 Task: Find connections with filter location Bābra with filter topic #realestateinvesting with filter profile language Spanish with filter current company IFORTIS WORLDWIDE™ with filter school Indian Institute of Management, Shillong with filter industry Tobacco Manufacturing with filter service category Program Management with filter keywords title Credit Counselor
Action: Mouse moved to (599, 72)
Screenshot: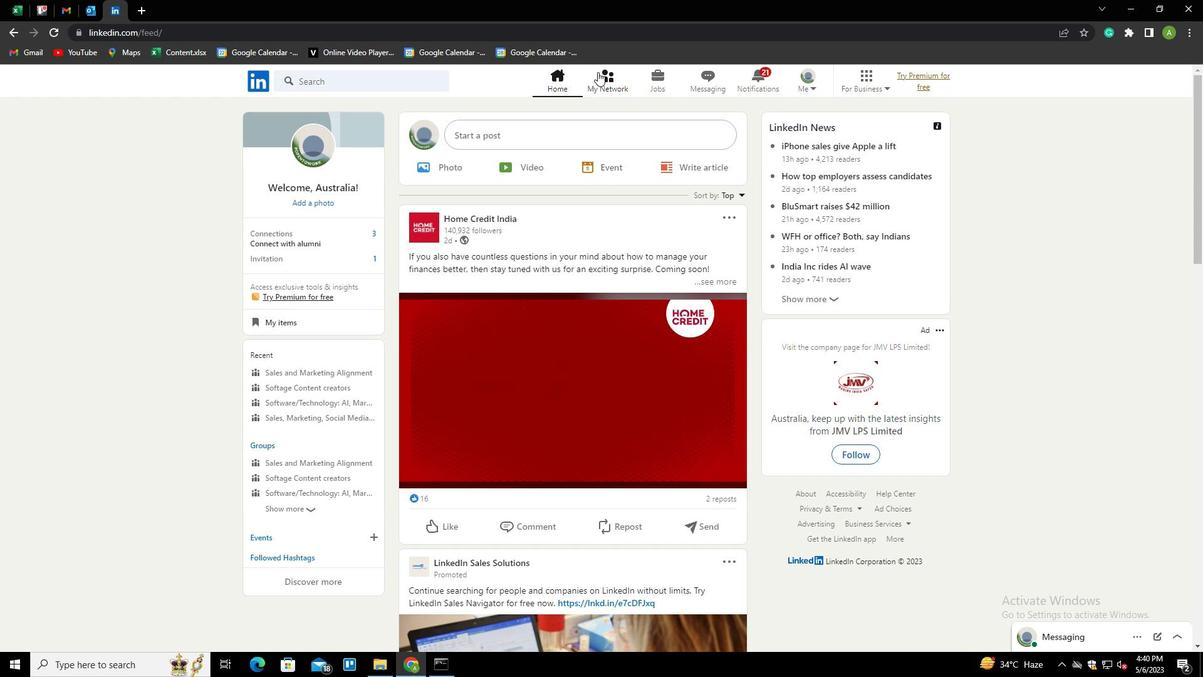 
Action: Mouse pressed left at (599, 72)
Screenshot: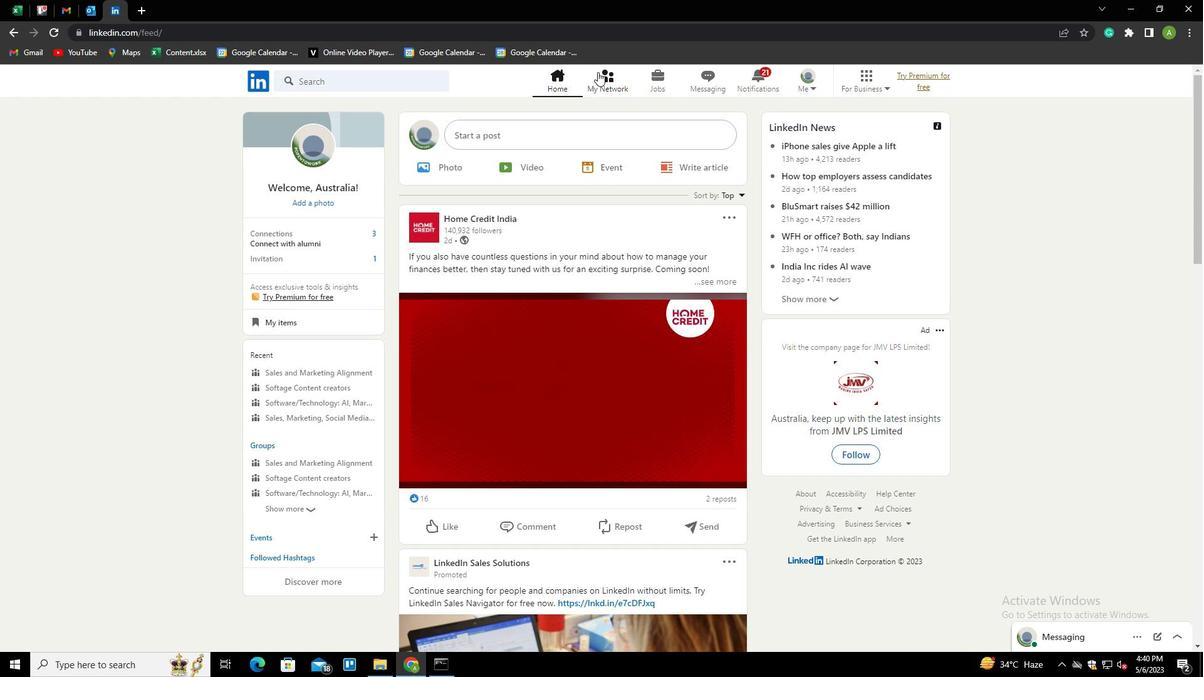 
Action: Mouse moved to (312, 154)
Screenshot: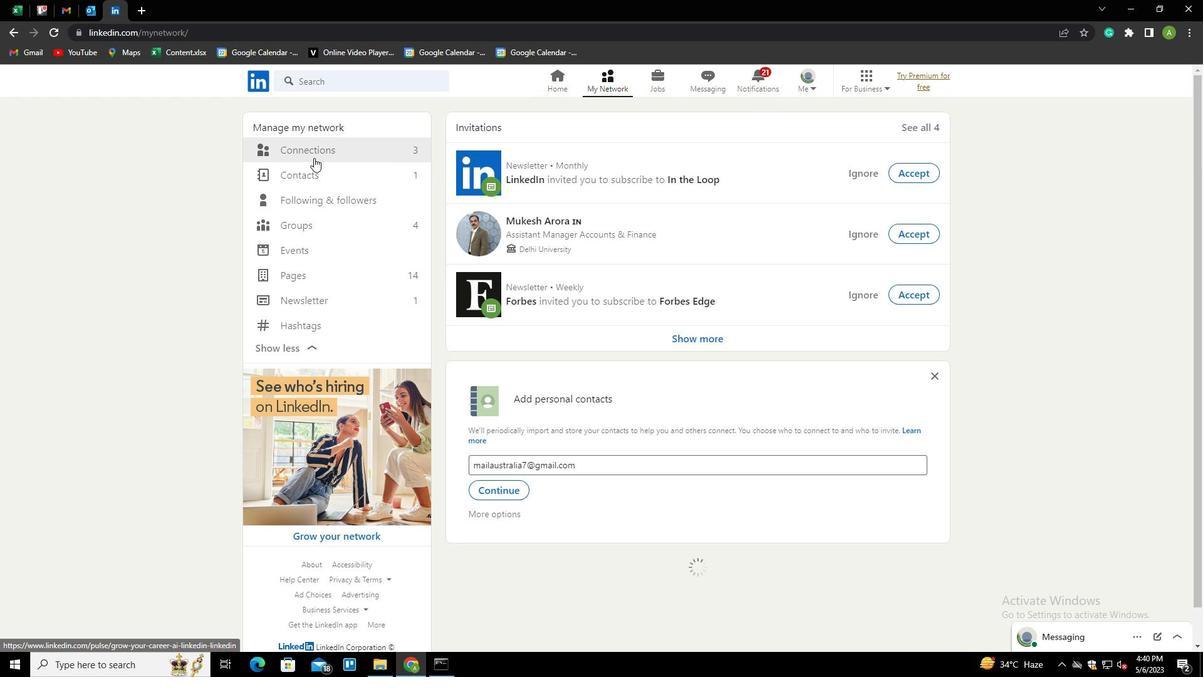 
Action: Mouse pressed left at (312, 154)
Screenshot: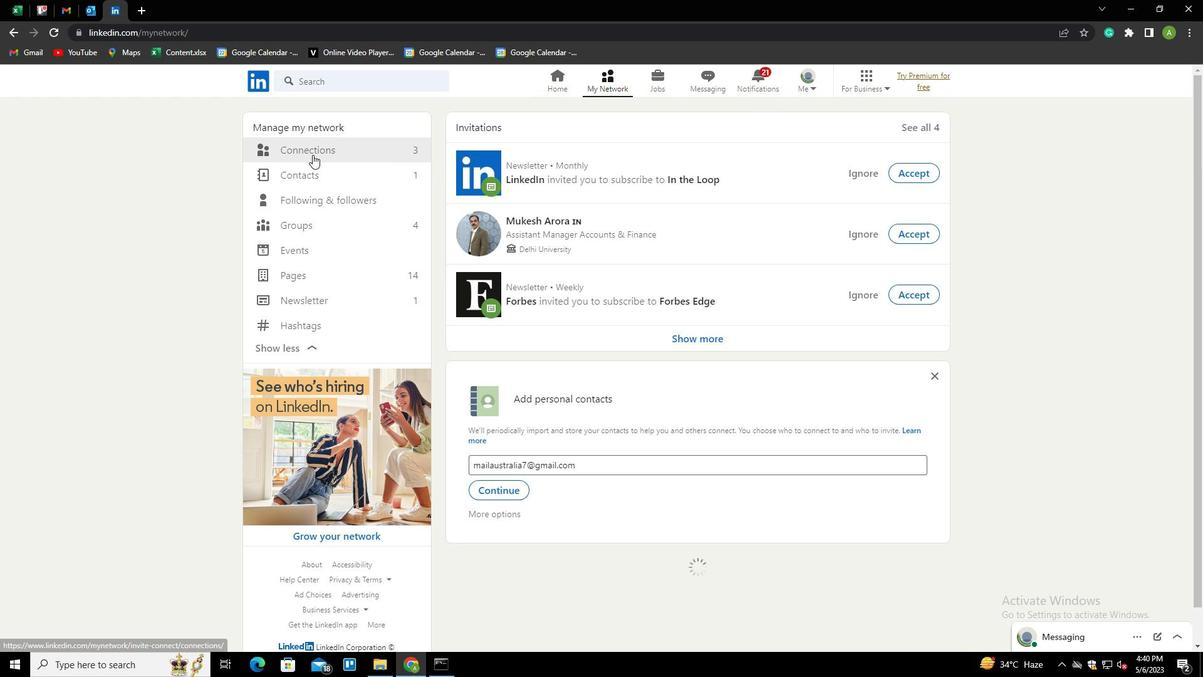 
Action: Mouse moved to (672, 150)
Screenshot: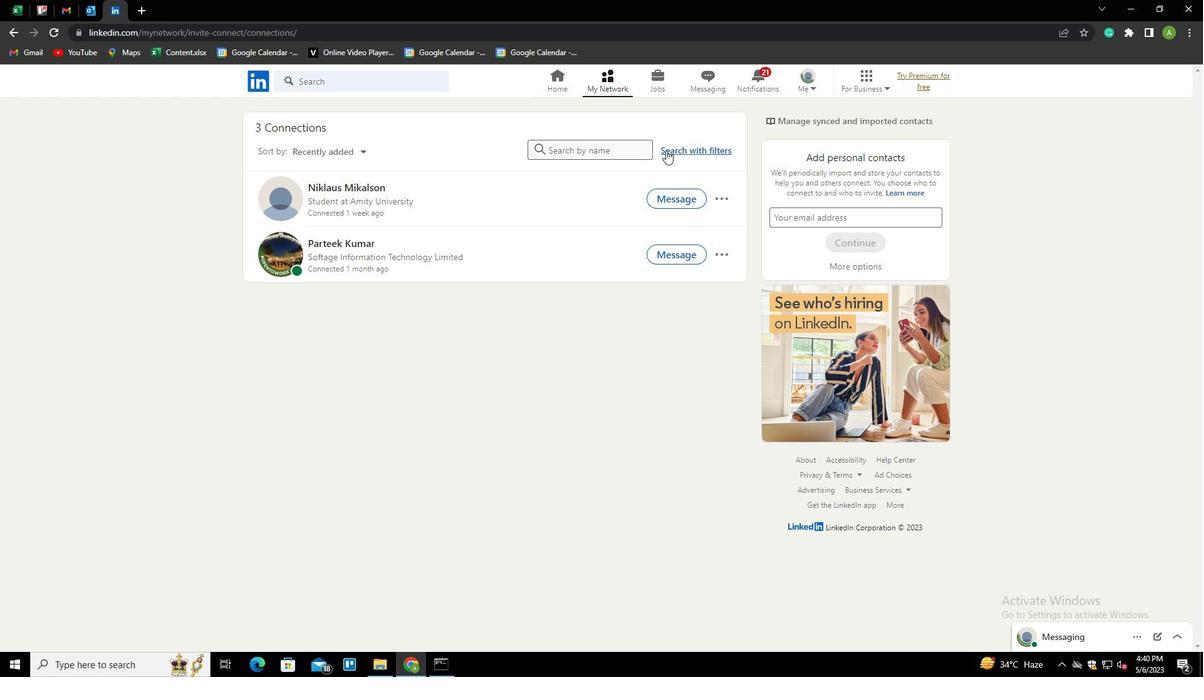 
Action: Mouse pressed left at (672, 150)
Screenshot: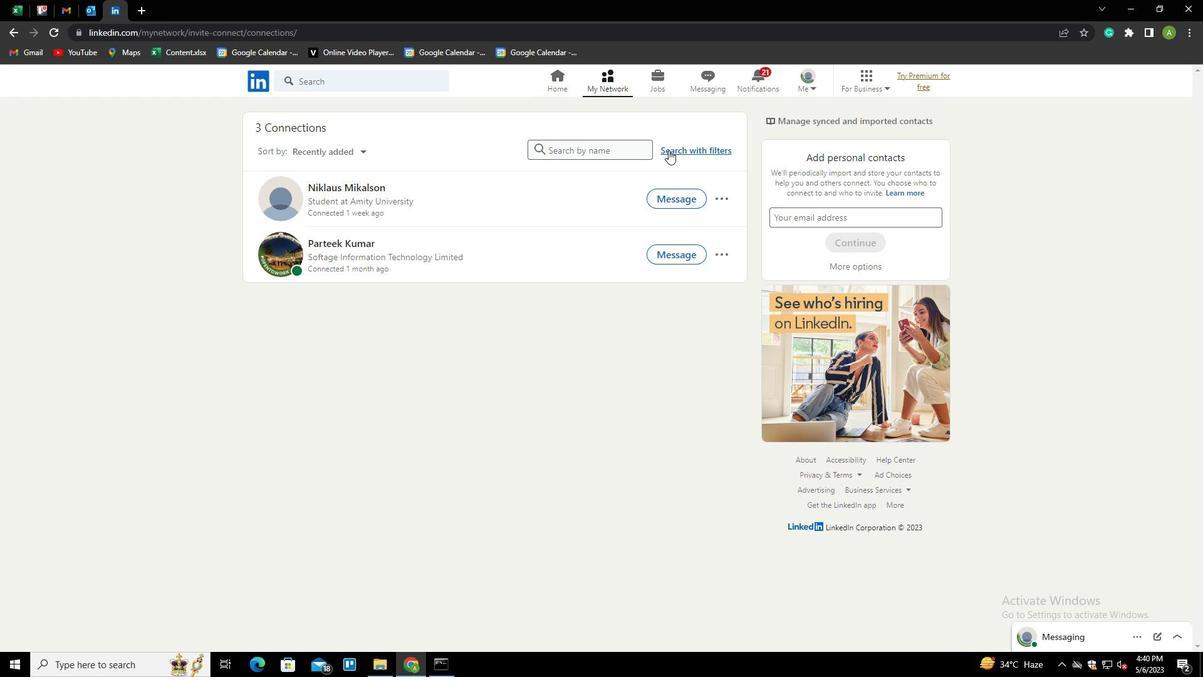 
Action: Mouse moved to (640, 115)
Screenshot: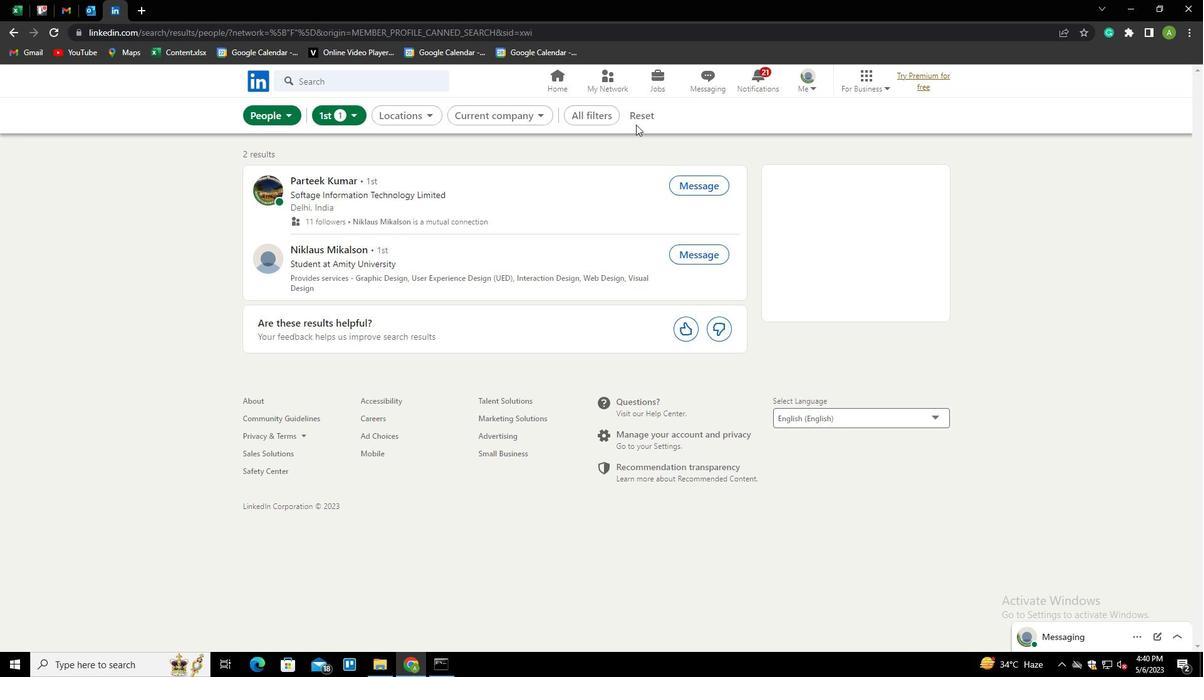 
Action: Mouse pressed left at (640, 115)
Screenshot: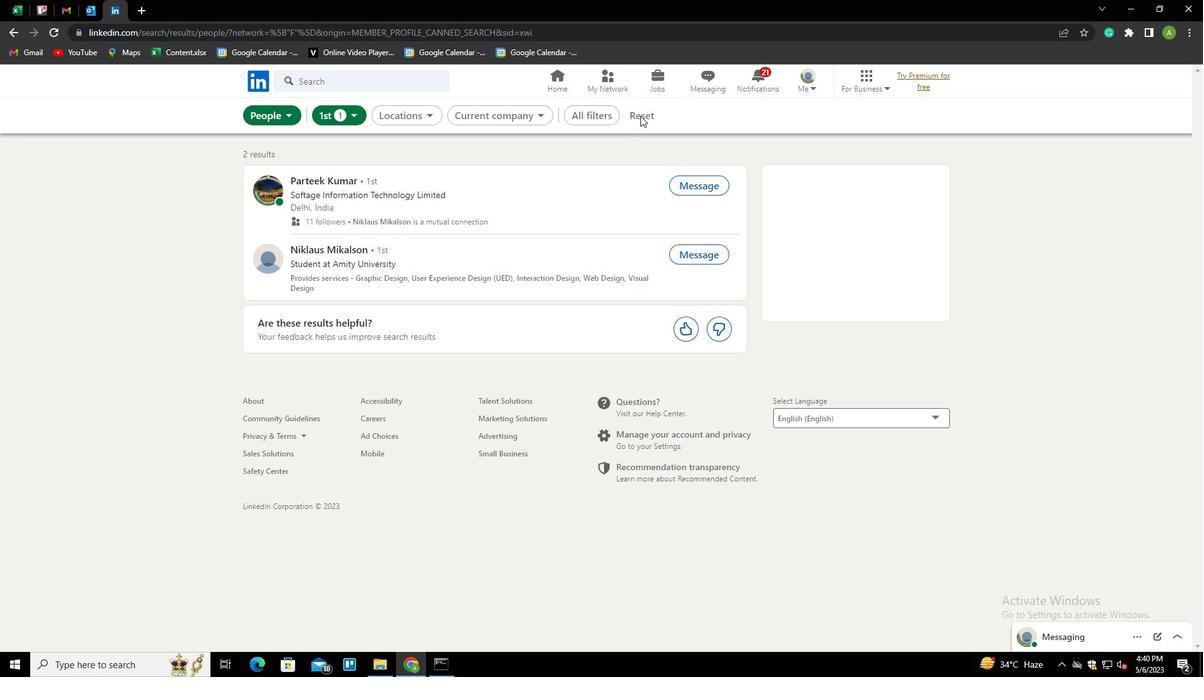 
Action: Mouse moved to (622, 114)
Screenshot: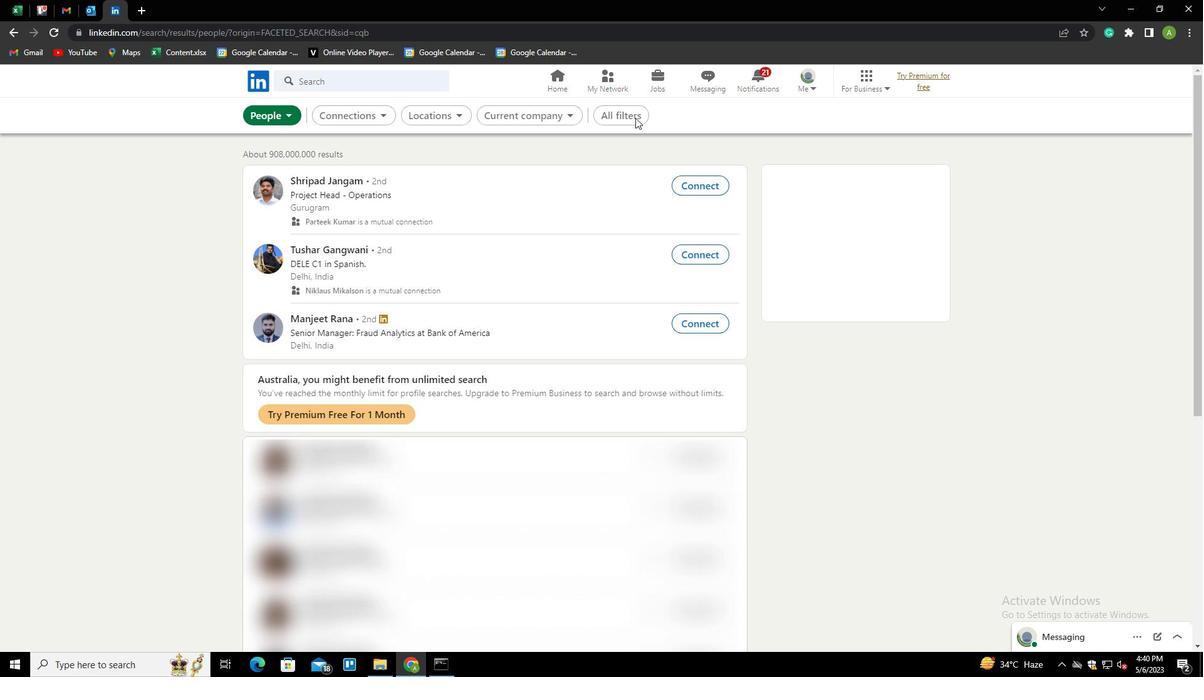 
Action: Mouse pressed left at (622, 114)
Screenshot: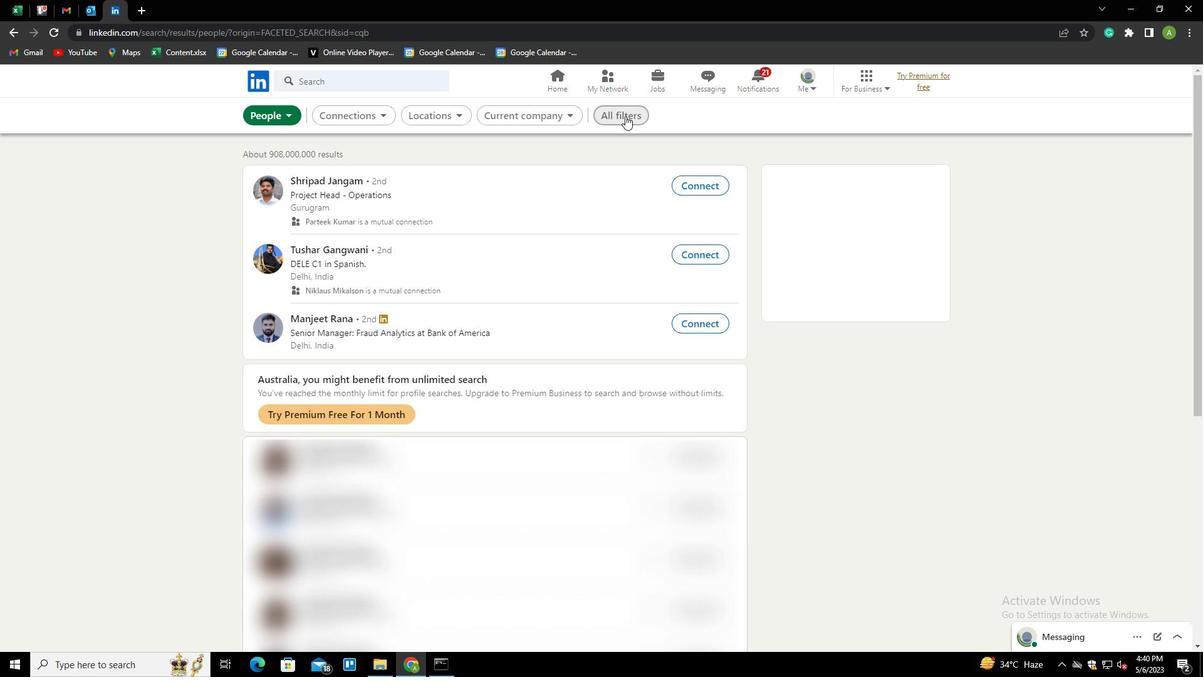 
Action: Mouse moved to (961, 315)
Screenshot: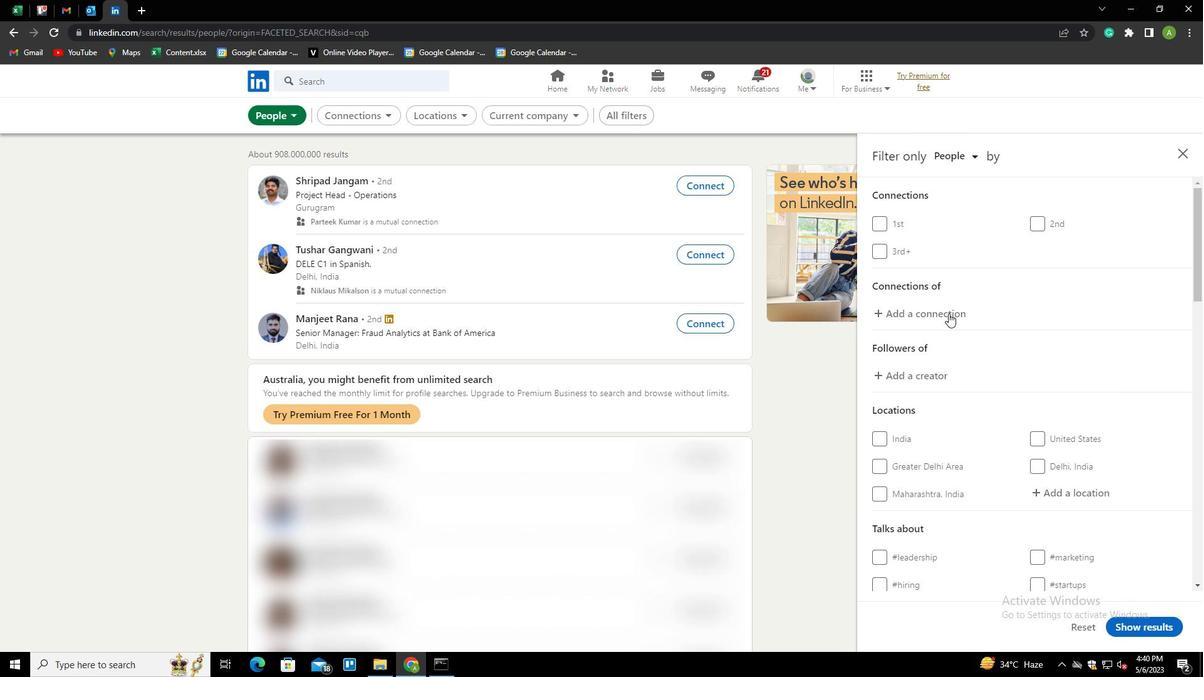 
Action: Mouse scrolled (961, 315) with delta (0, 0)
Screenshot: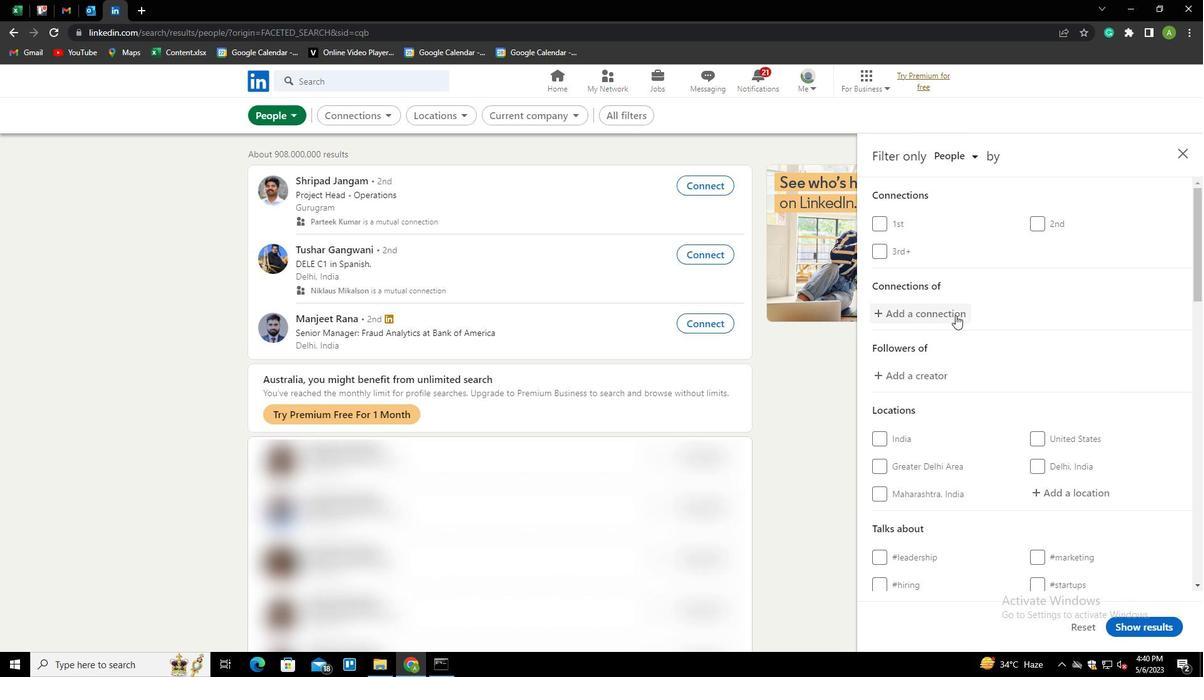 
Action: Mouse scrolled (961, 315) with delta (0, 0)
Screenshot: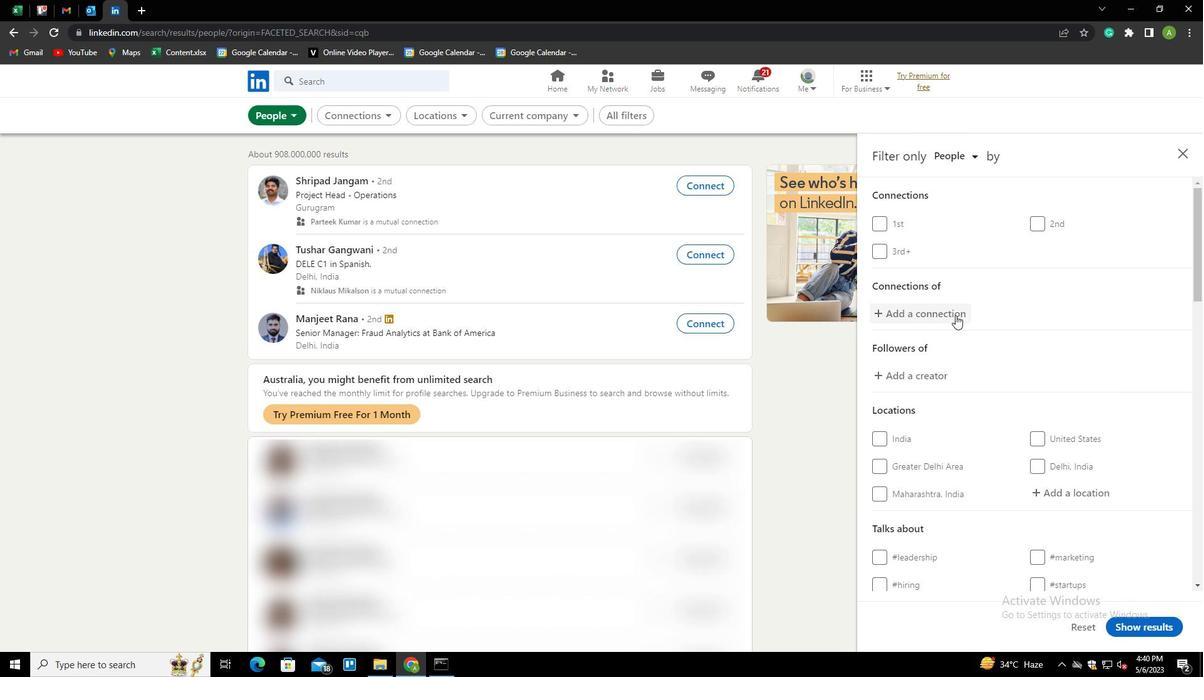 
Action: Mouse moved to (1065, 371)
Screenshot: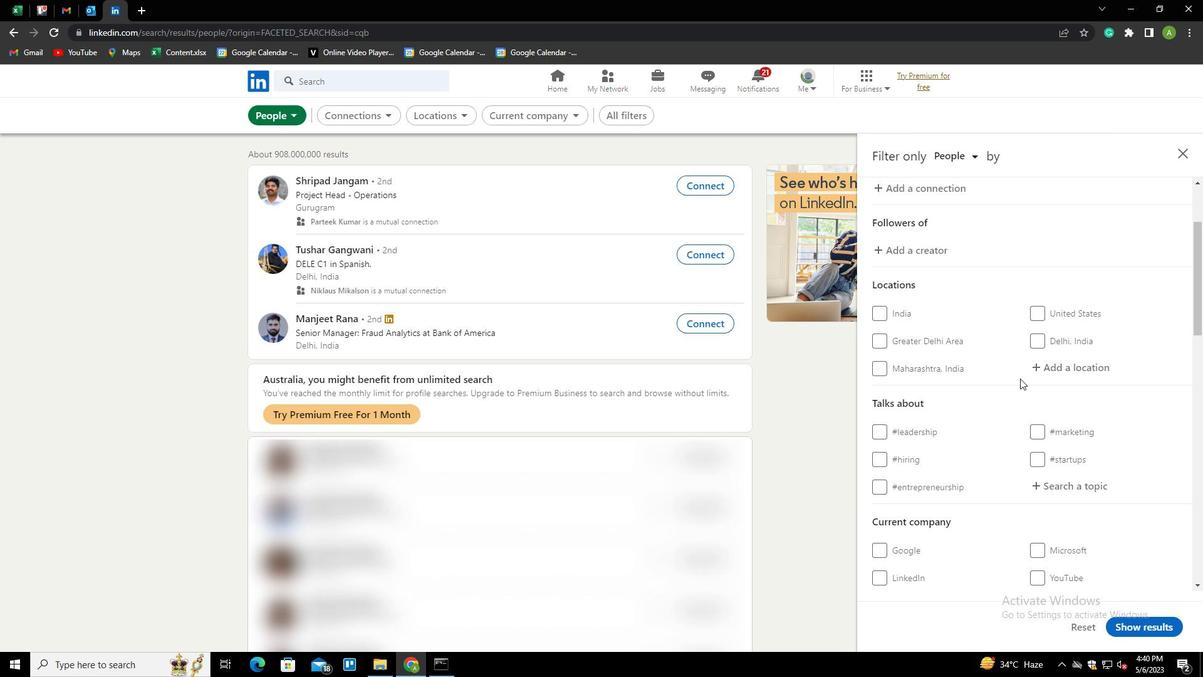 
Action: Mouse pressed left at (1065, 371)
Screenshot: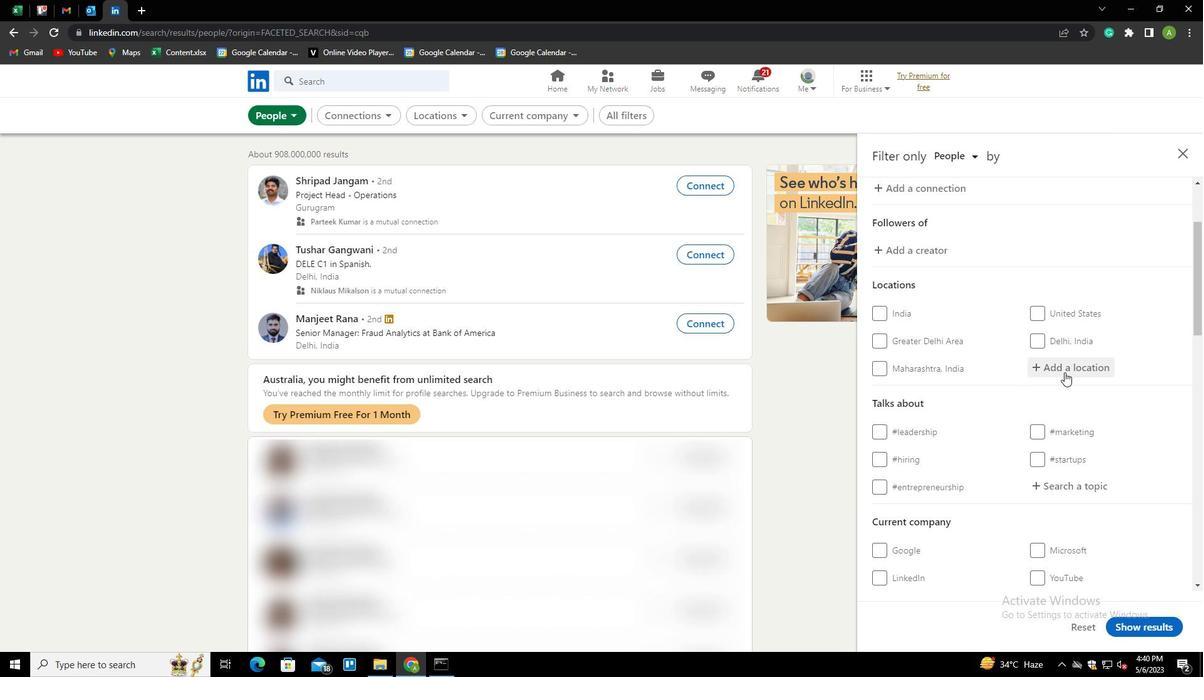 
Action: Mouse moved to (1119, 334)
Screenshot: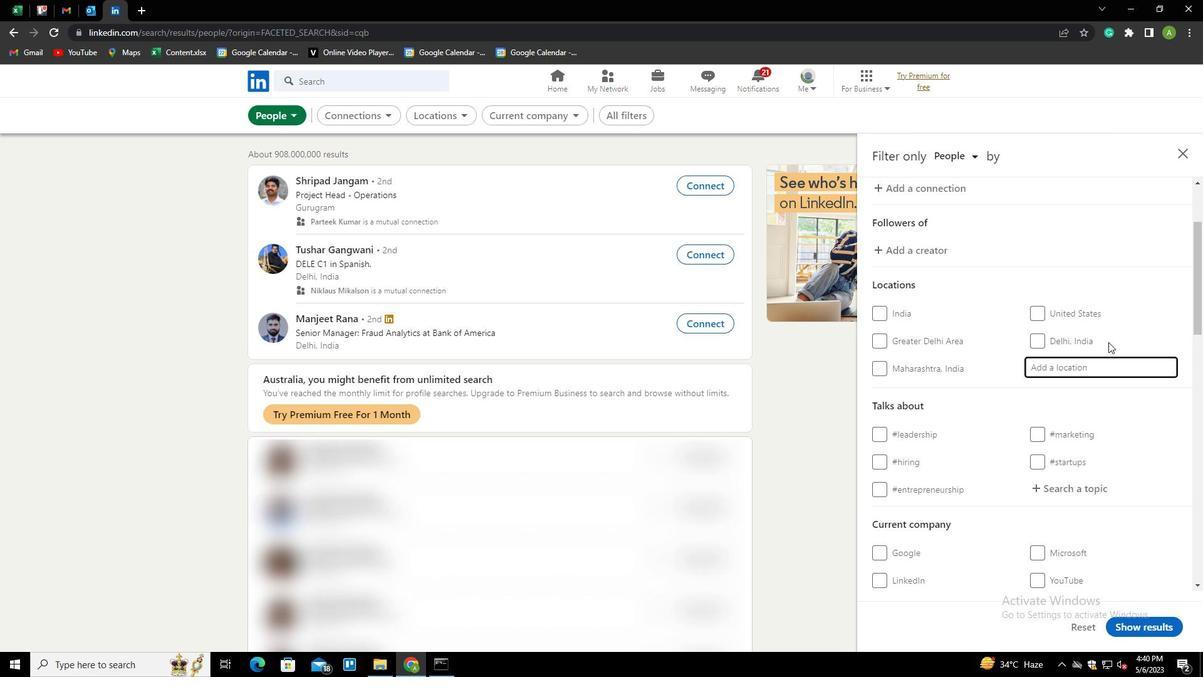 
Action: Key pressed <Key.shift>BABTA<Key.backspace><Key.backspace>RA<Key.down><Key.enter>
Screenshot: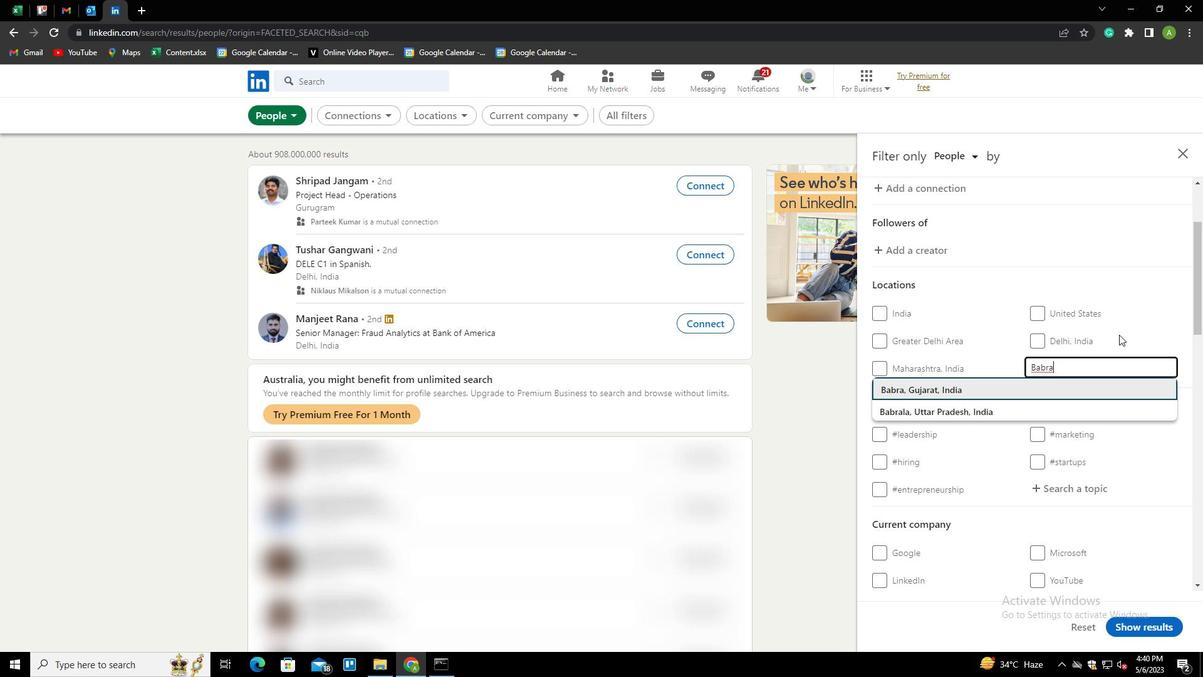 
Action: Mouse moved to (1119, 336)
Screenshot: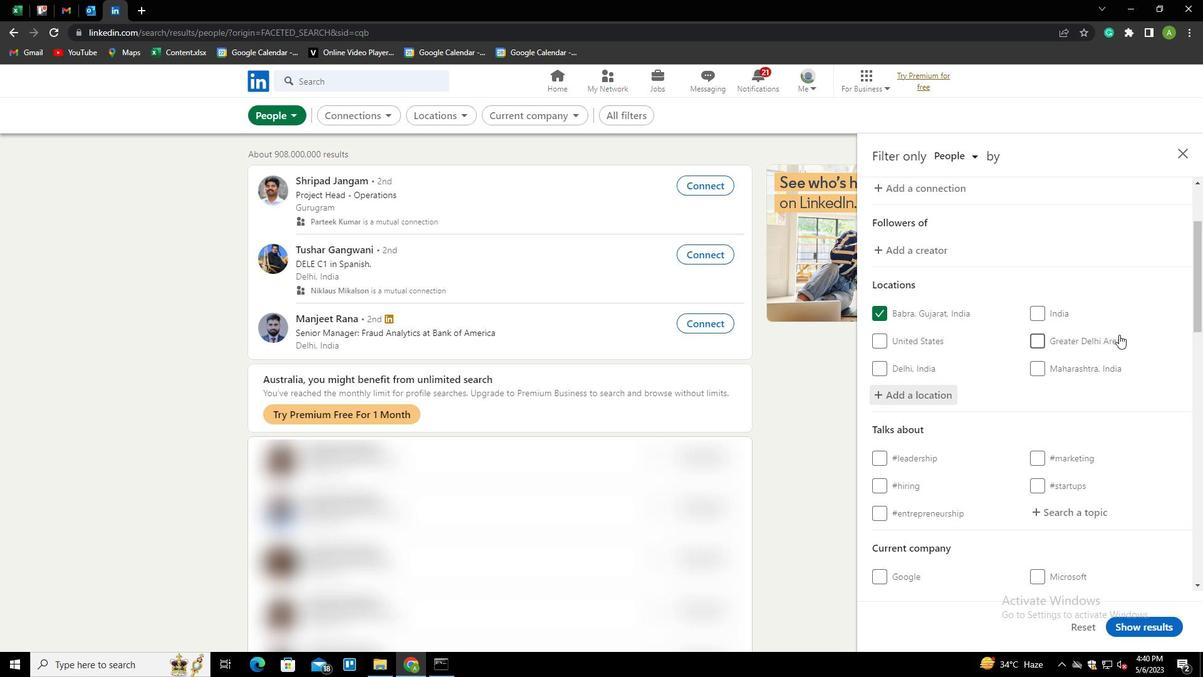 
Action: Mouse scrolled (1119, 336) with delta (0, 0)
Screenshot: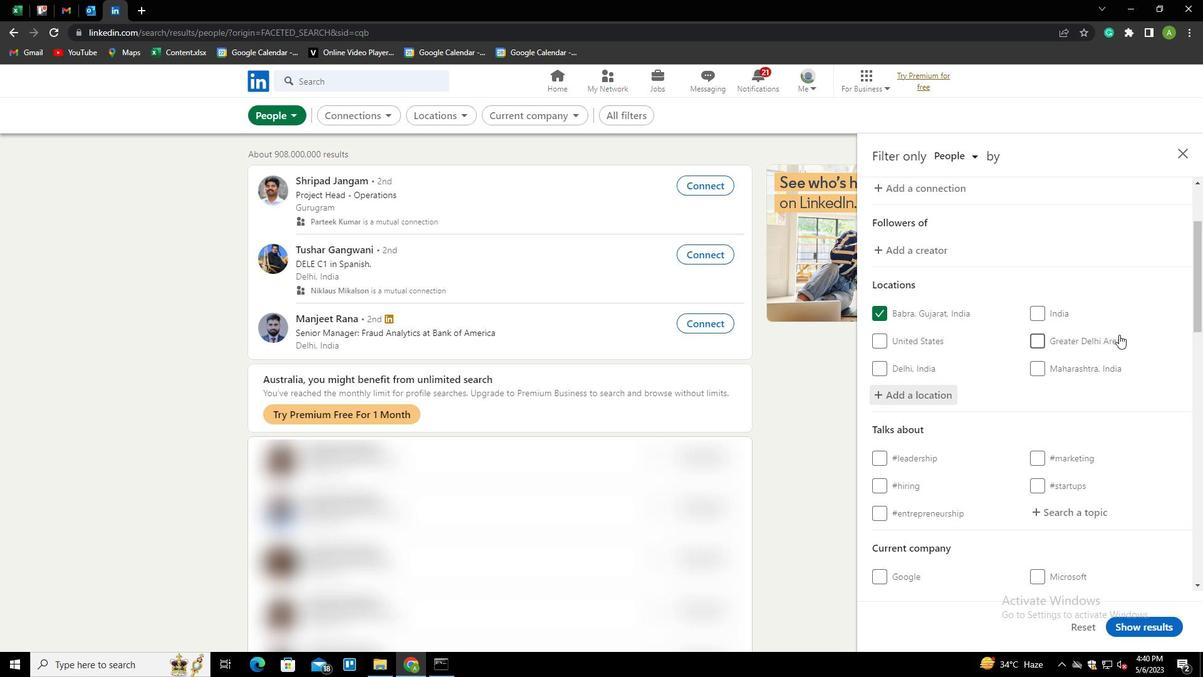 
Action: Mouse moved to (1119, 340)
Screenshot: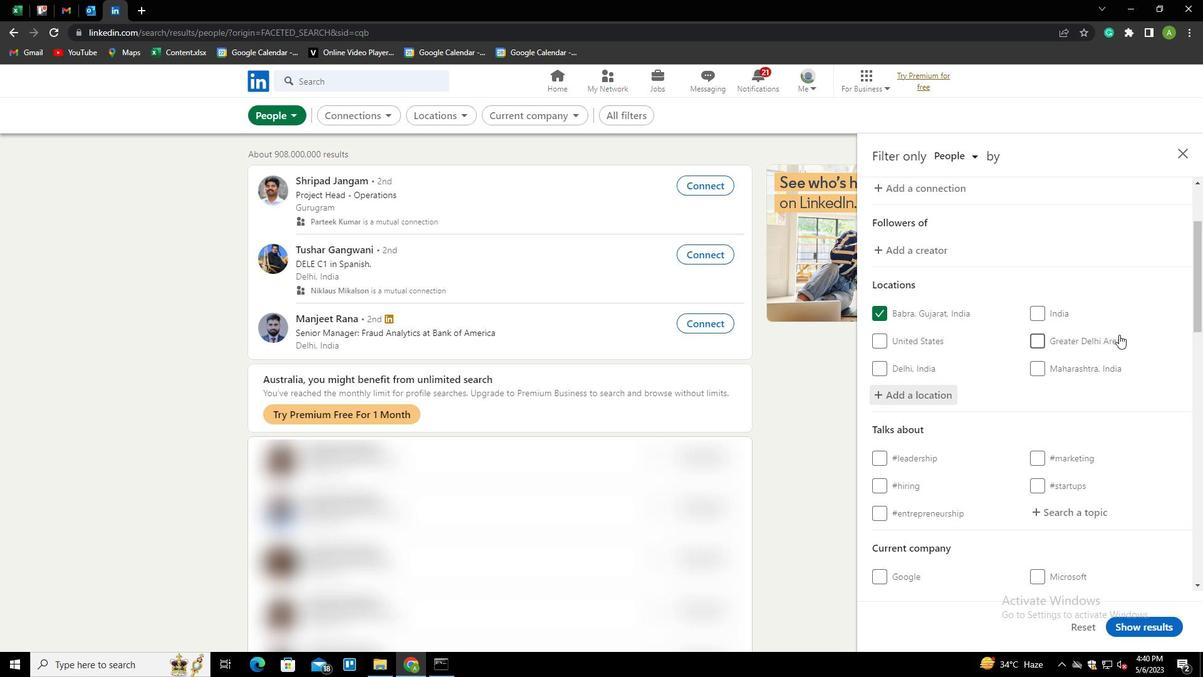 
Action: Mouse scrolled (1119, 339) with delta (0, 0)
Screenshot: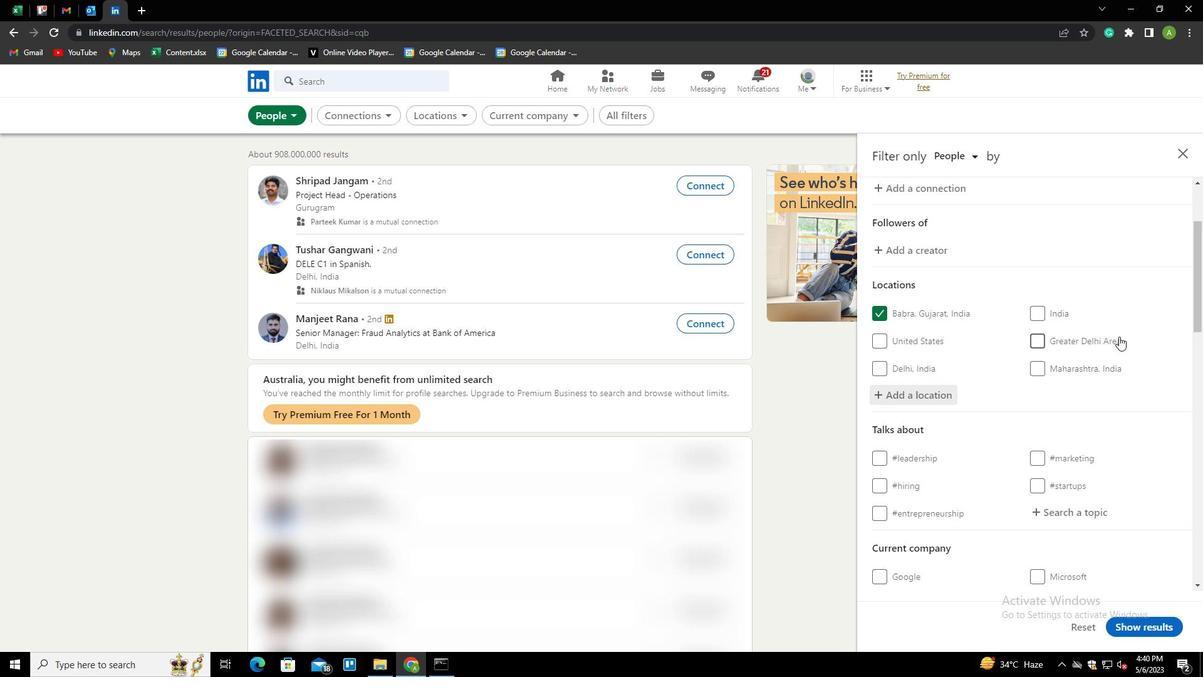 
Action: Mouse moved to (1088, 387)
Screenshot: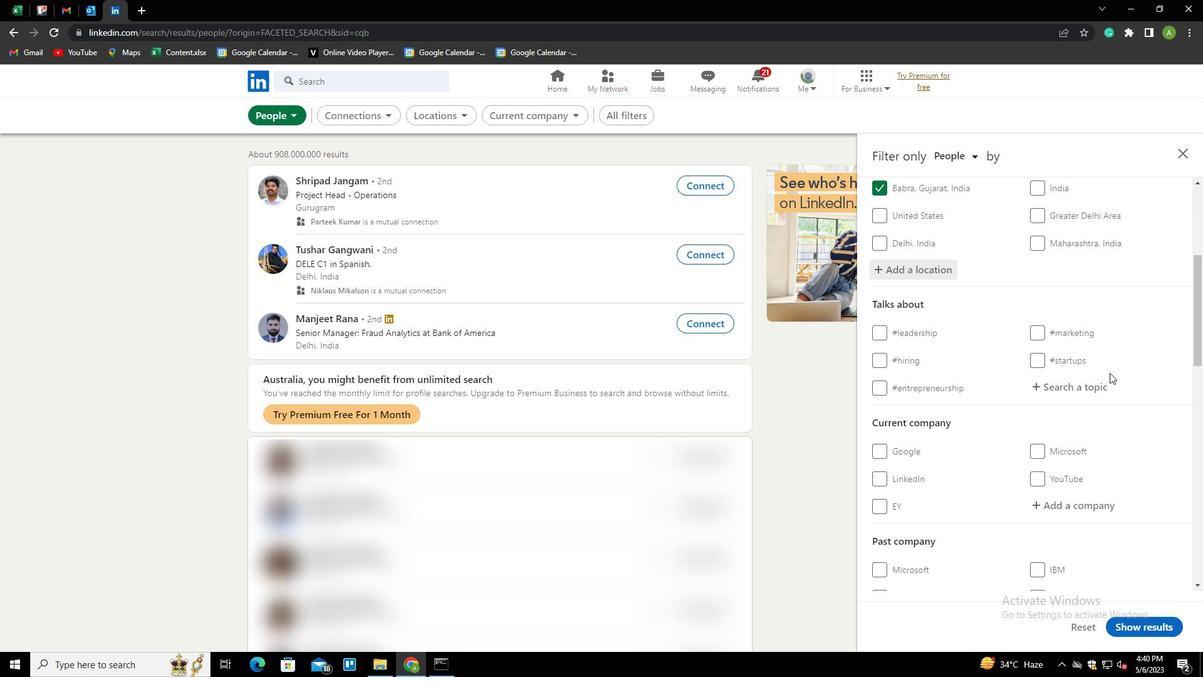 
Action: Mouse pressed left at (1088, 387)
Screenshot: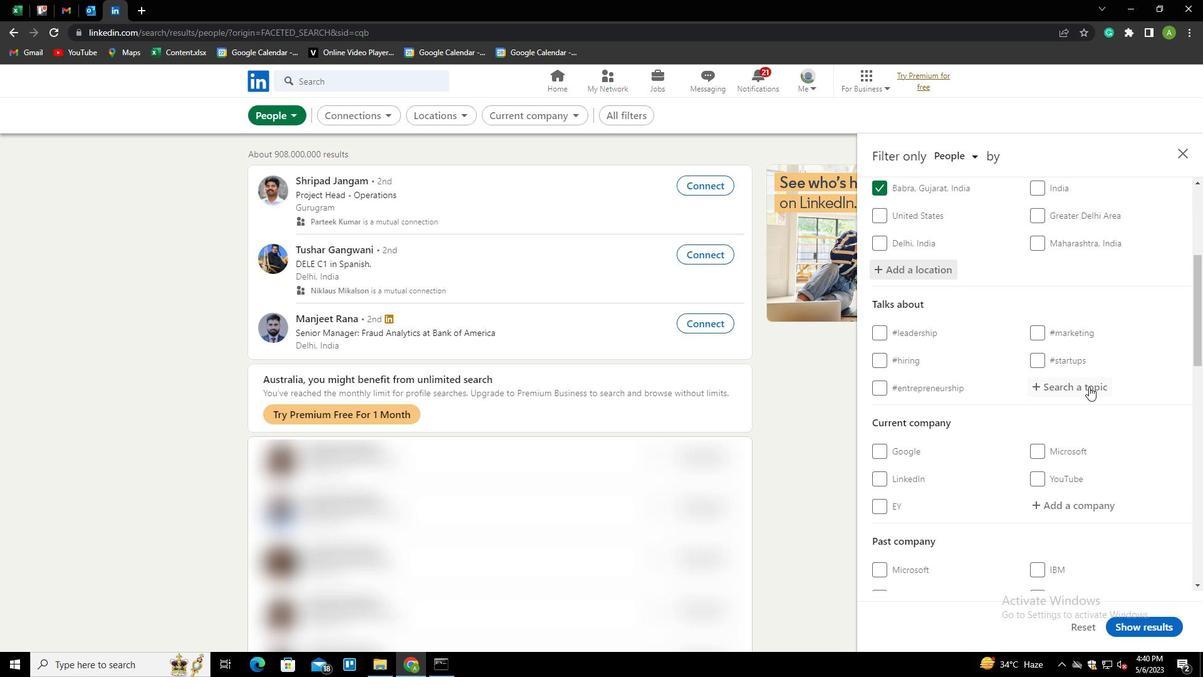 
Action: Mouse moved to (1099, 382)
Screenshot: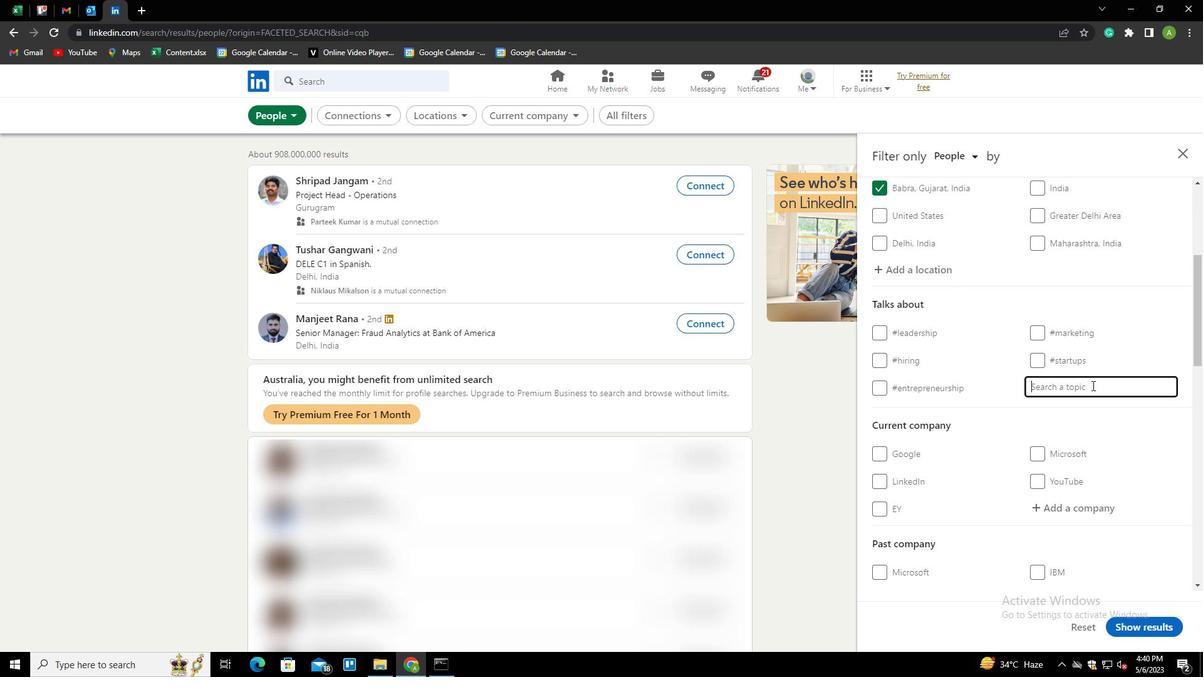 
Action: Key pressed REALESTATEINVENT<Key.backspace><Key.backspace>STING<Key.down><Key.enter>
Screenshot: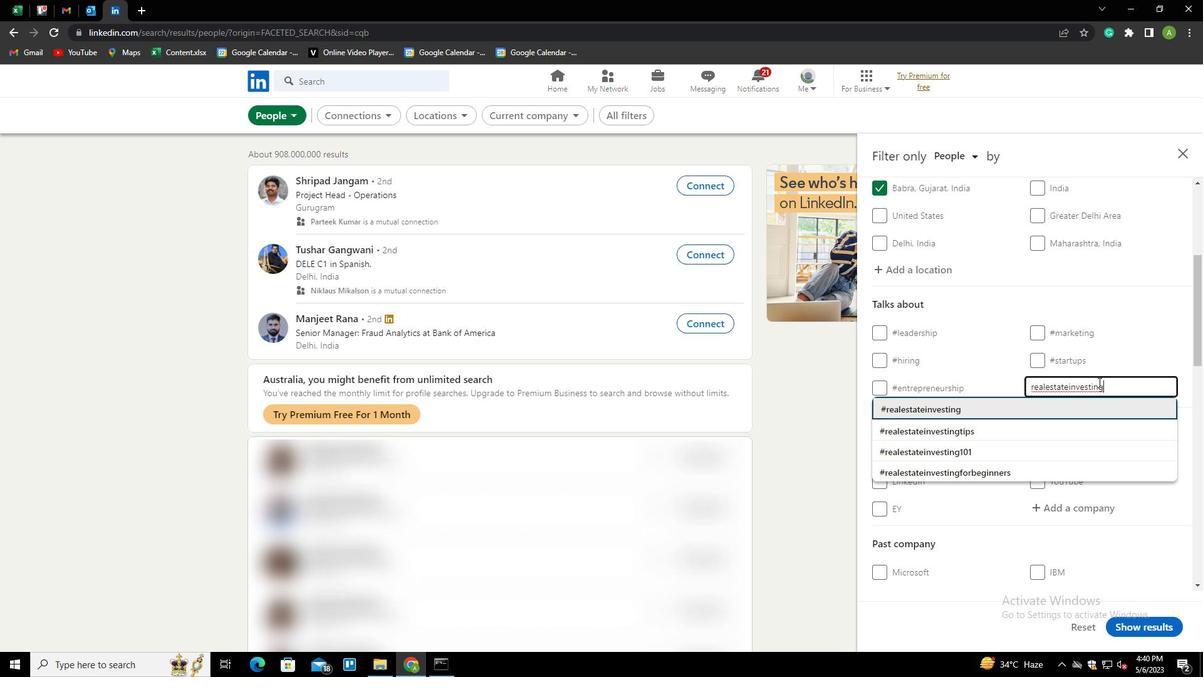 
Action: Mouse moved to (1092, 386)
Screenshot: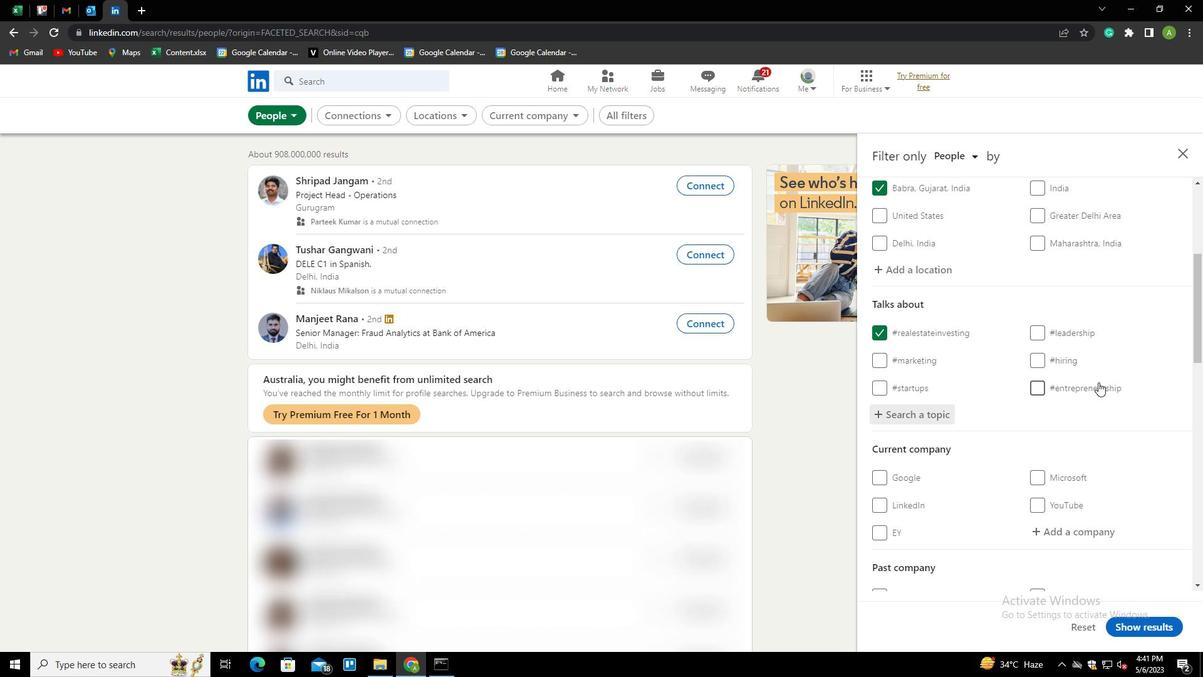 
Action: Mouse scrolled (1092, 386) with delta (0, 0)
Screenshot: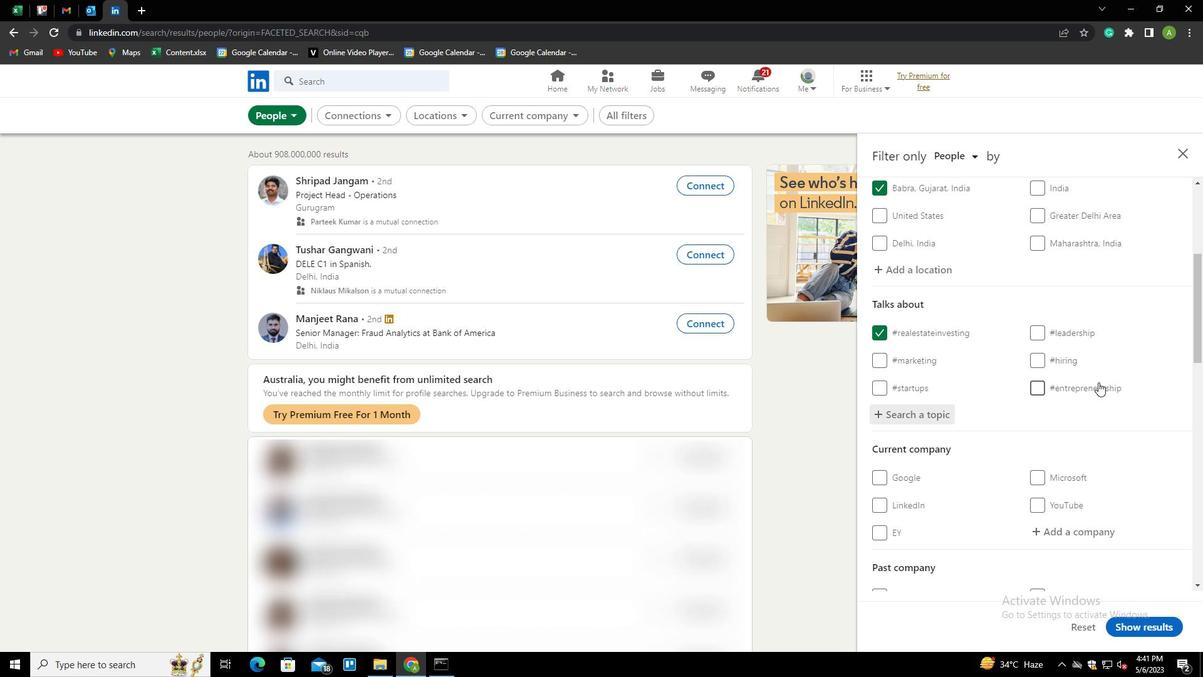 
Action: Mouse moved to (1085, 396)
Screenshot: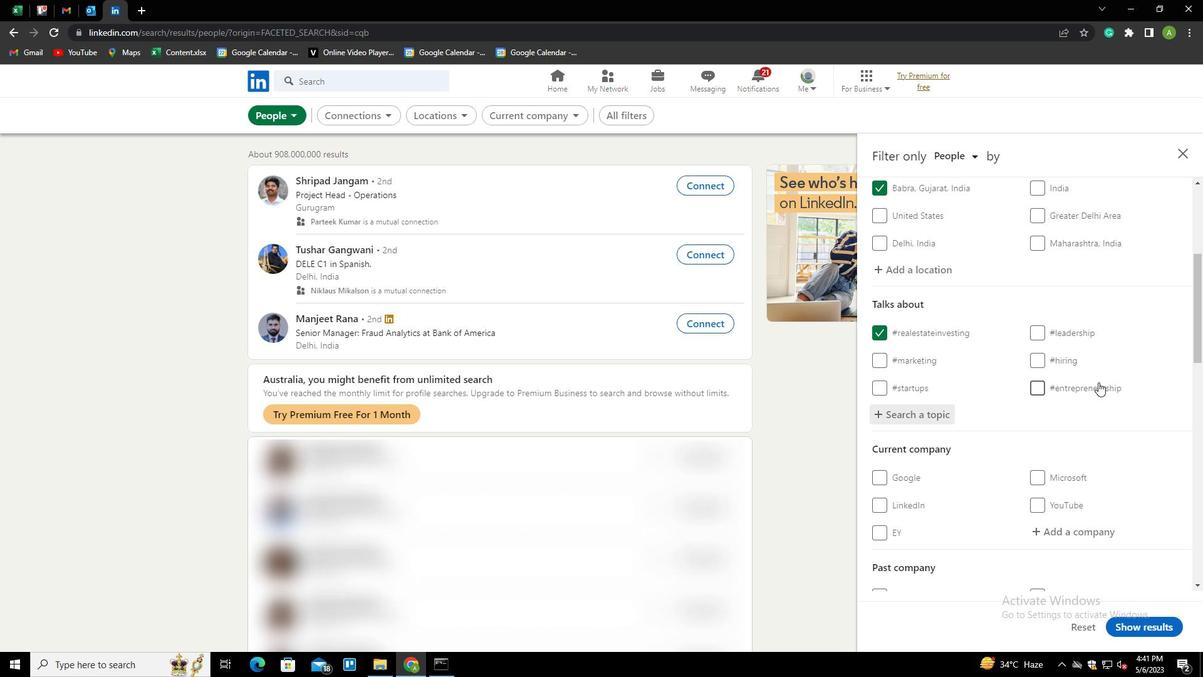 
Action: Mouse scrolled (1085, 396) with delta (0, 0)
Screenshot: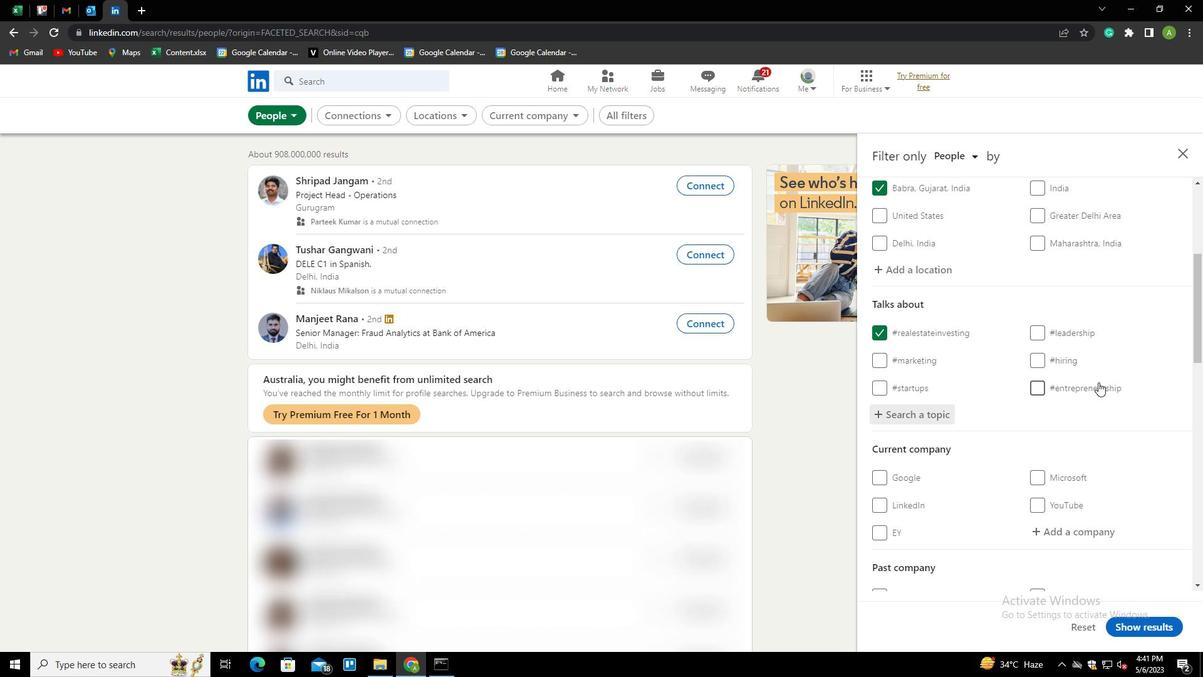 
Action: Mouse moved to (1086, 404)
Screenshot: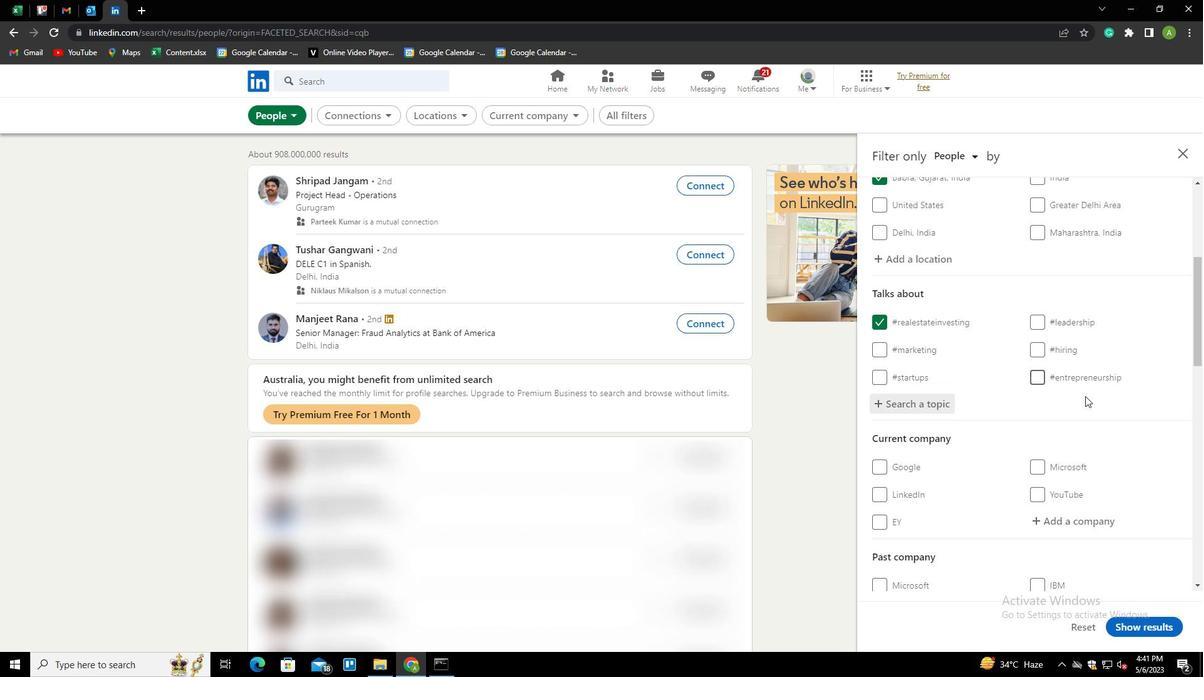
Action: Mouse scrolled (1086, 404) with delta (0, 0)
Screenshot: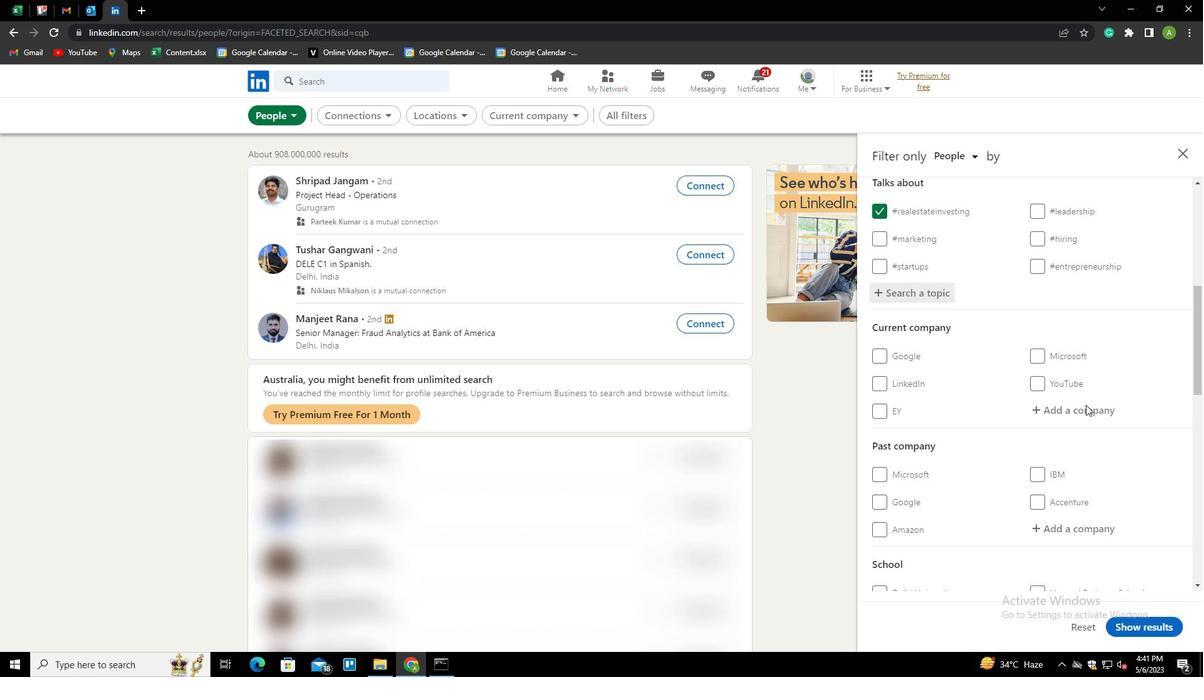 
Action: Mouse moved to (1073, 396)
Screenshot: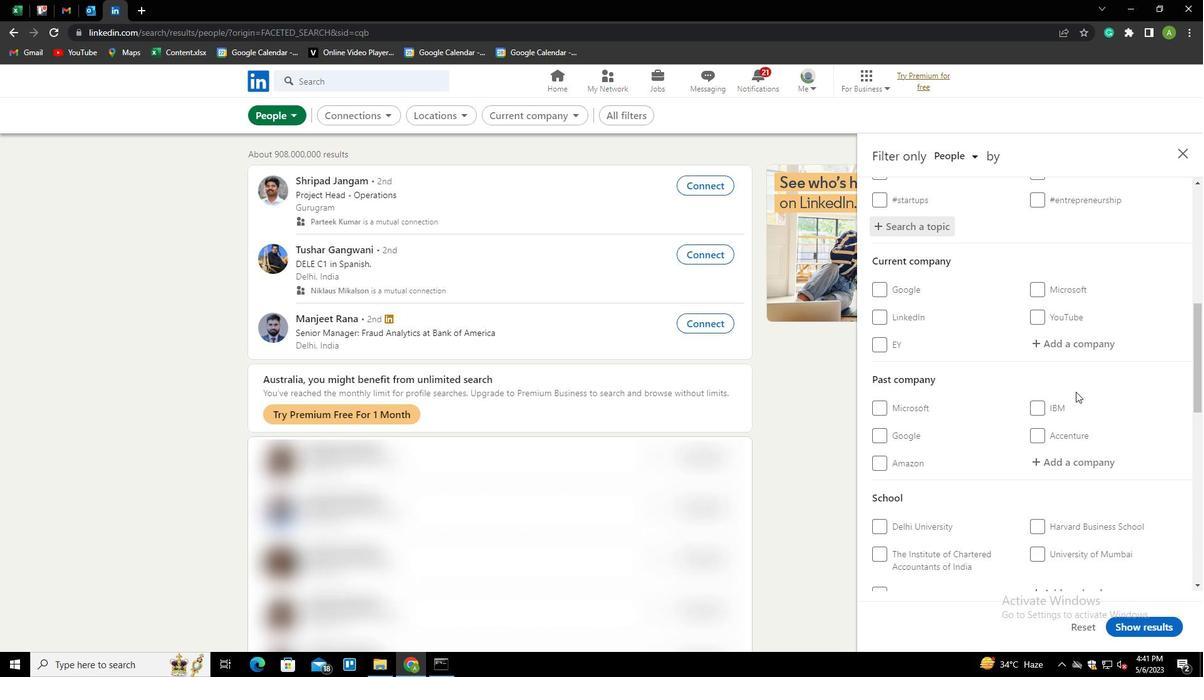 
Action: Mouse scrolled (1073, 396) with delta (0, 0)
Screenshot: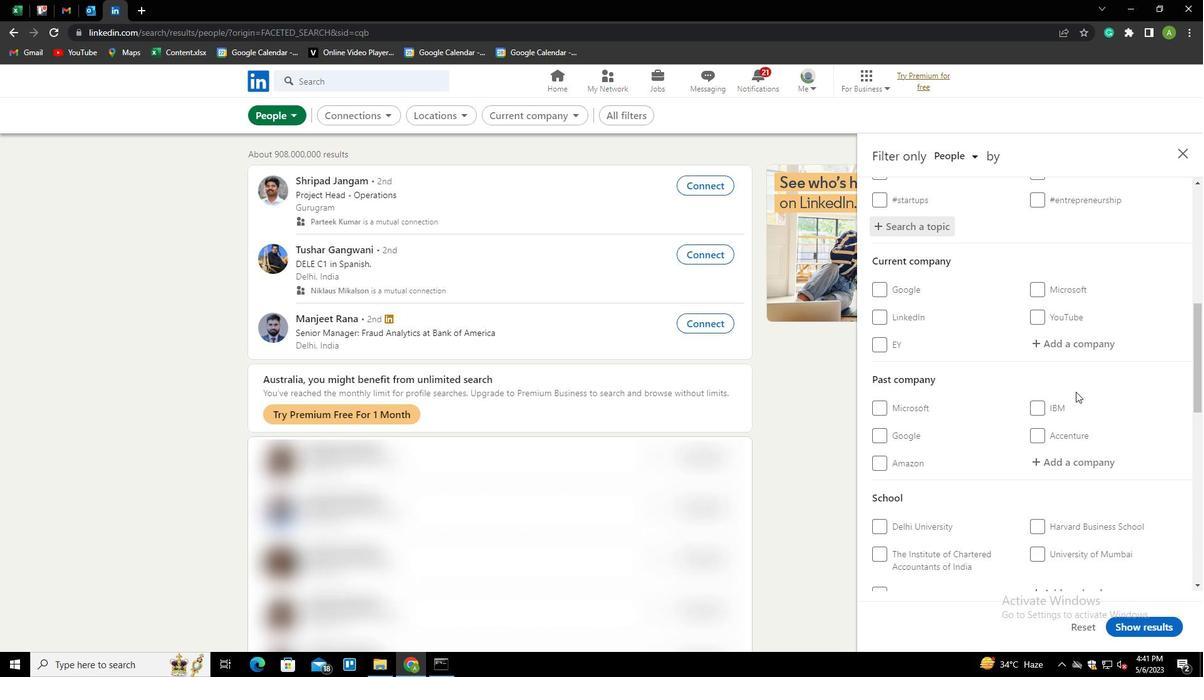 
Action: Mouse moved to (1072, 397)
Screenshot: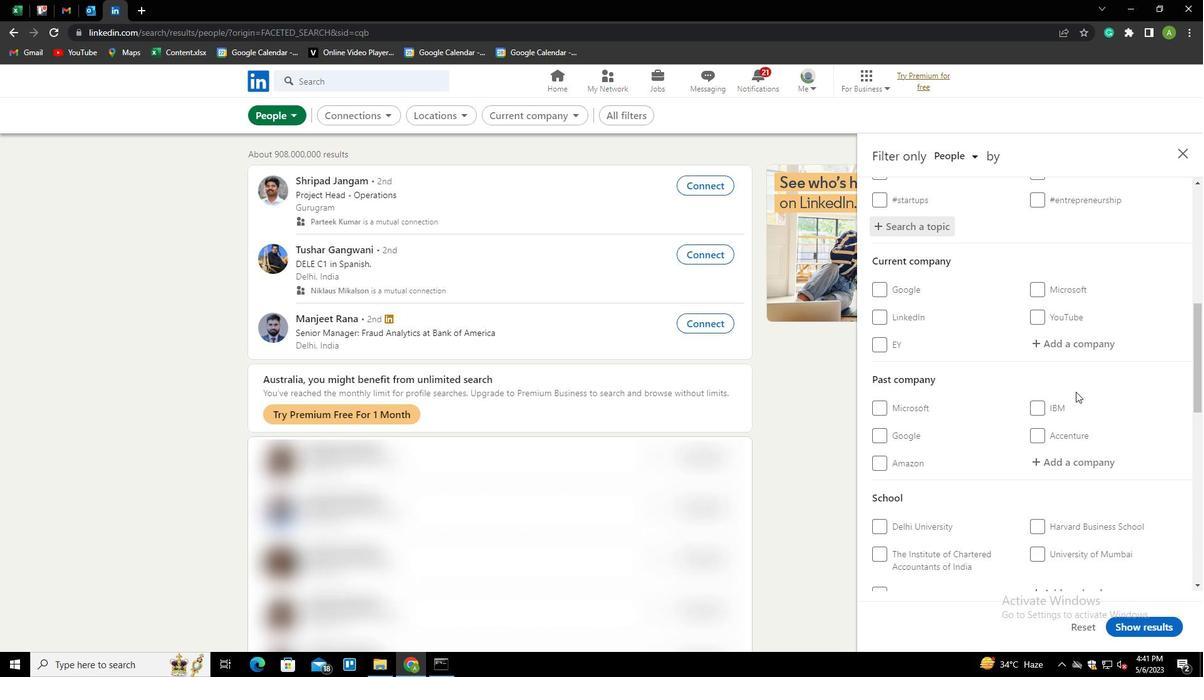 
Action: Mouse scrolled (1072, 396) with delta (0, 0)
Screenshot: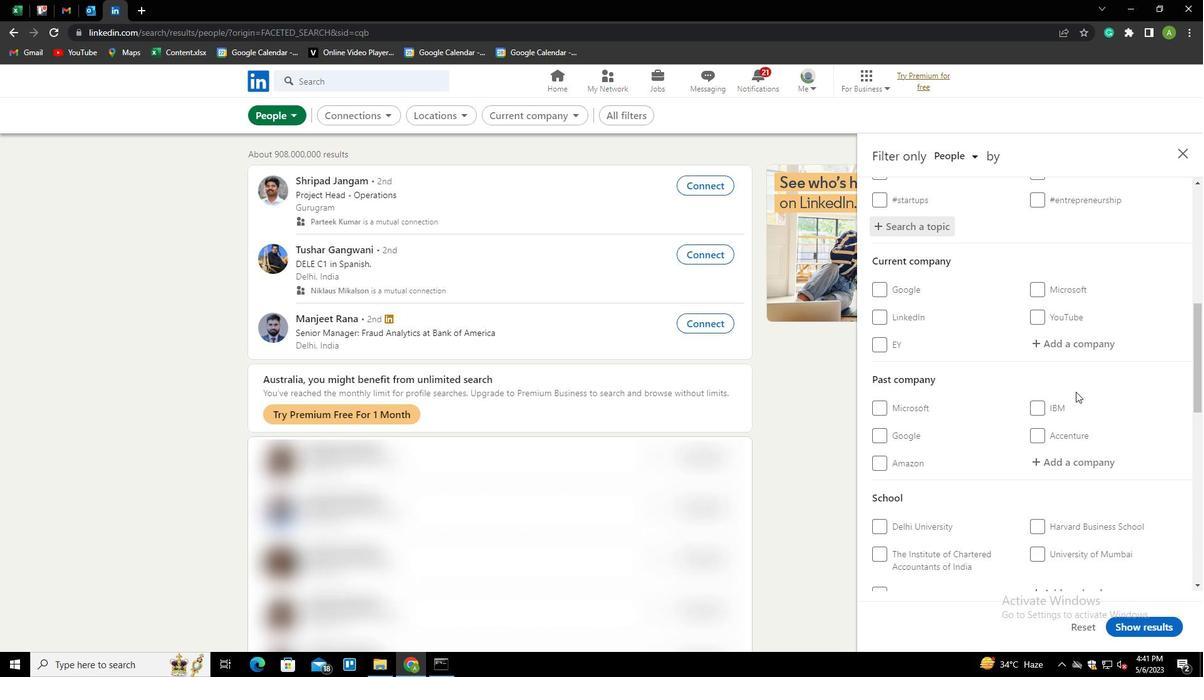 
Action: Mouse scrolled (1072, 396) with delta (0, 0)
Screenshot: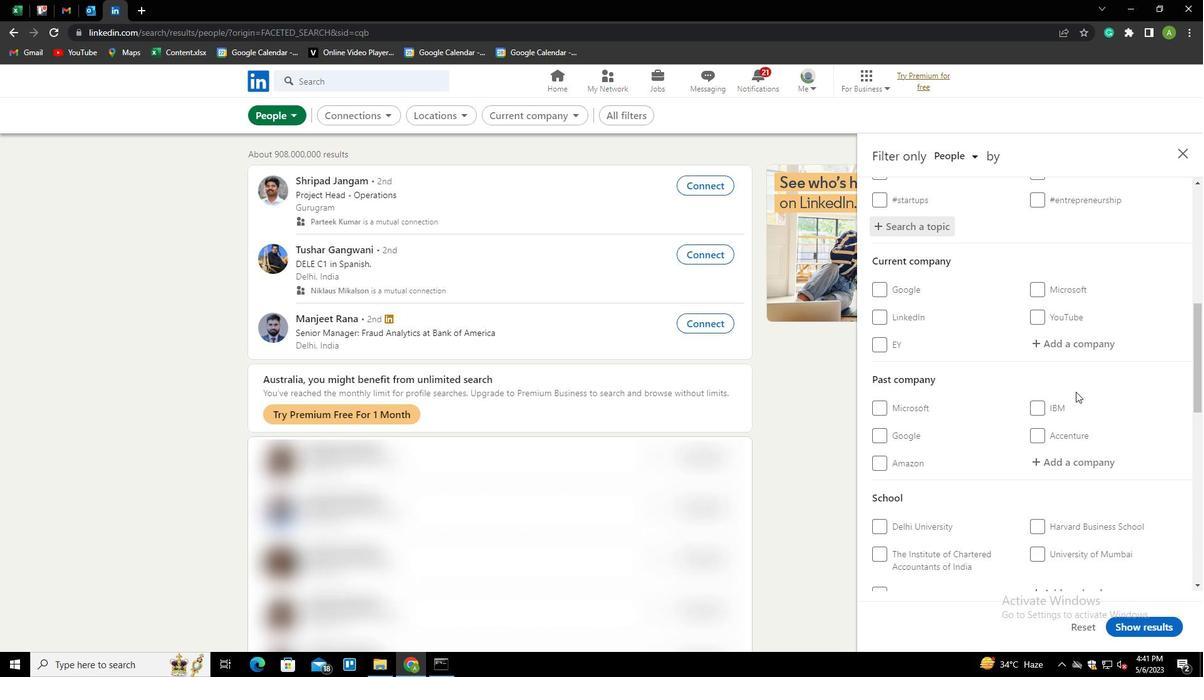 
Action: Mouse scrolled (1072, 396) with delta (0, 0)
Screenshot: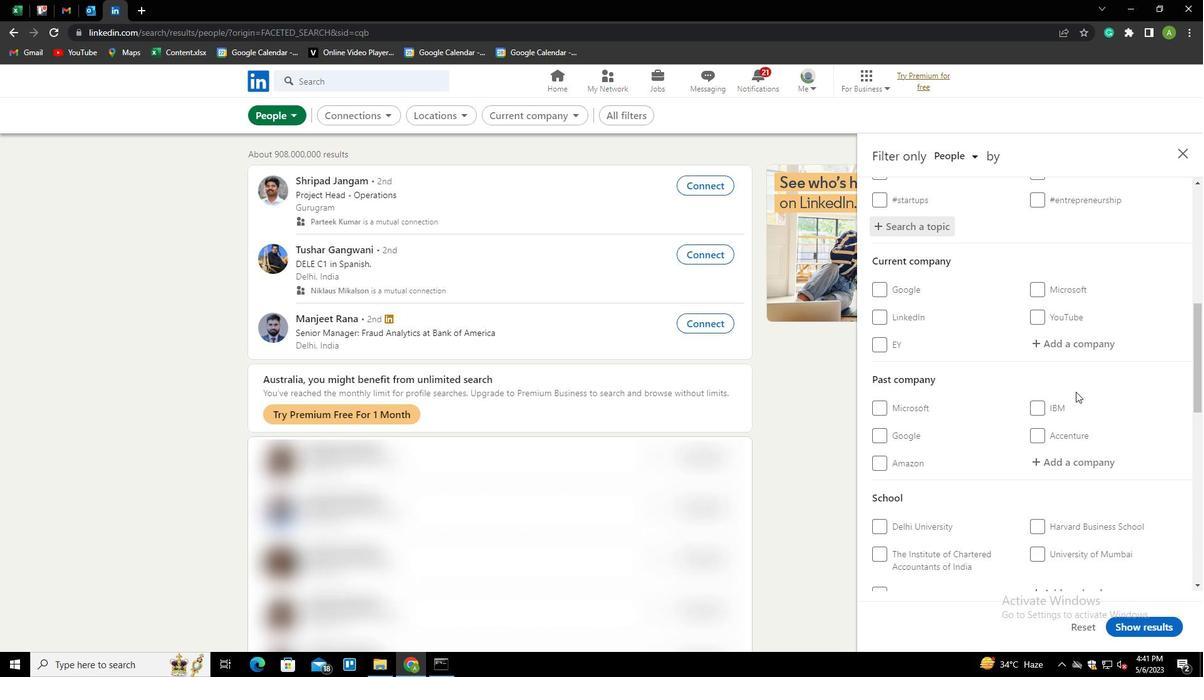
Action: Mouse scrolled (1072, 396) with delta (0, 0)
Screenshot: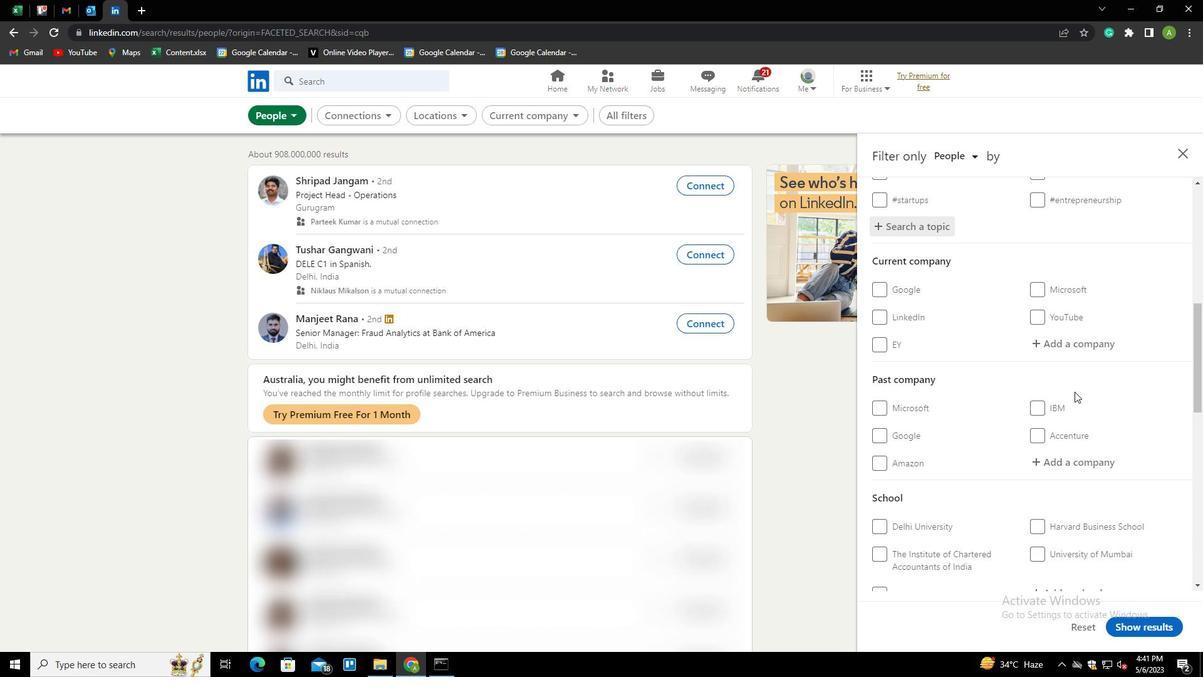 
Action: Mouse scrolled (1072, 396) with delta (0, 0)
Screenshot: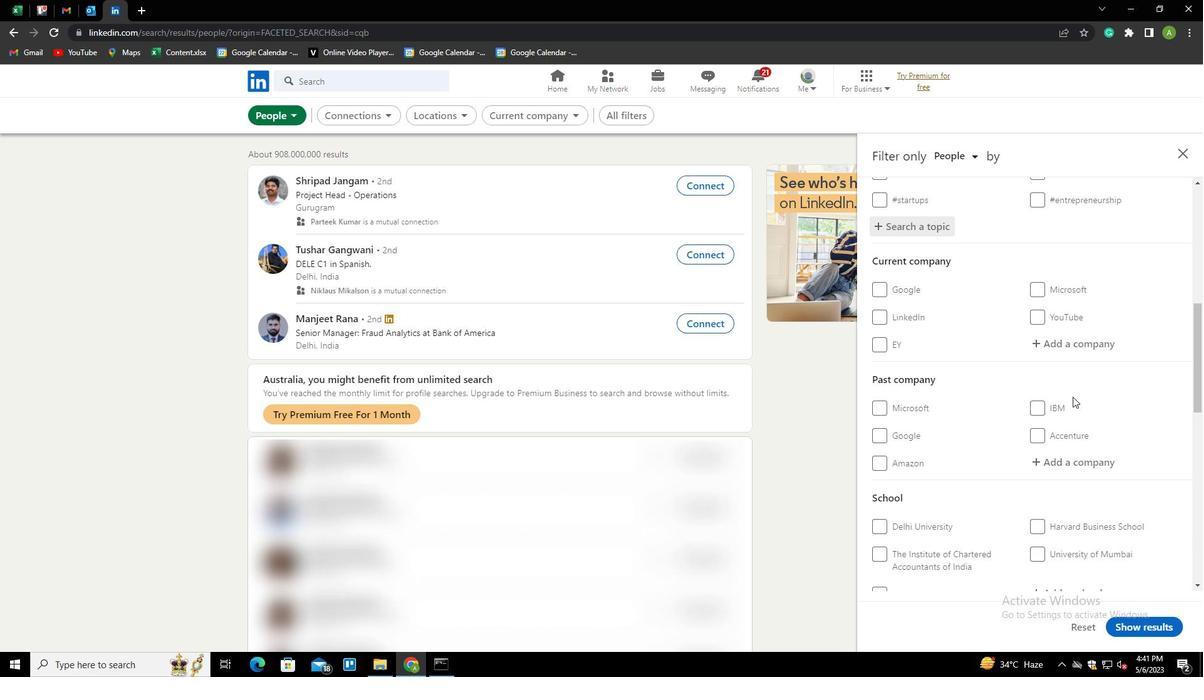 
Action: Mouse scrolled (1072, 396) with delta (0, 0)
Screenshot: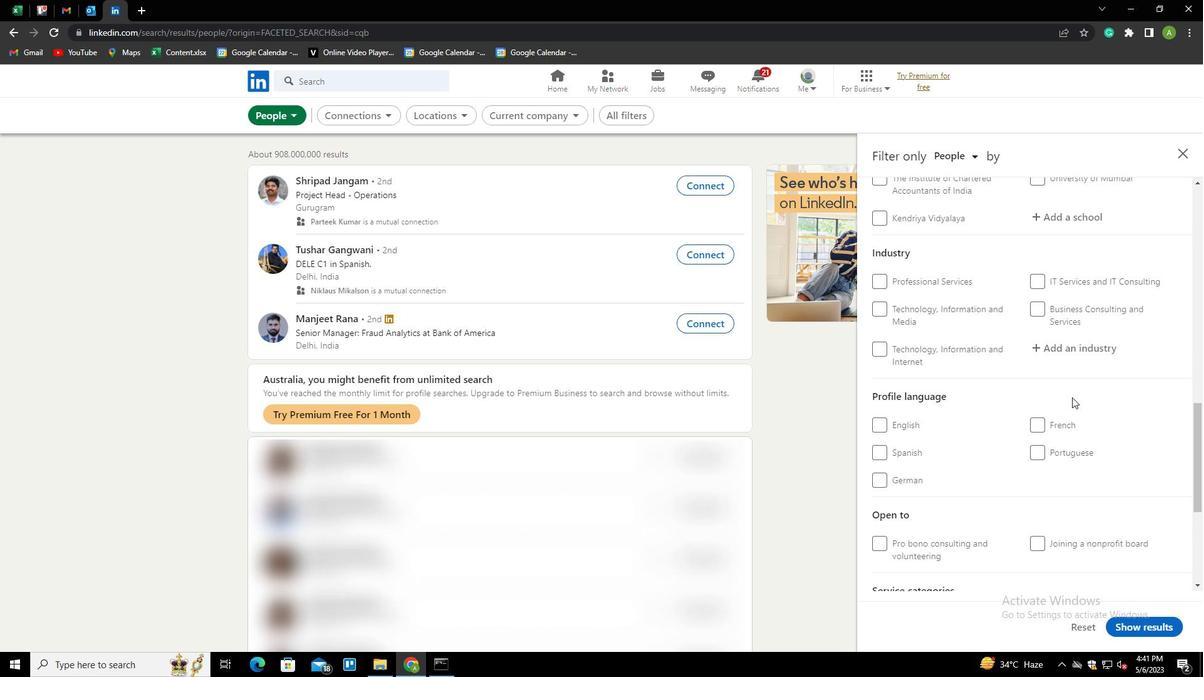 
Action: Mouse moved to (1051, 416)
Screenshot: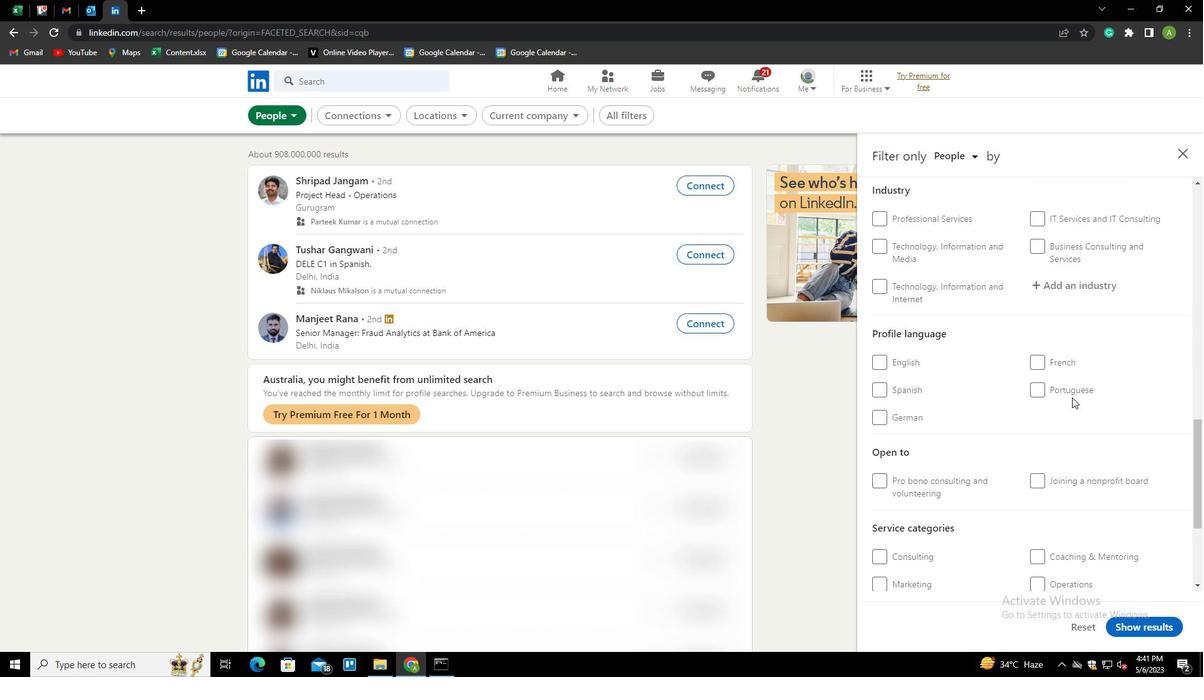 
Action: Mouse scrolled (1051, 416) with delta (0, 0)
Screenshot: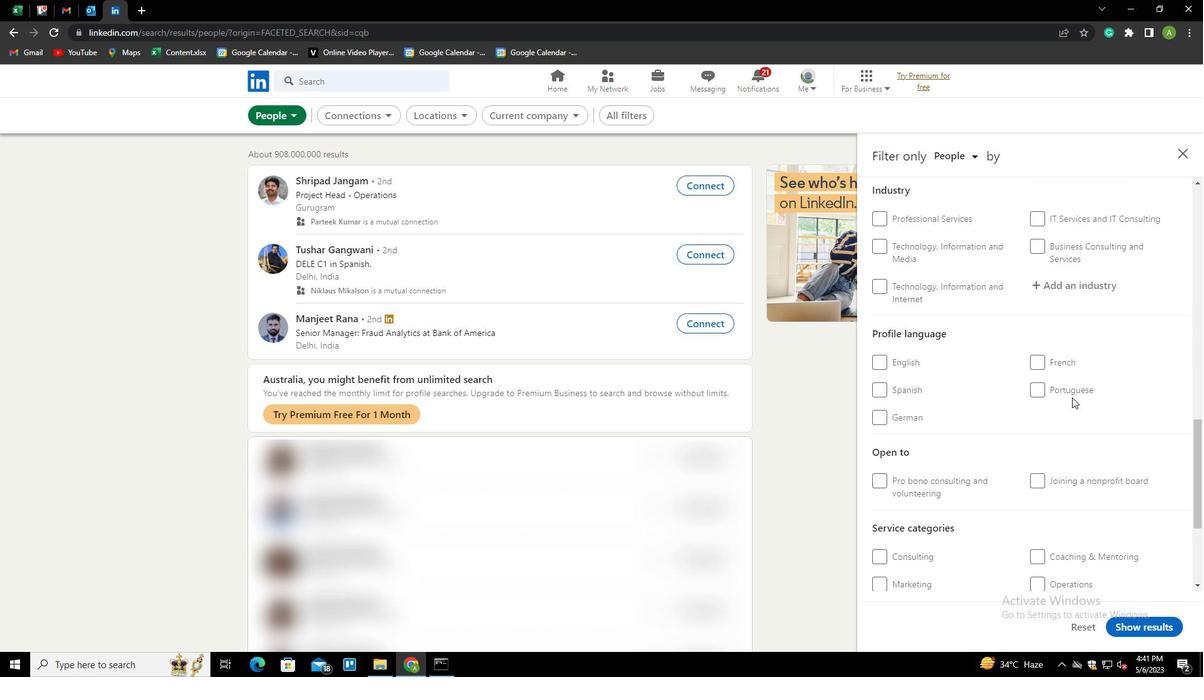 
Action: Mouse moved to (899, 329)
Screenshot: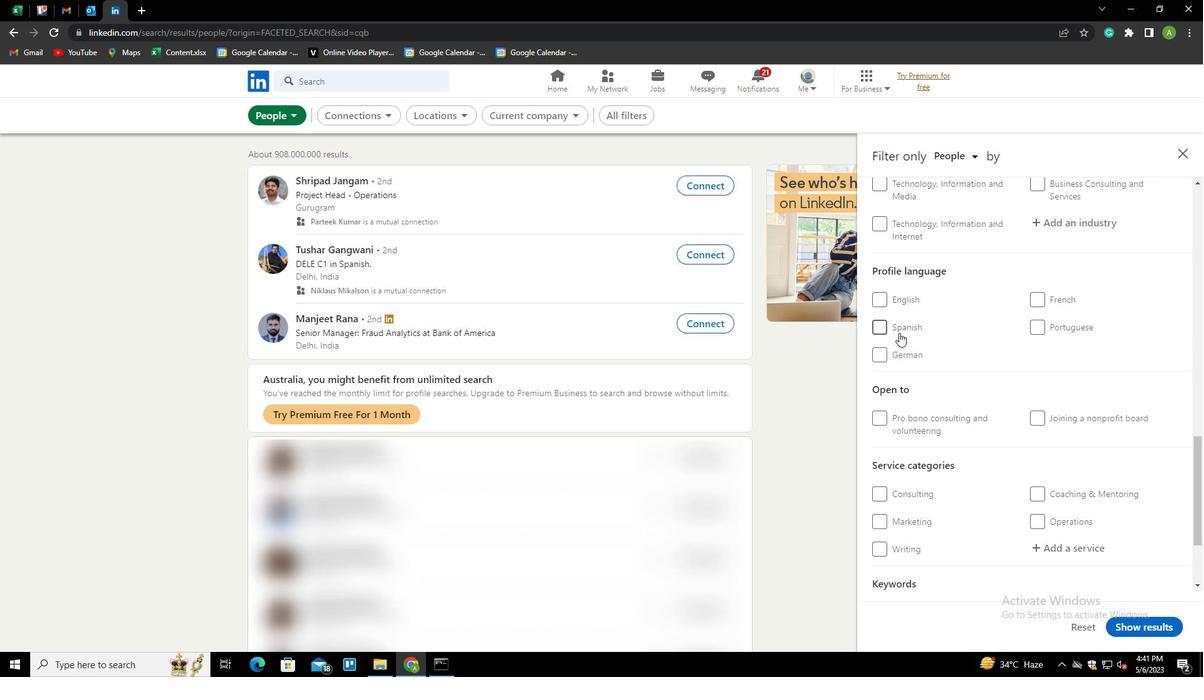 
Action: Mouse pressed left at (899, 329)
Screenshot: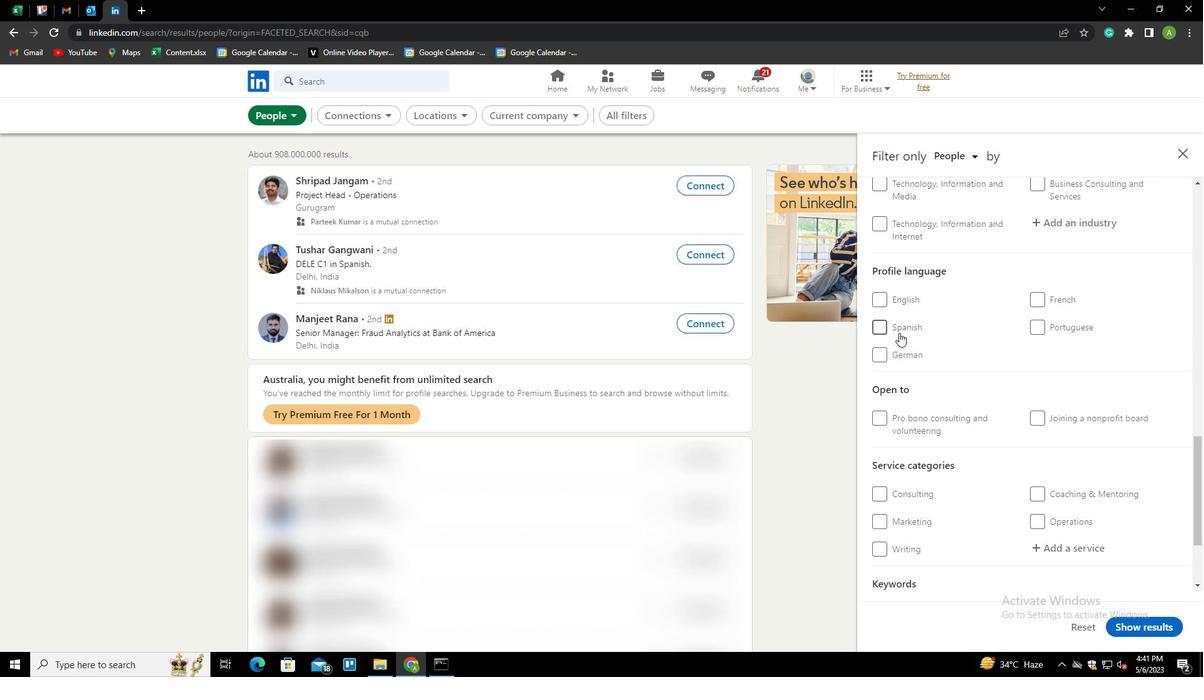 
Action: Mouse moved to (1056, 339)
Screenshot: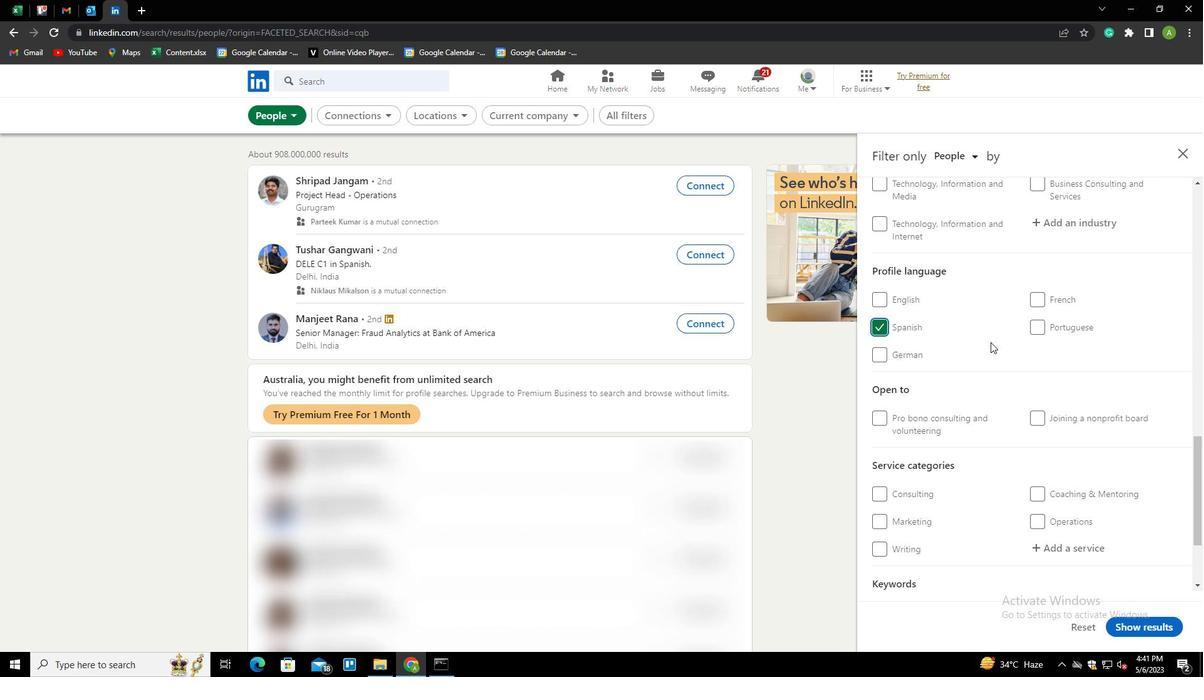 
Action: Mouse scrolled (1056, 340) with delta (0, 0)
Screenshot: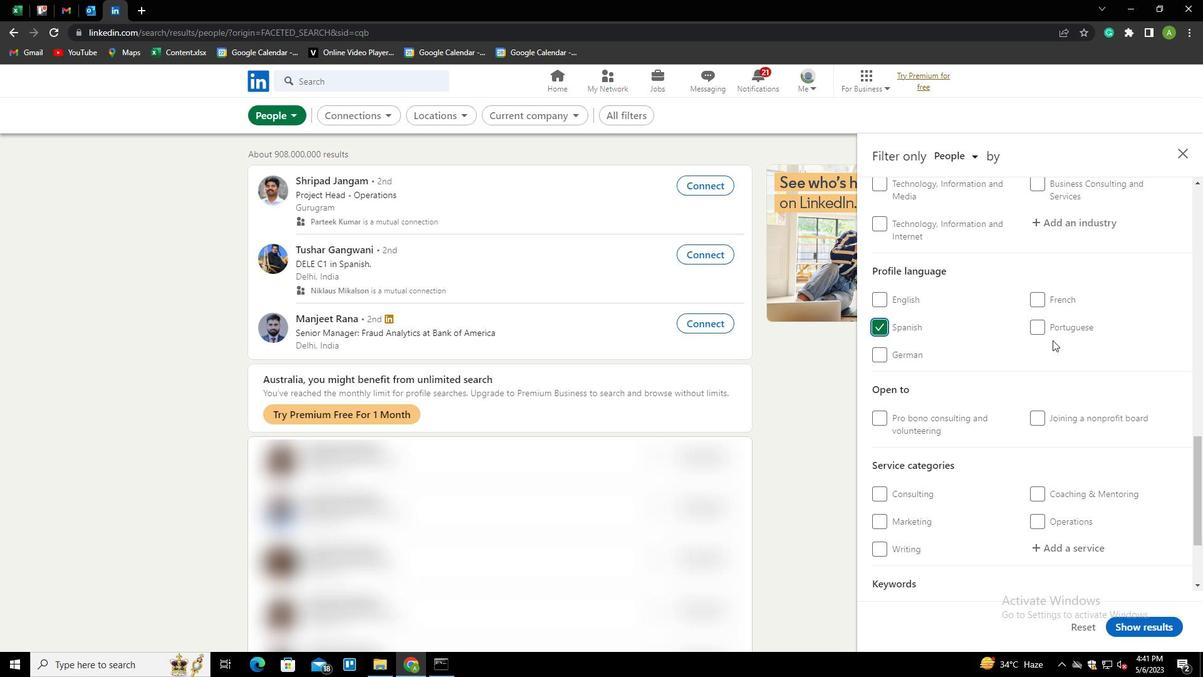
Action: Mouse scrolled (1056, 340) with delta (0, 0)
Screenshot: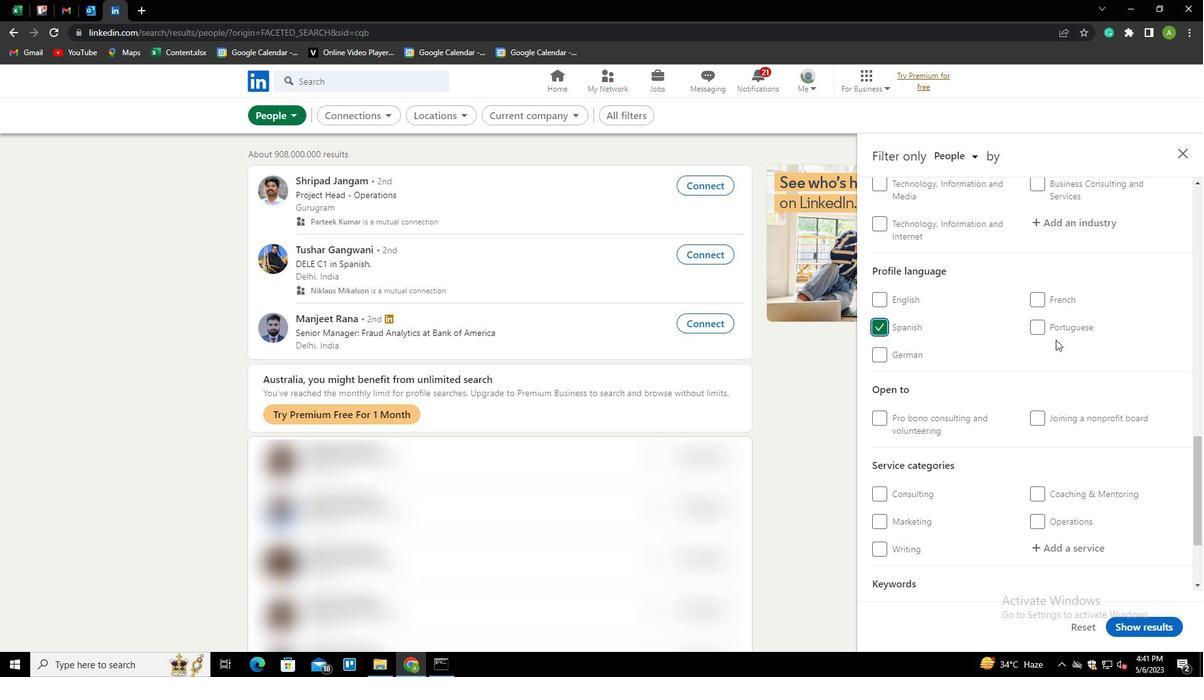
Action: Mouse scrolled (1056, 340) with delta (0, 0)
Screenshot: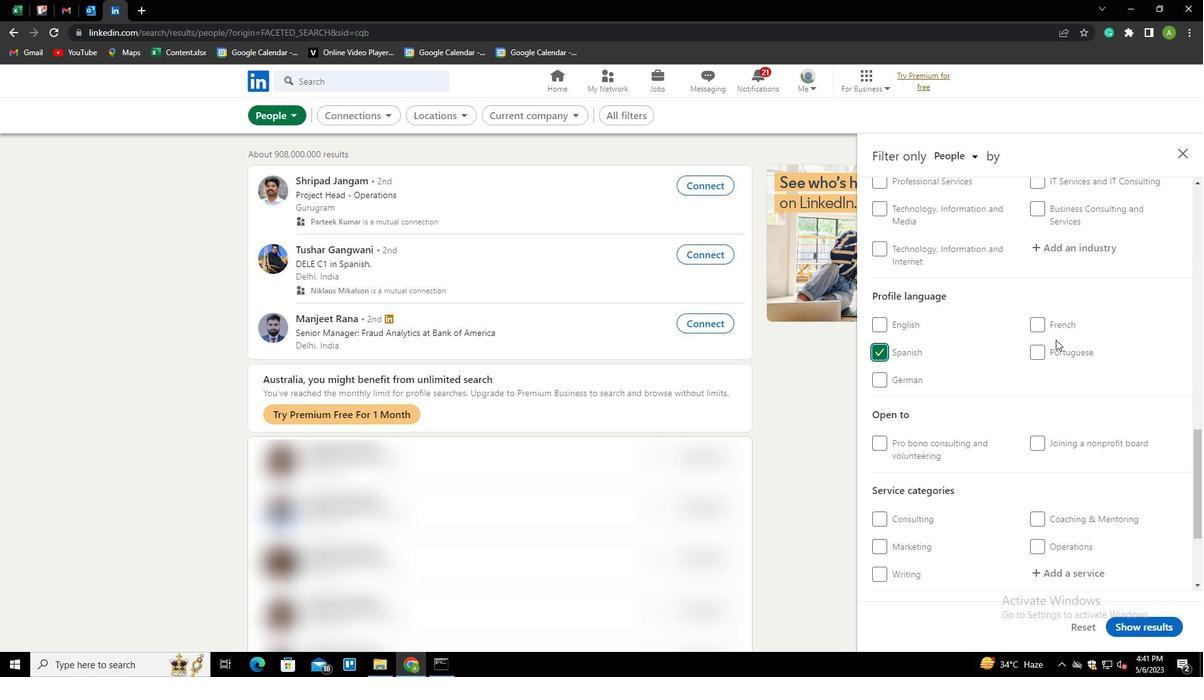 
Action: Mouse scrolled (1056, 340) with delta (0, 0)
Screenshot: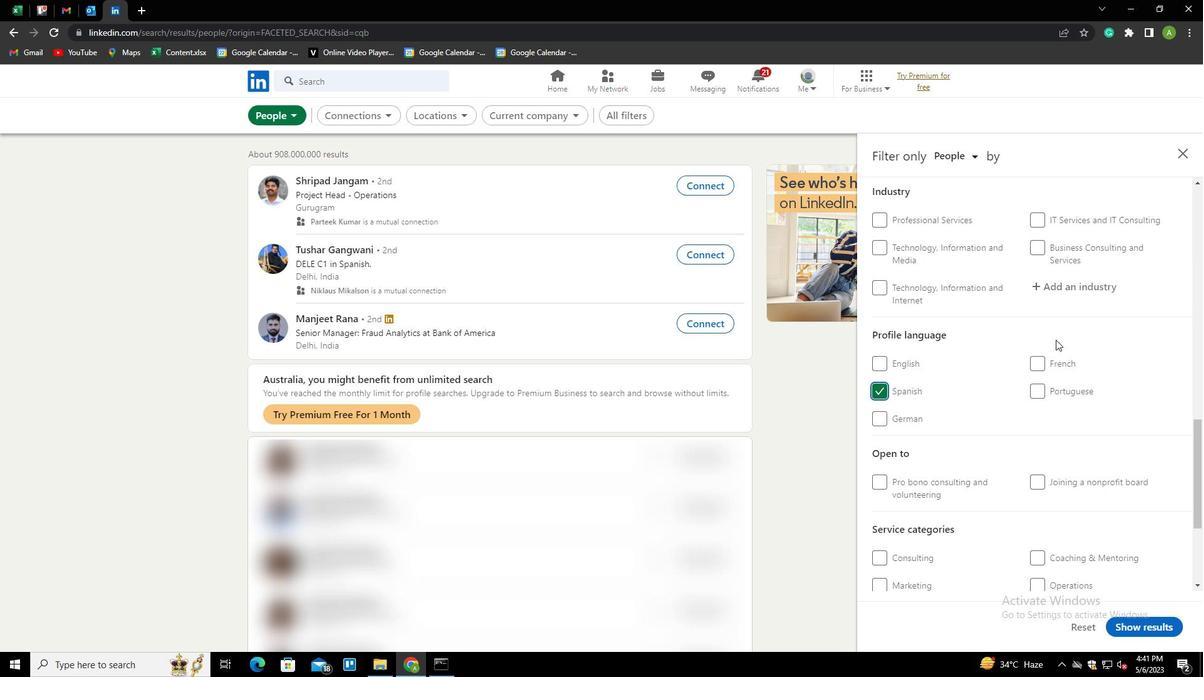 
Action: Mouse scrolled (1056, 340) with delta (0, 0)
Screenshot: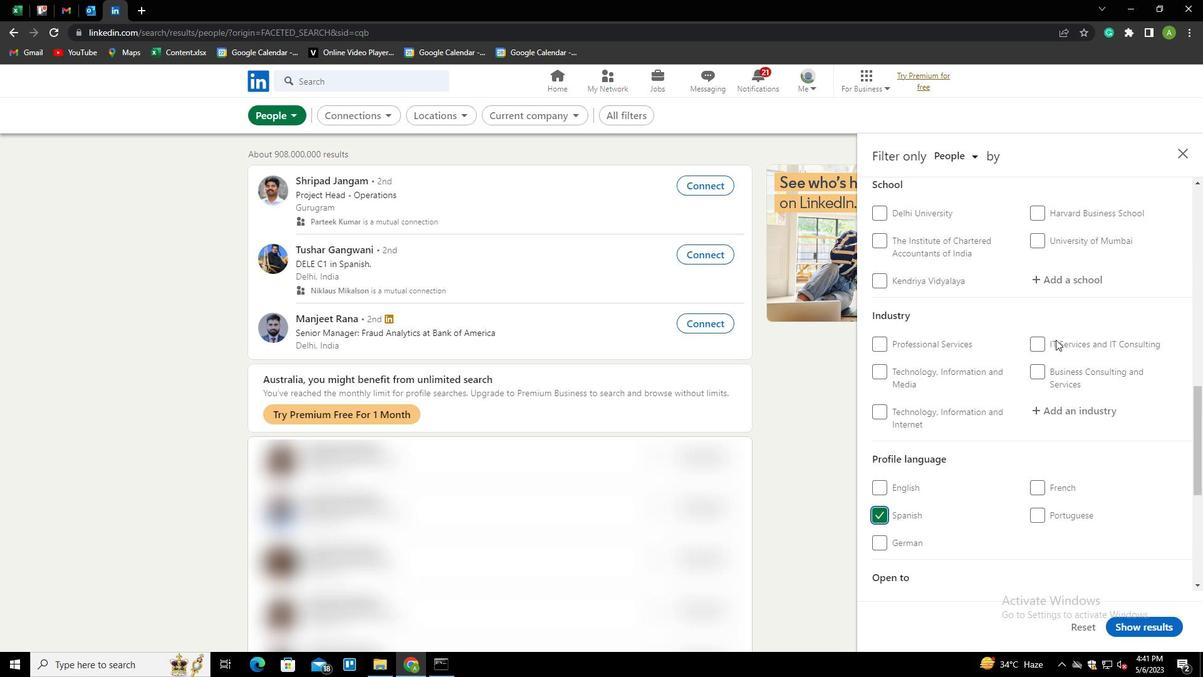 
Action: Mouse scrolled (1056, 340) with delta (0, 0)
Screenshot: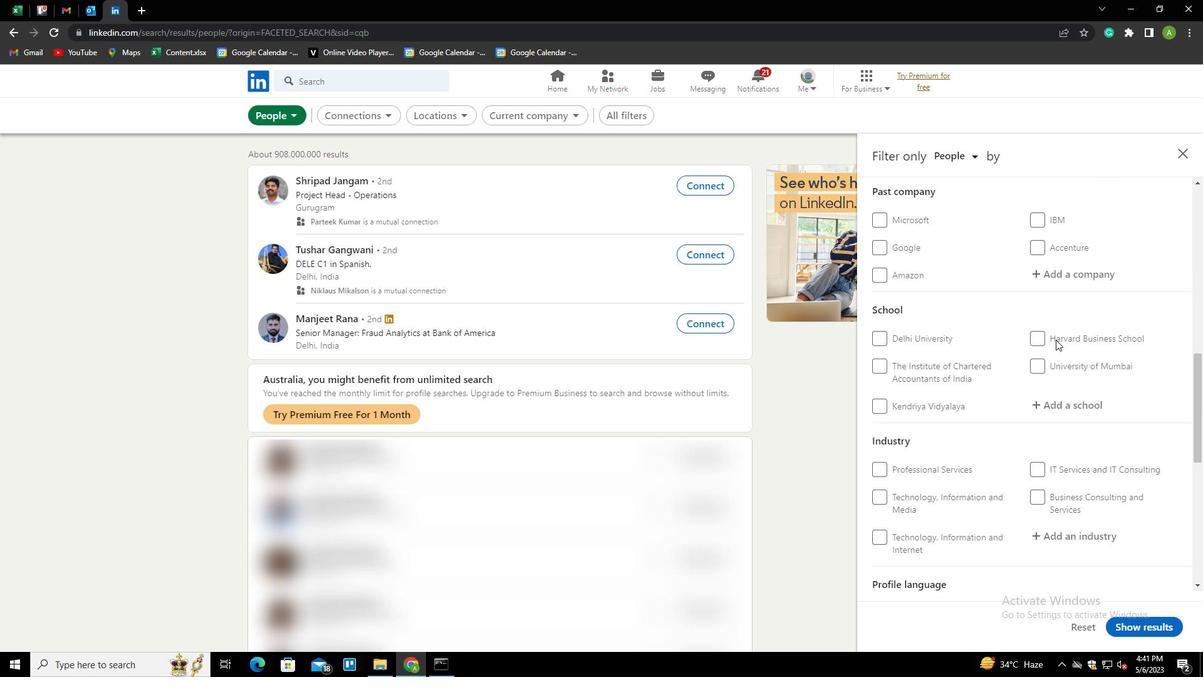 
Action: Mouse scrolled (1056, 340) with delta (0, 0)
Screenshot: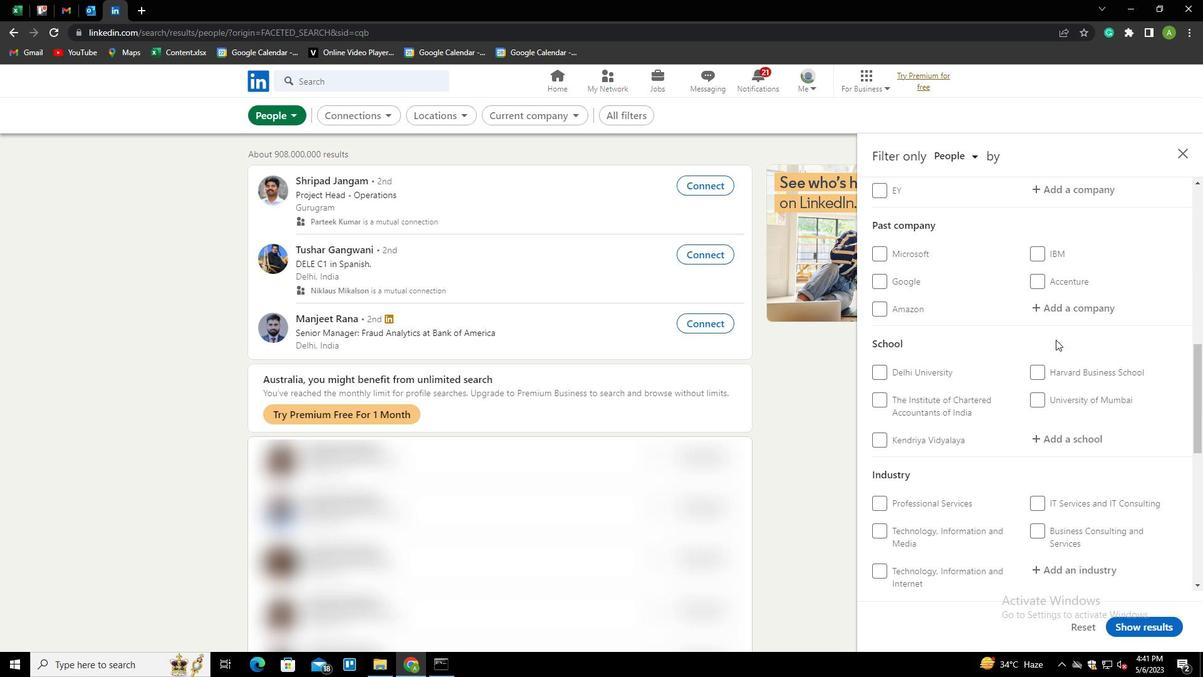 
Action: Mouse moved to (1061, 282)
Screenshot: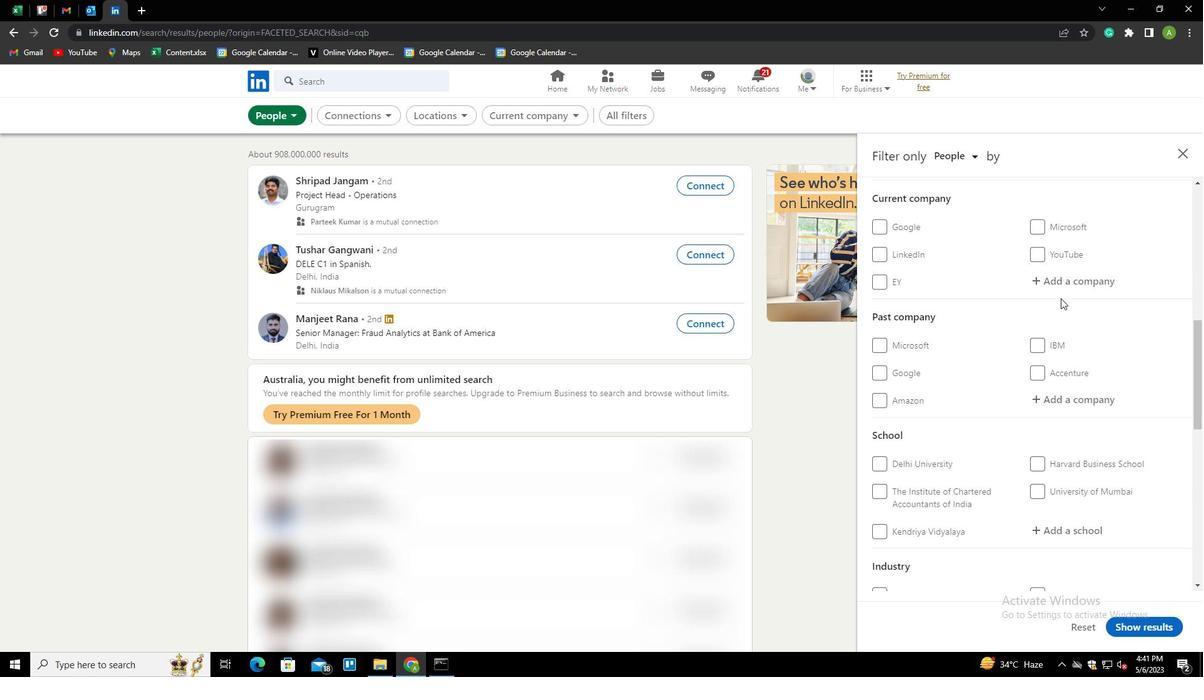 
Action: Mouse pressed left at (1061, 282)
Screenshot: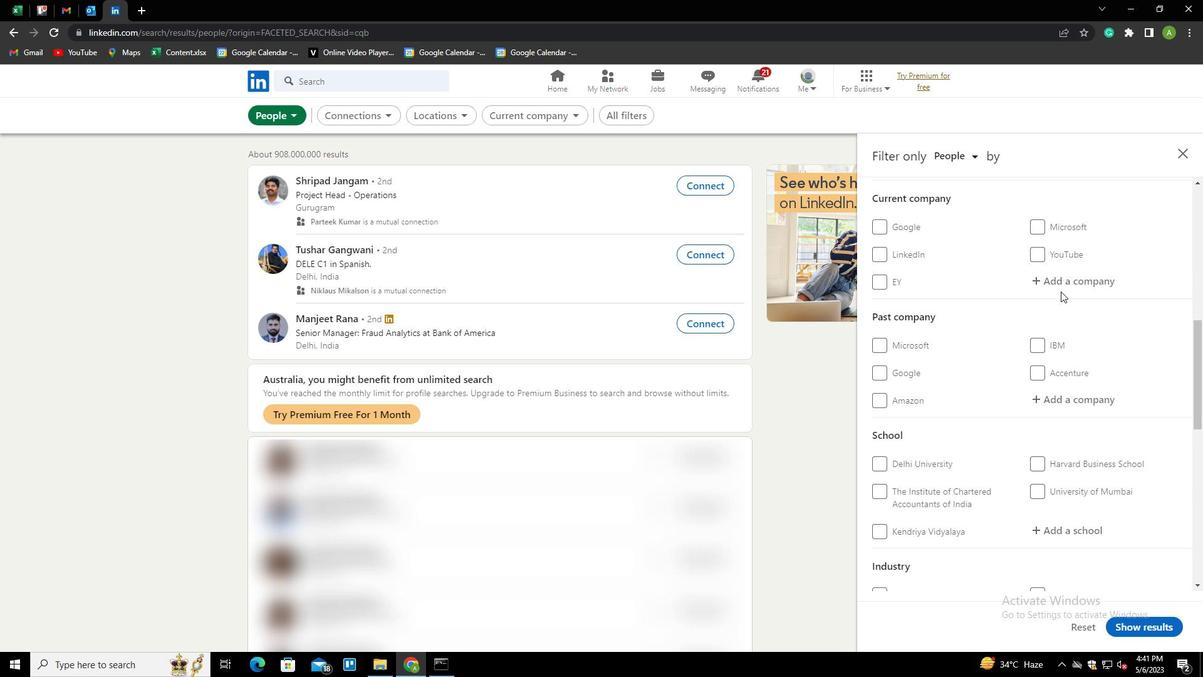 
Action: Key pressed <Key.shift><Key.shift>
Screenshot: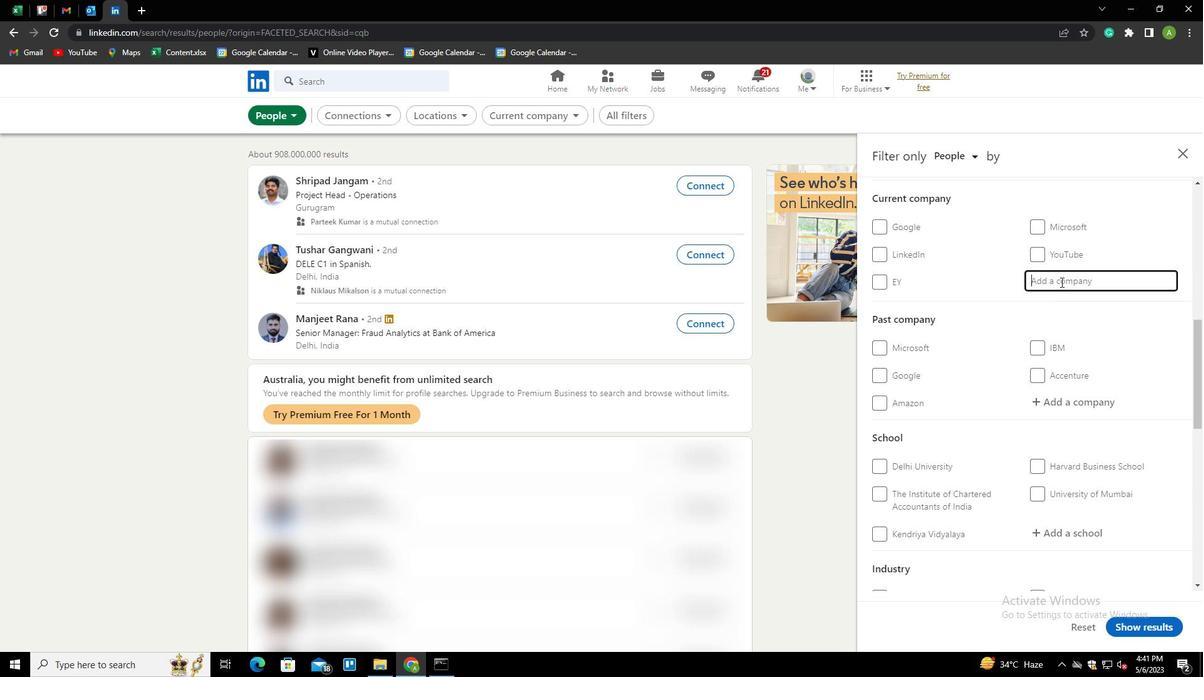 
Action: Mouse moved to (1062, 281)
Screenshot: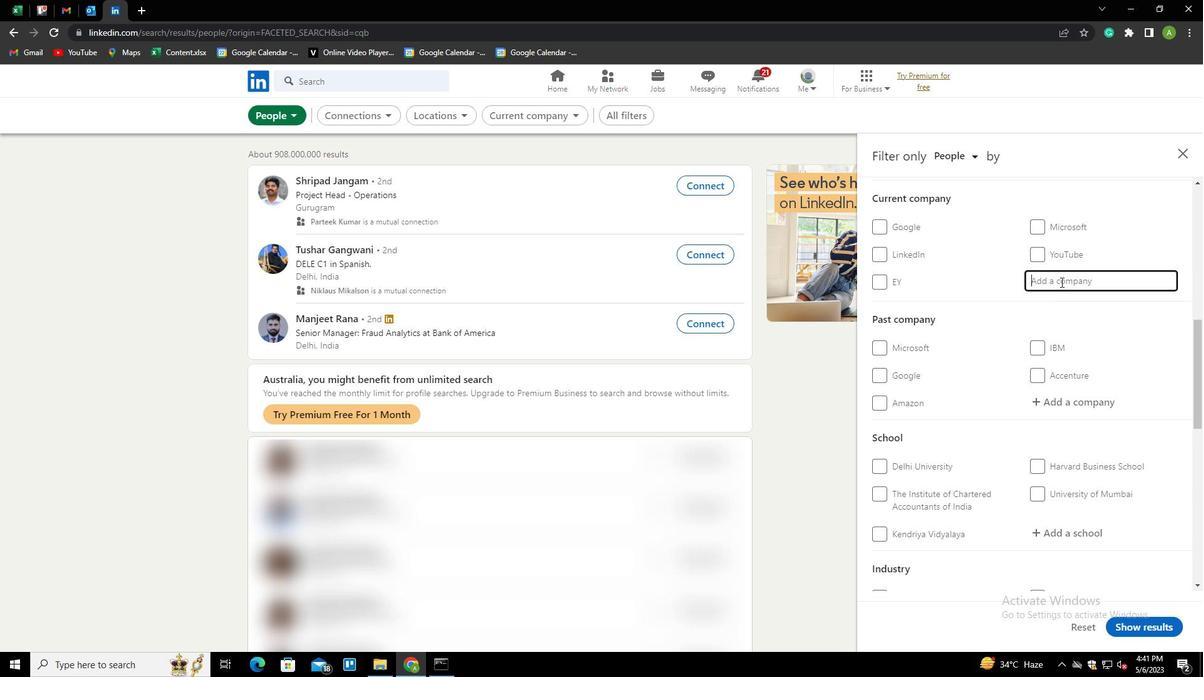 
Action: Key pressed <Key.shift><Key.shift><Key.shift><Key.shift><Key.shift><Key.shift><Key.shift><Key.shift><Key.shift><Key.shift><Key.shift><Key.shift><Key.shift><Key.shift><Key.shift><Key.shift><Key.shift><Key.shift><Key.shift><Key.shift><Key.shift><Key.shift><Key.shift><Key.shift><Key.shift><Key.shift><Key.shift><Key.shift><Key.shift><Key.shift><Key.shift><Key.shift><Key.shift>IFORTIS<Key.space>WORLDWIDE<Key.down><Key.enter>
Screenshot: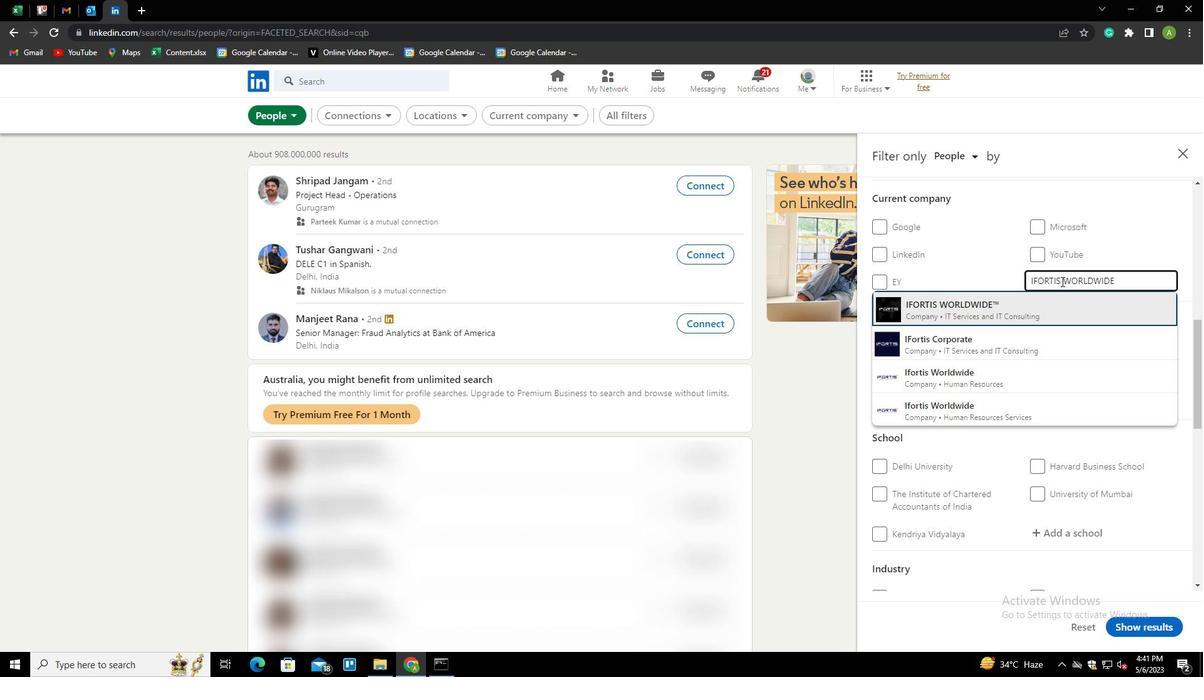 
Action: Mouse moved to (1062, 280)
Screenshot: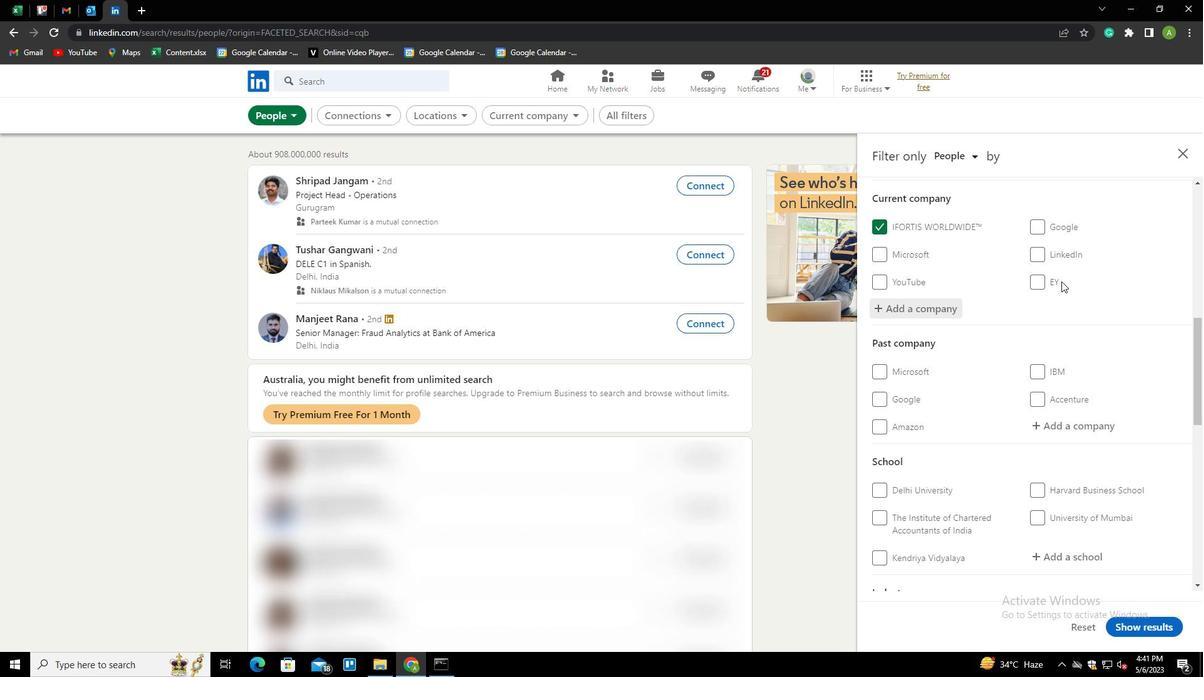
Action: Mouse scrolled (1062, 280) with delta (0, 0)
Screenshot: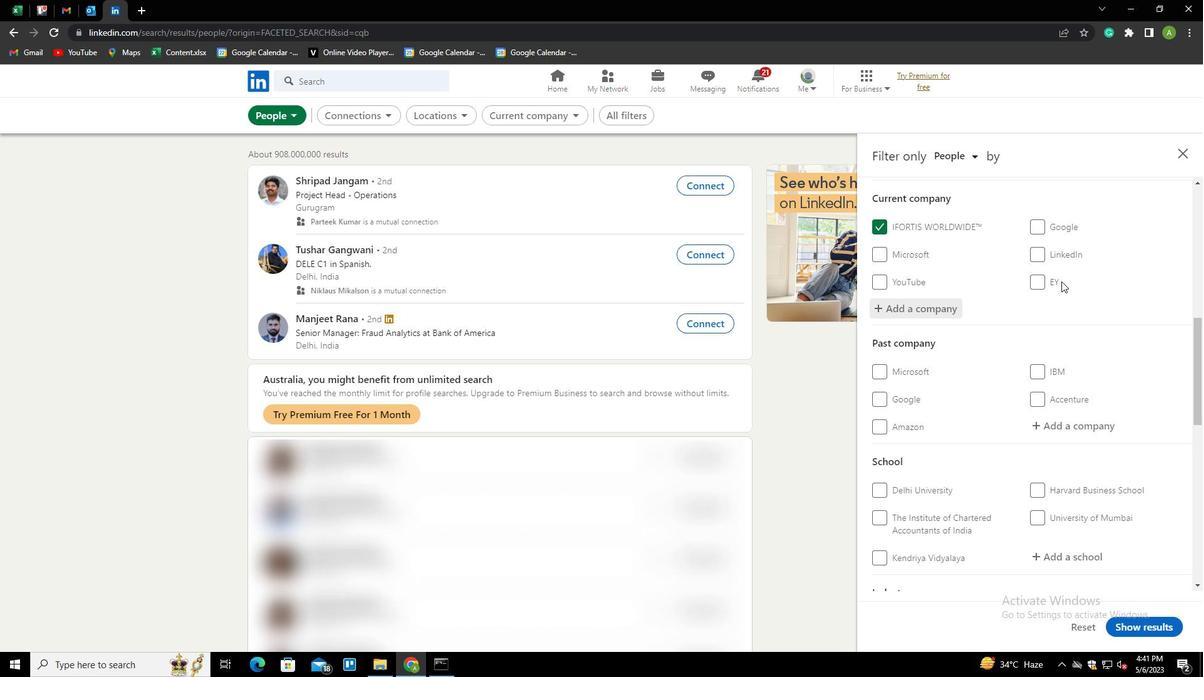 
Action: Mouse moved to (1062, 285)
Screenshot: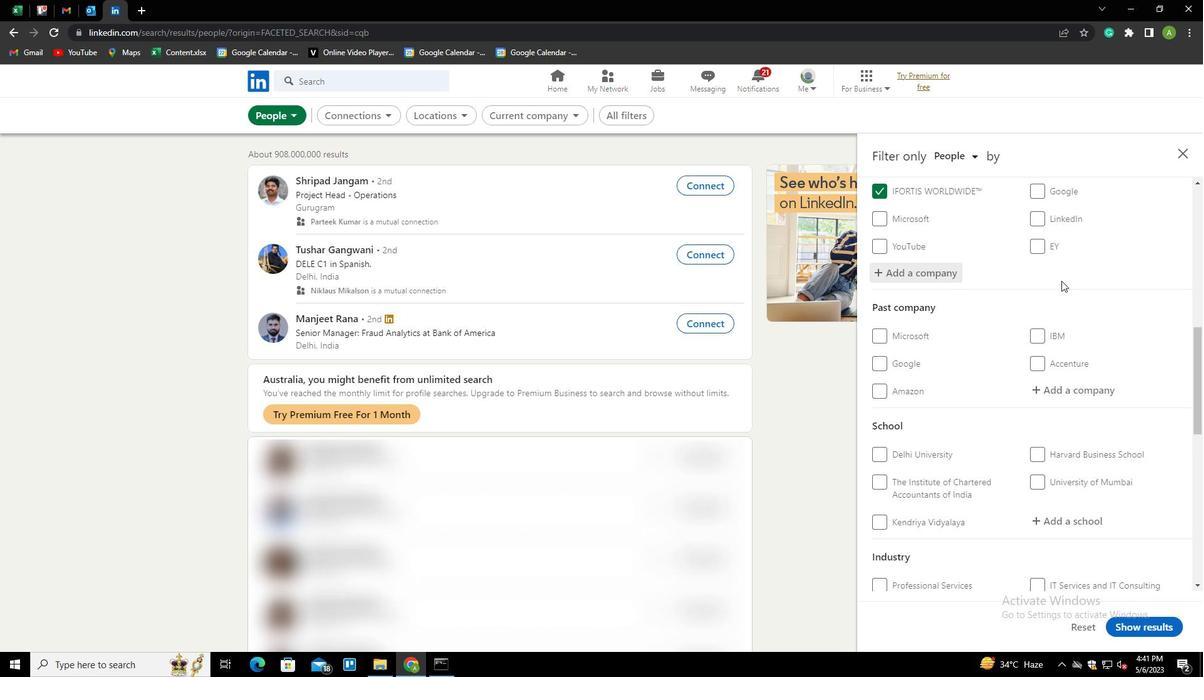 
Action: Mouse scrolled (1062, 284) with delta (0, 0)
Screenshot: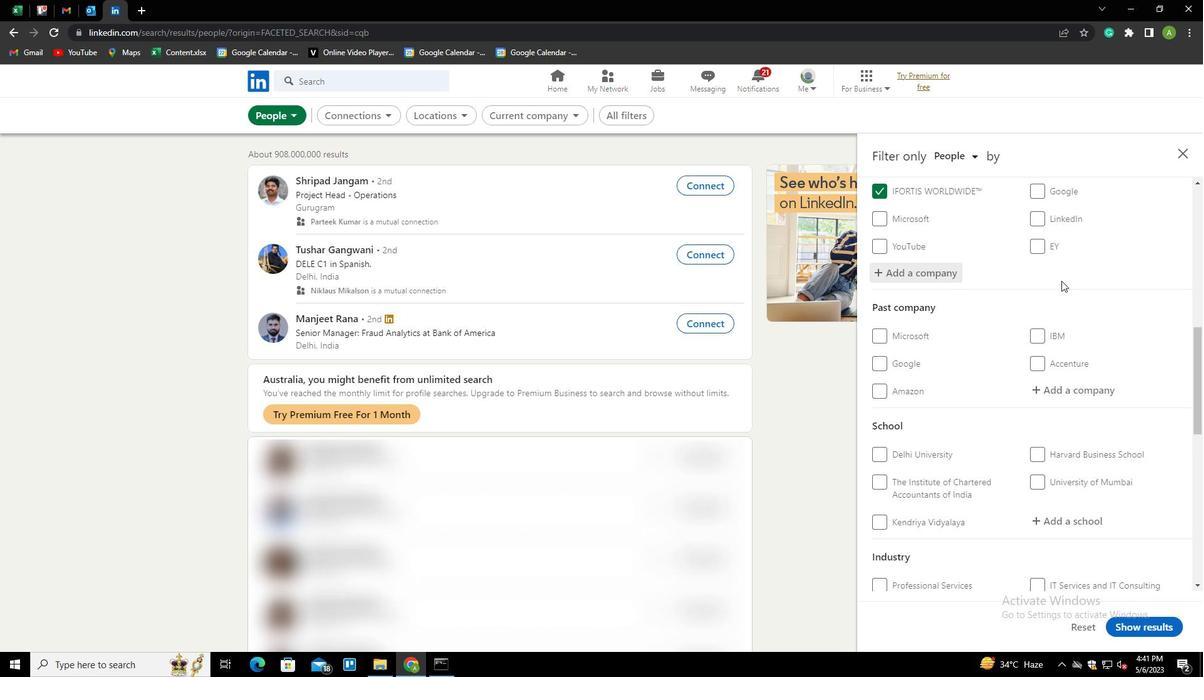 
Action: Mouse moved to (1061, 293)
Screenshot: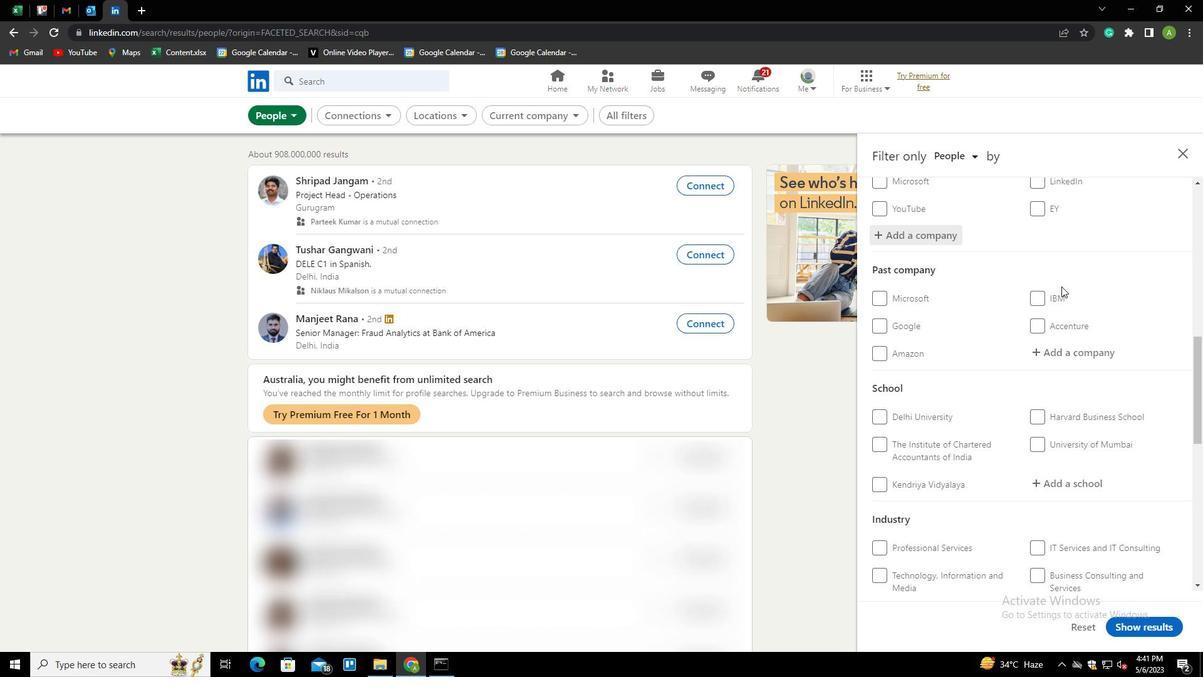 
Action: Mouse scrolled (1061, 292) with delta (0, 0)
Screenshot: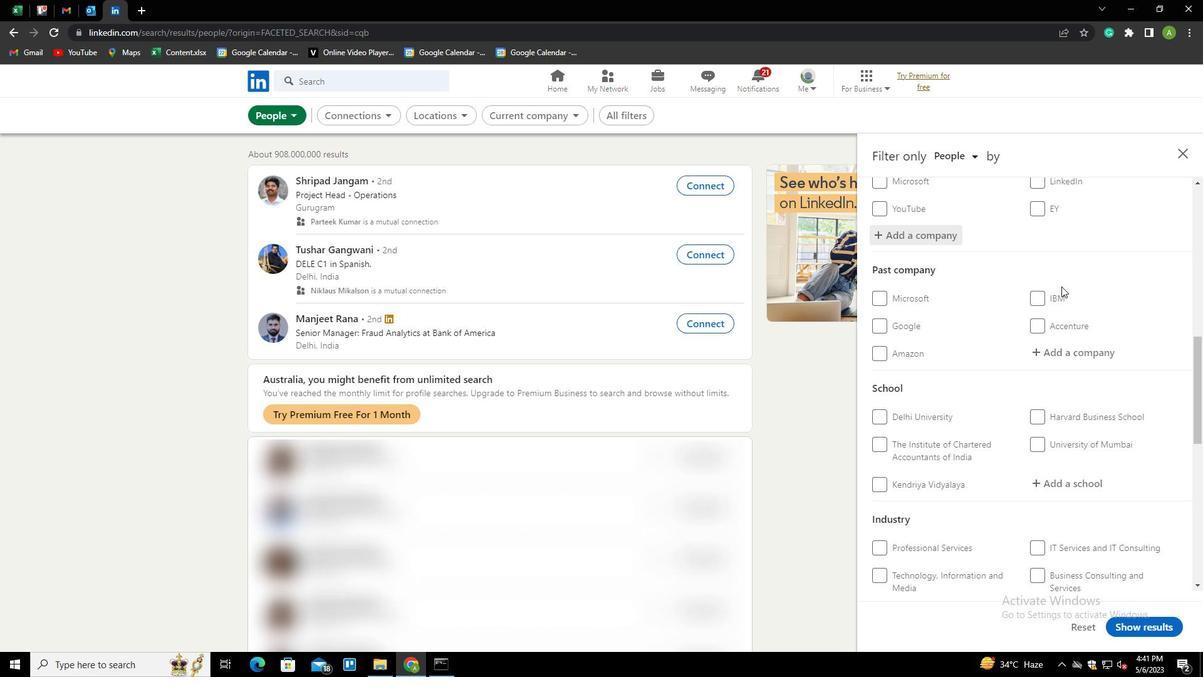 
Action: Mouse moved to (1060, 295)
Screenshot: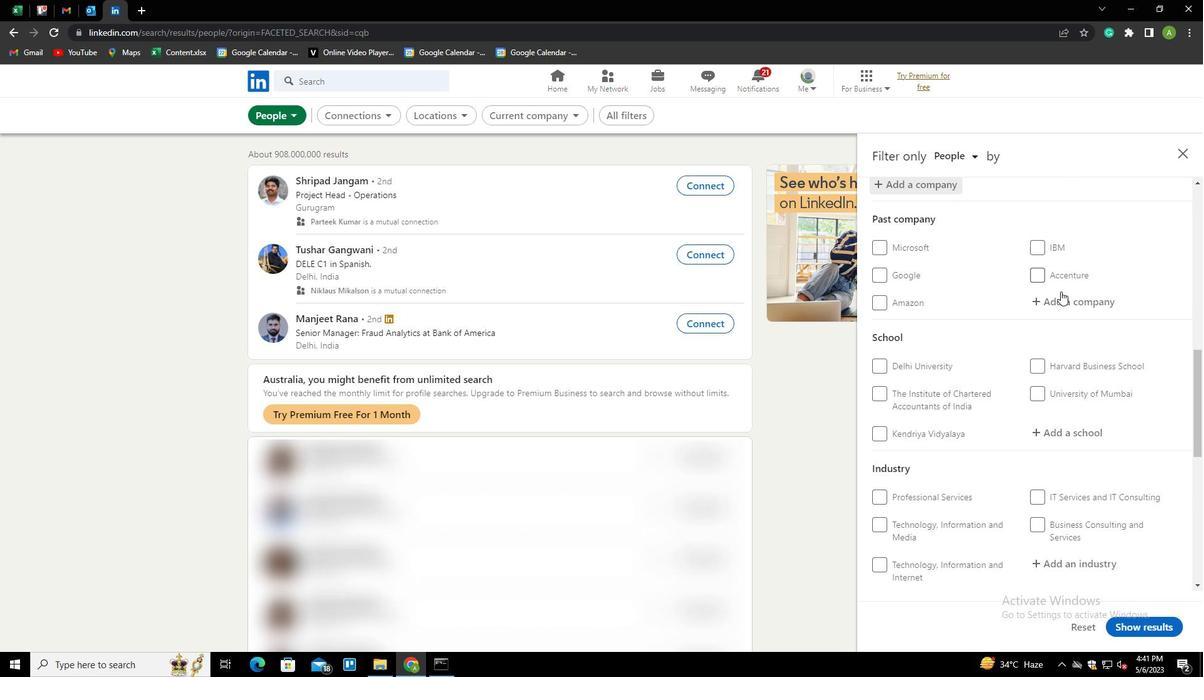 
Action: Mouse scrolled (1060, 294) with delta (0, 0)
Screenshot: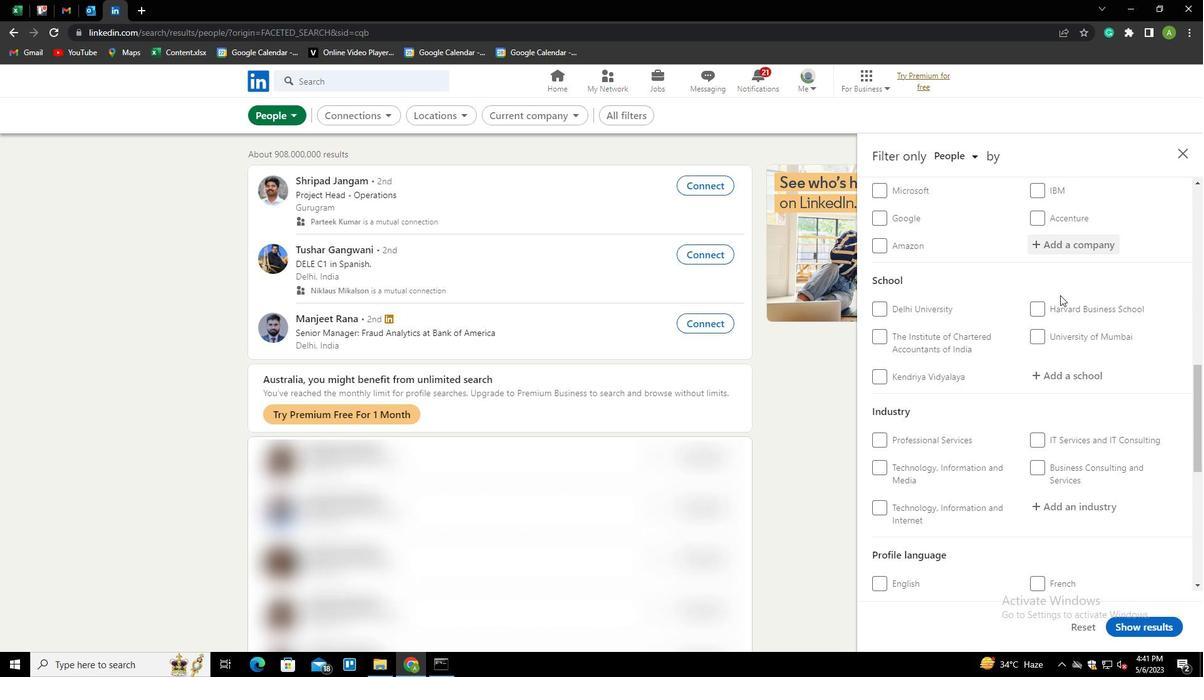 
Action: Mouse moved to (1047, 299)
Screenshot: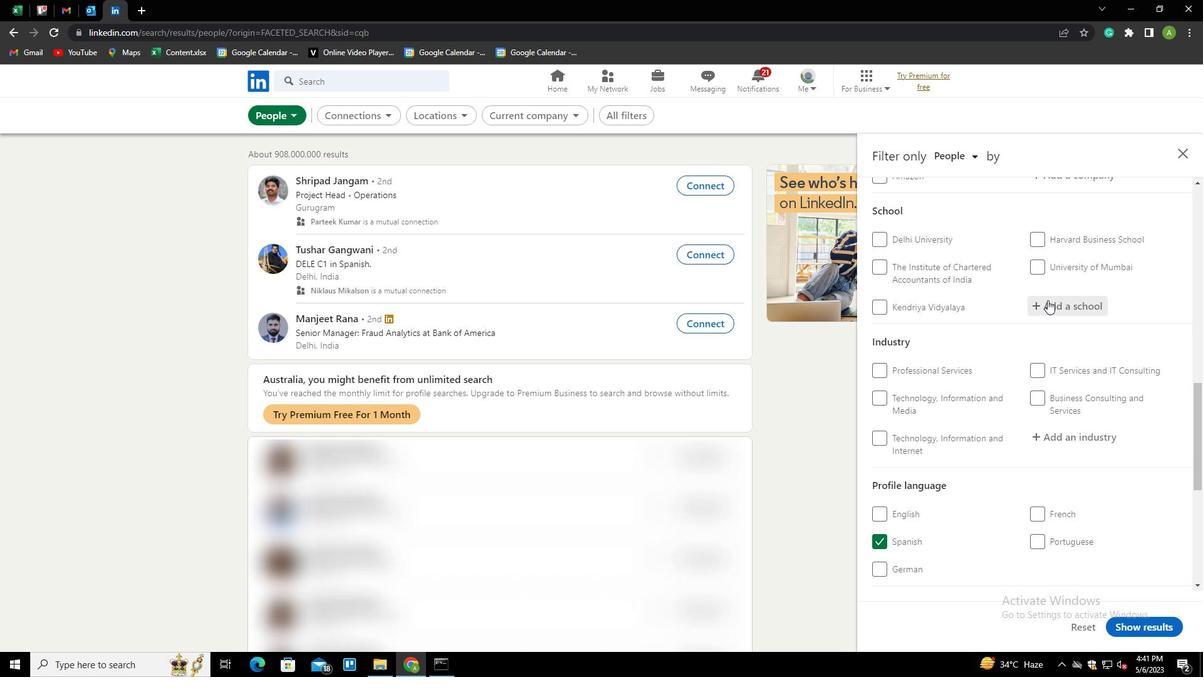 
Action: Mouse pressed left at (1047, 299)
Screenshot: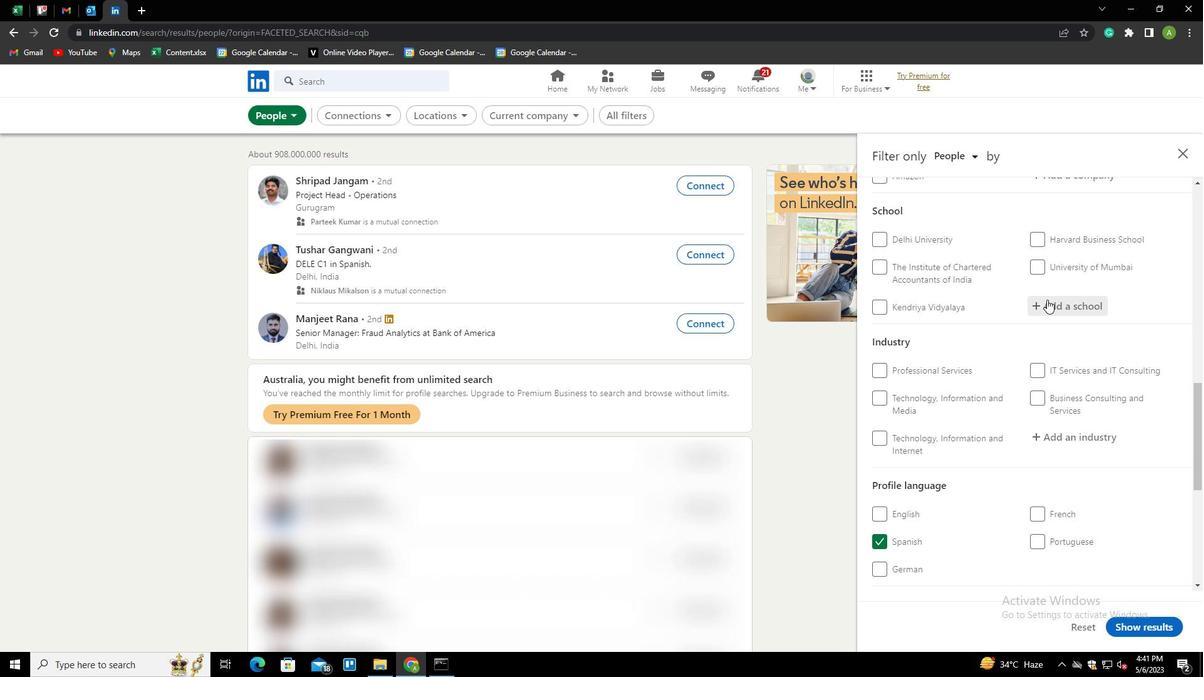 
Action: Mouse moved to (1047, 299)
Screenshot: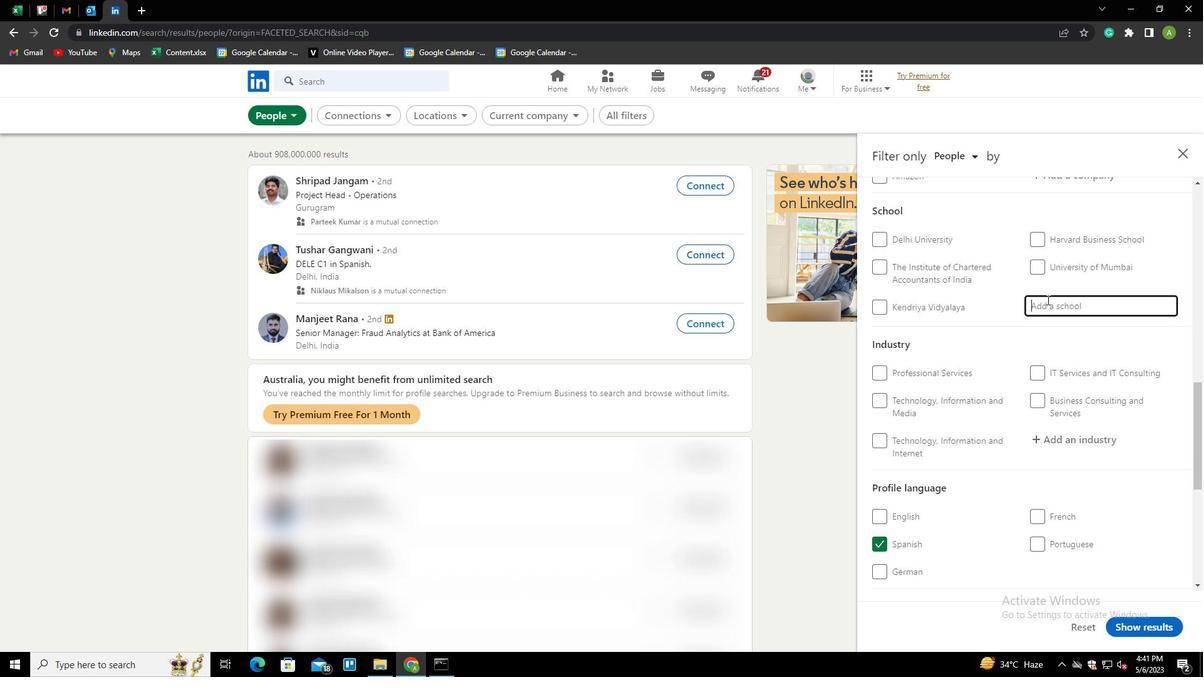 
Action: Key pressed <Key.shift><Key.shift><Key.shift><Key.shift><Key.shift><Key.shift><Key.shift><Key.shift><Key.shift><Key.shift><Key.shift><Key.shift><Key.shift><Key.shift><Key.shift><Key.shift>INDIAN<Key.space><Key.shift>INSTITUTE<Key.space>OF<Key.space><Key.shift>MANAGEMENT,<Key.space><Key.shift>SHILLONG<Key.down><Key.enter>
Screenshot: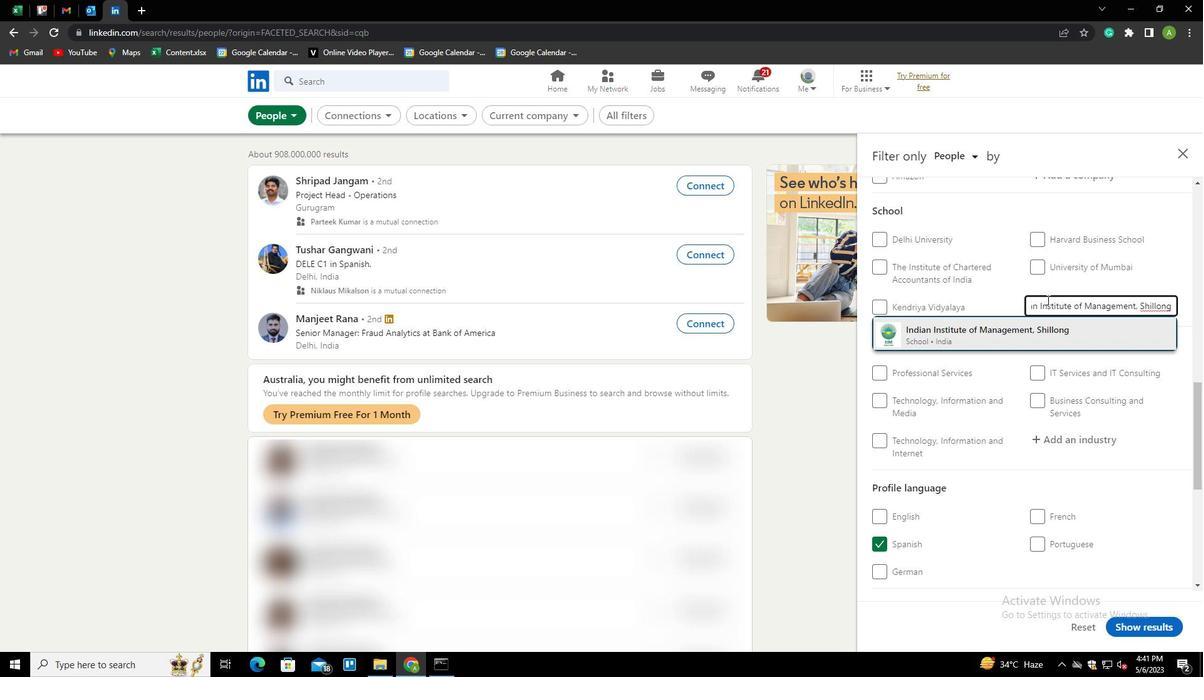 
Action: Mouse moved to (1057, 299)
Screenshot: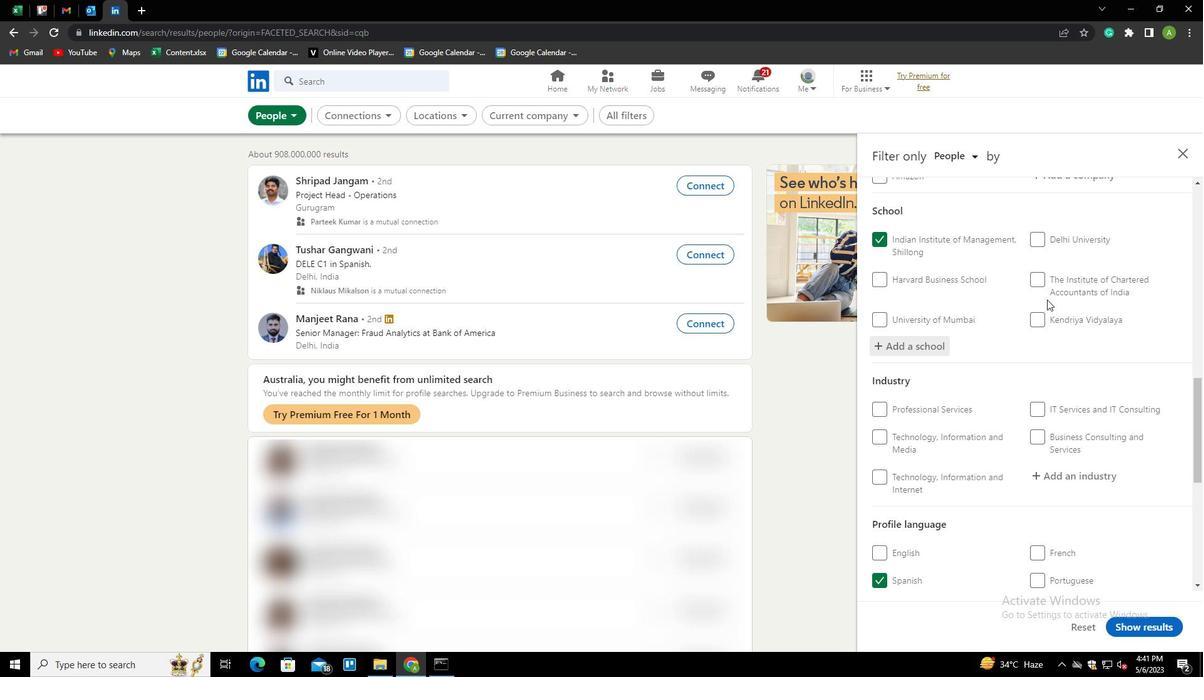 
Action: Mouse scrolled (1057, 299) with delta (0, 0)
Screenshot: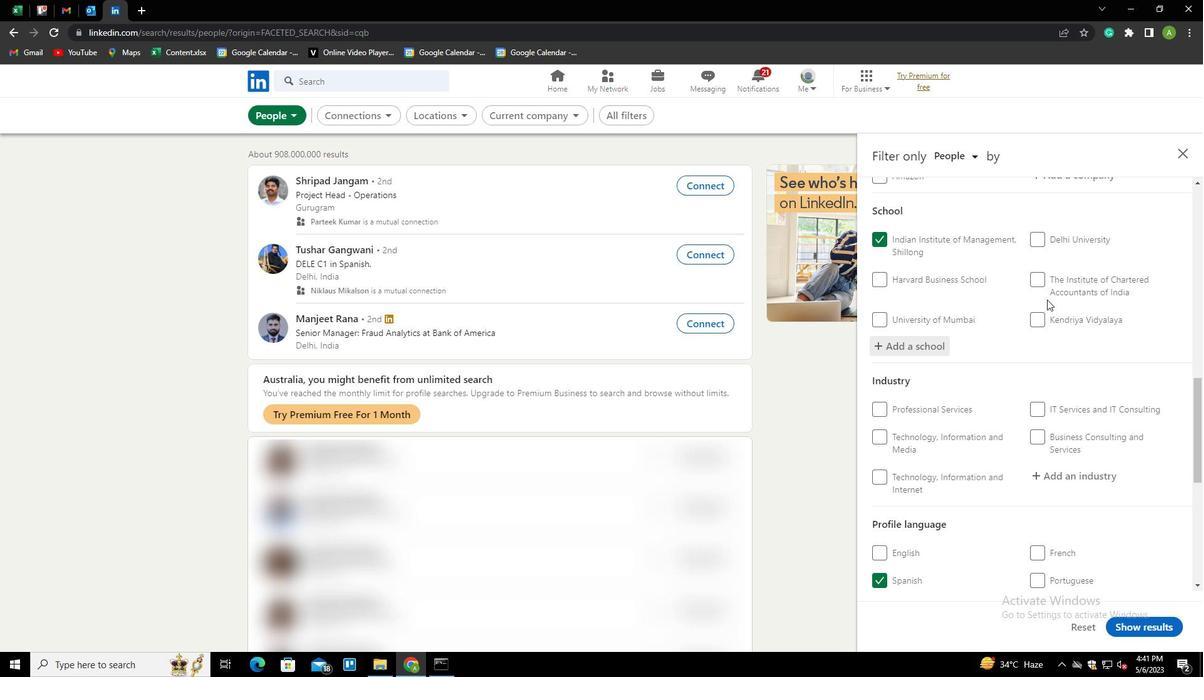 
Action: Mouse moved to (1057, 299)
Screenshot: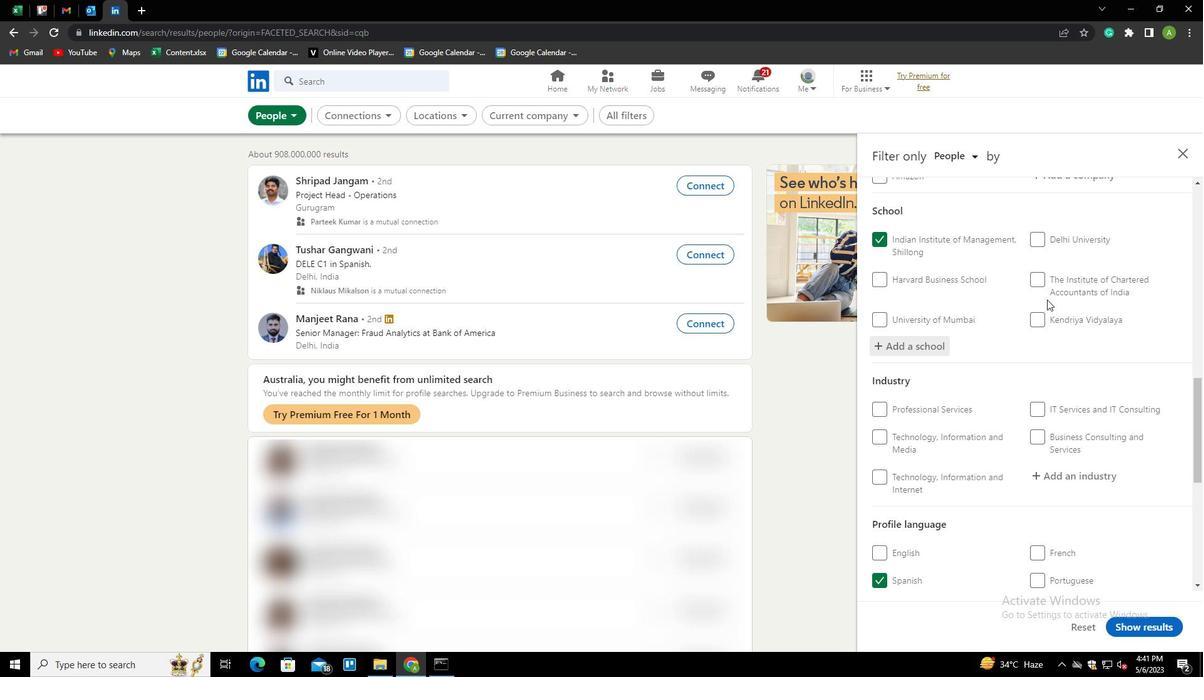 
Action: Mouse scrolled (1057, 299) with delta (0, 0)
Screenshot: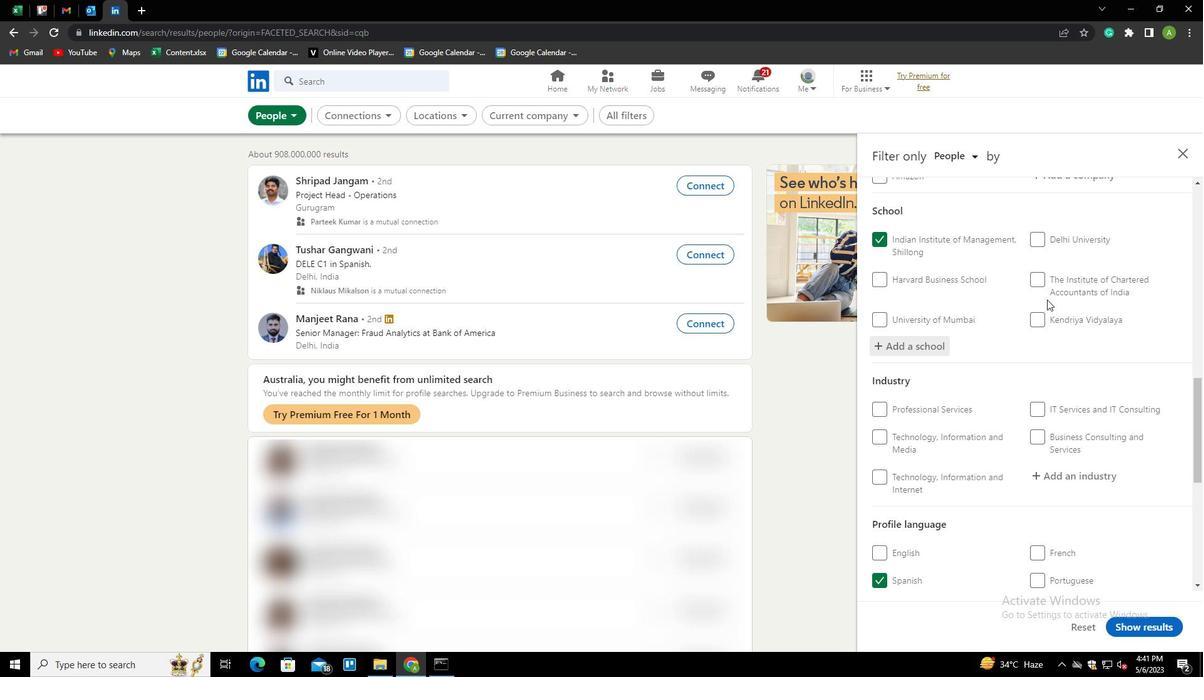 
Action: Mouse moved to (1057, 300)
Screenshot: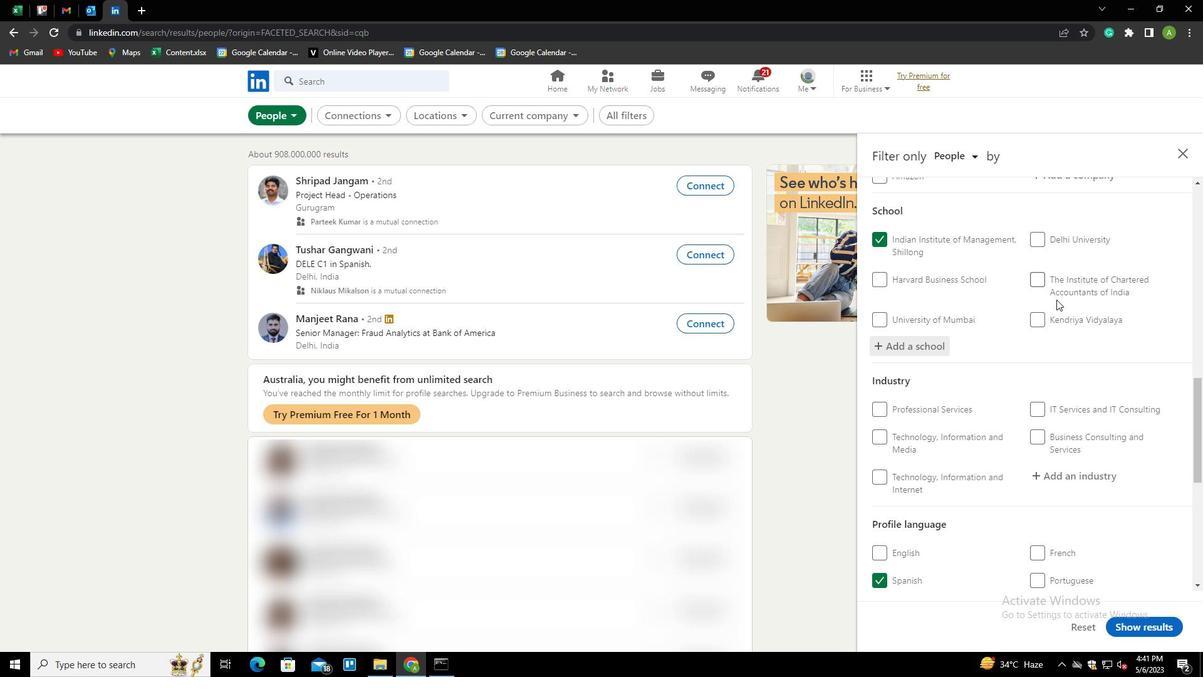 
Action: Mouse scrolled (1057, 299) with delta (0, 0)
Screenshot: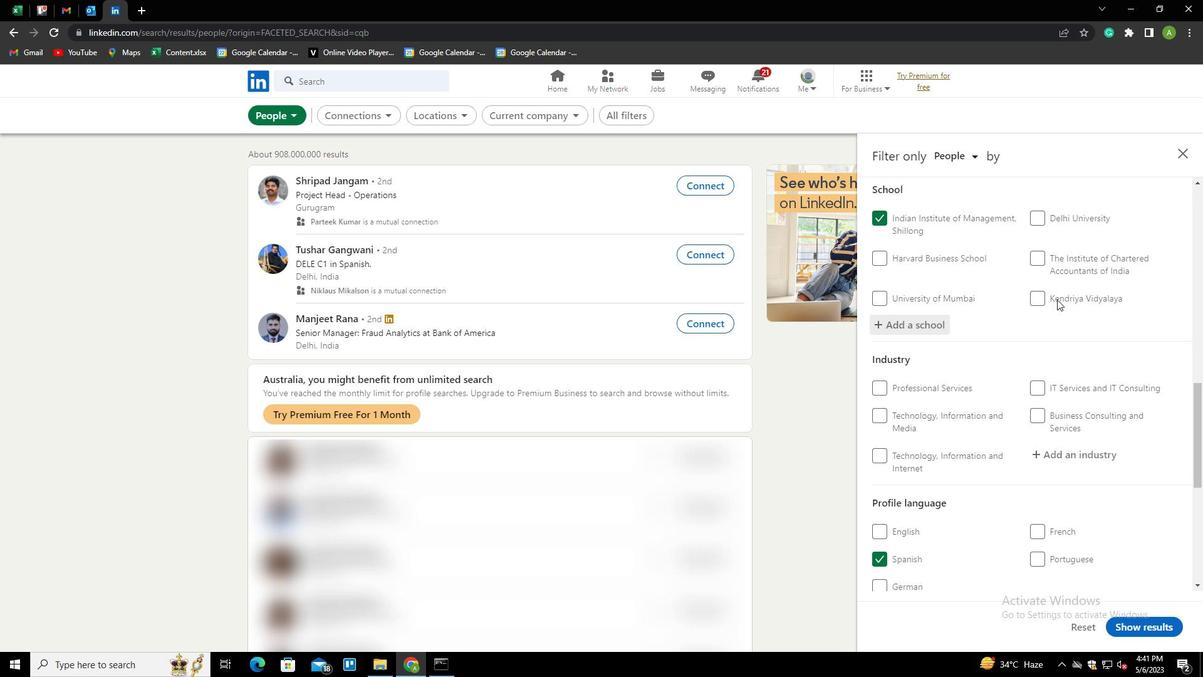 
Action: Mouse moved to (1055, 289)
Screenshot: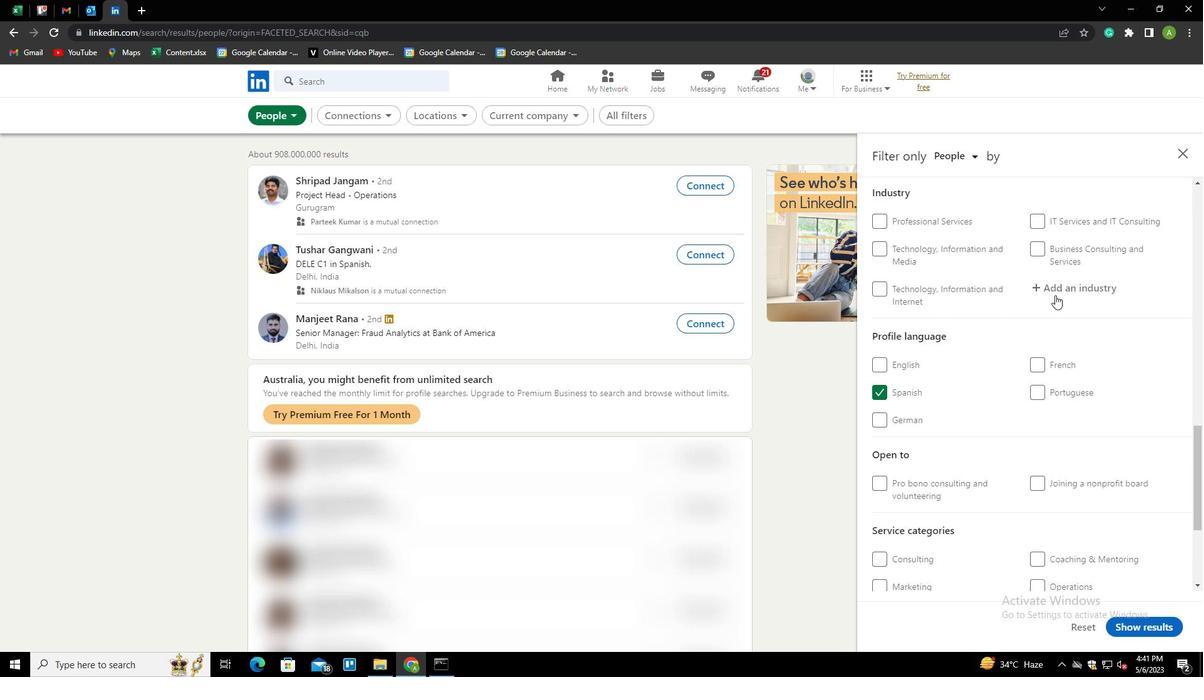 
Action: Mouse pressed left at (1055, 289)
Screenshot: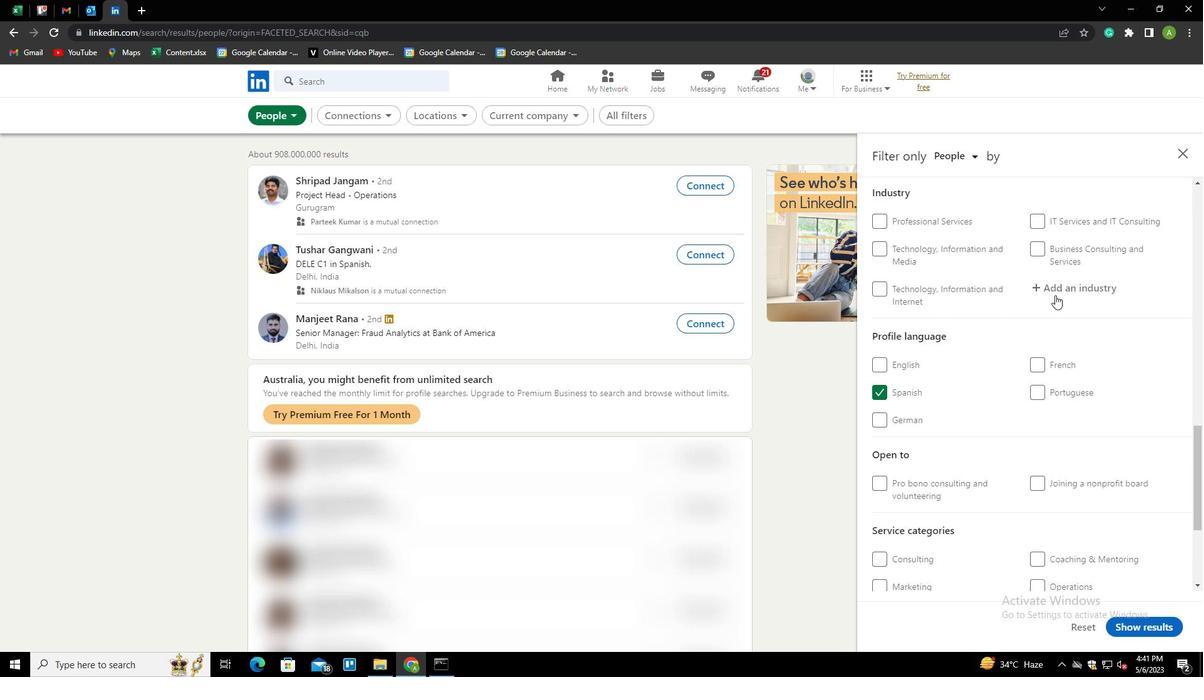 
Action: Mouse moved to (1055, 289)
Screenshot: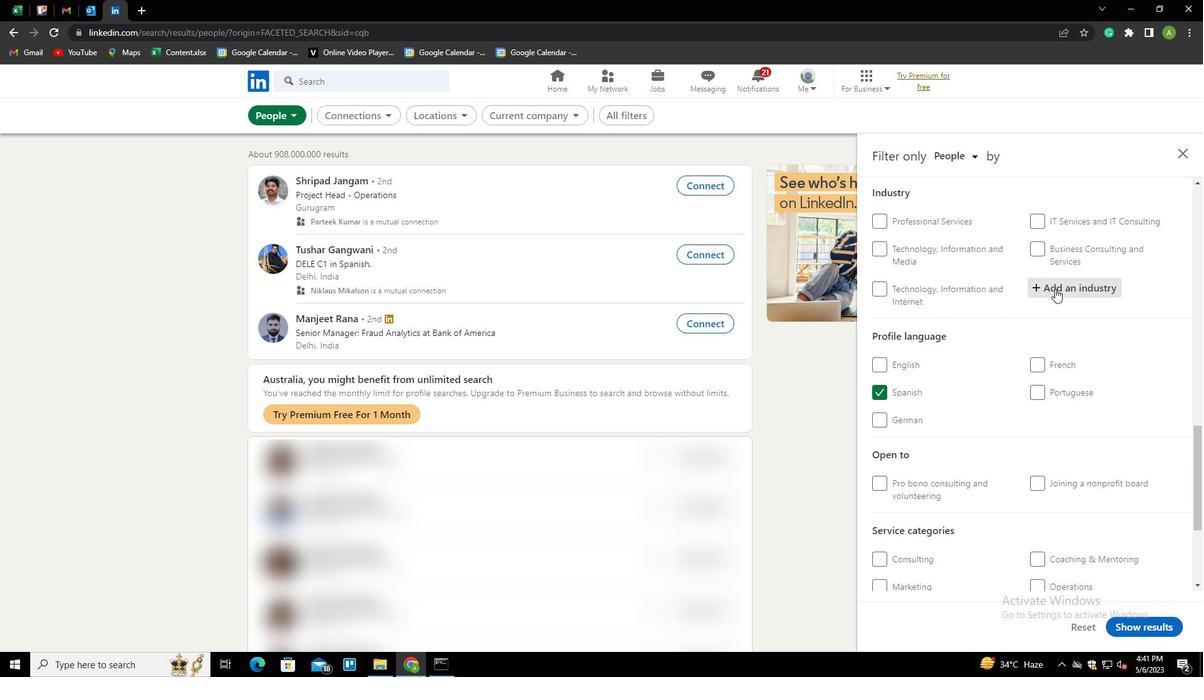 
Action: Key pressed <Key.shift>
Screenshot: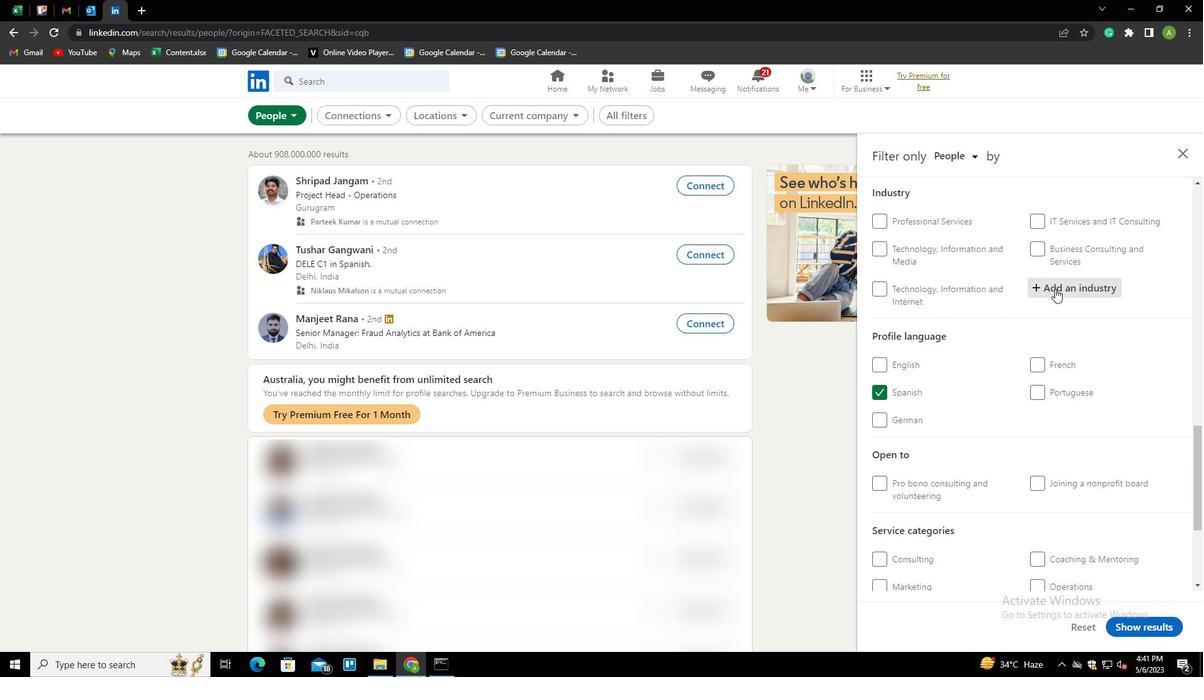 
Action: Mouse moved to (1050, 292)
Screenshot: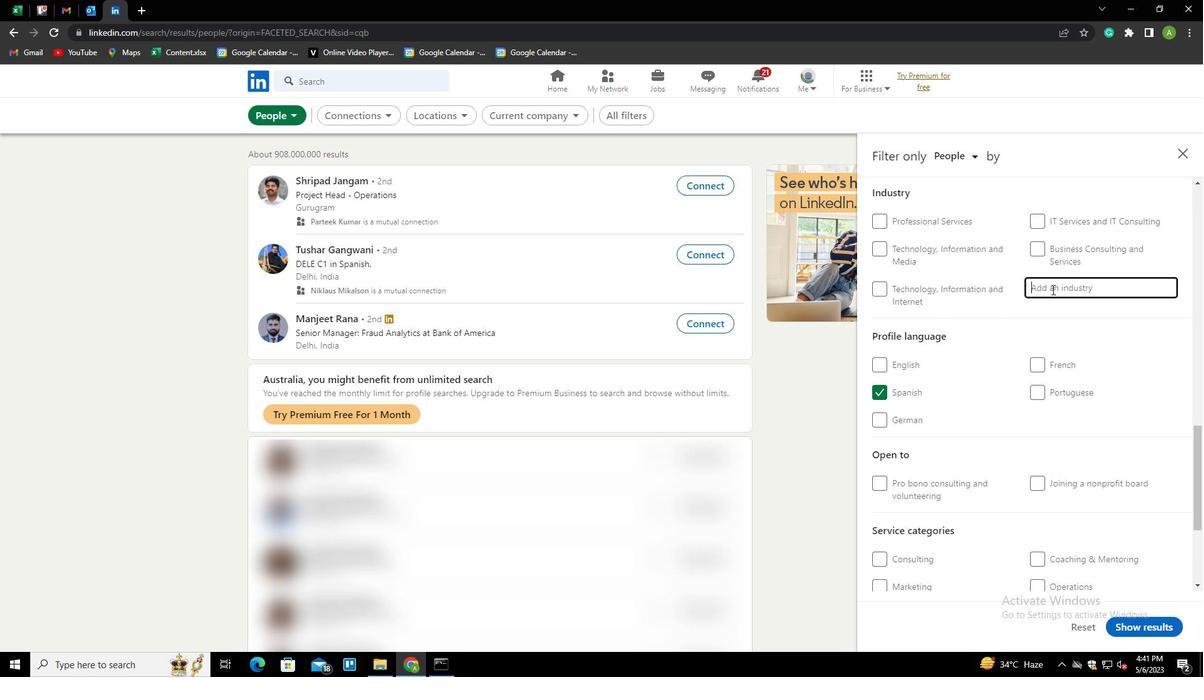 
Action: Key pressed TOBACCO<Key.space><Key.shift>MANUFACTURING<Key.down><Key.down><Key.enter>
Screenshot: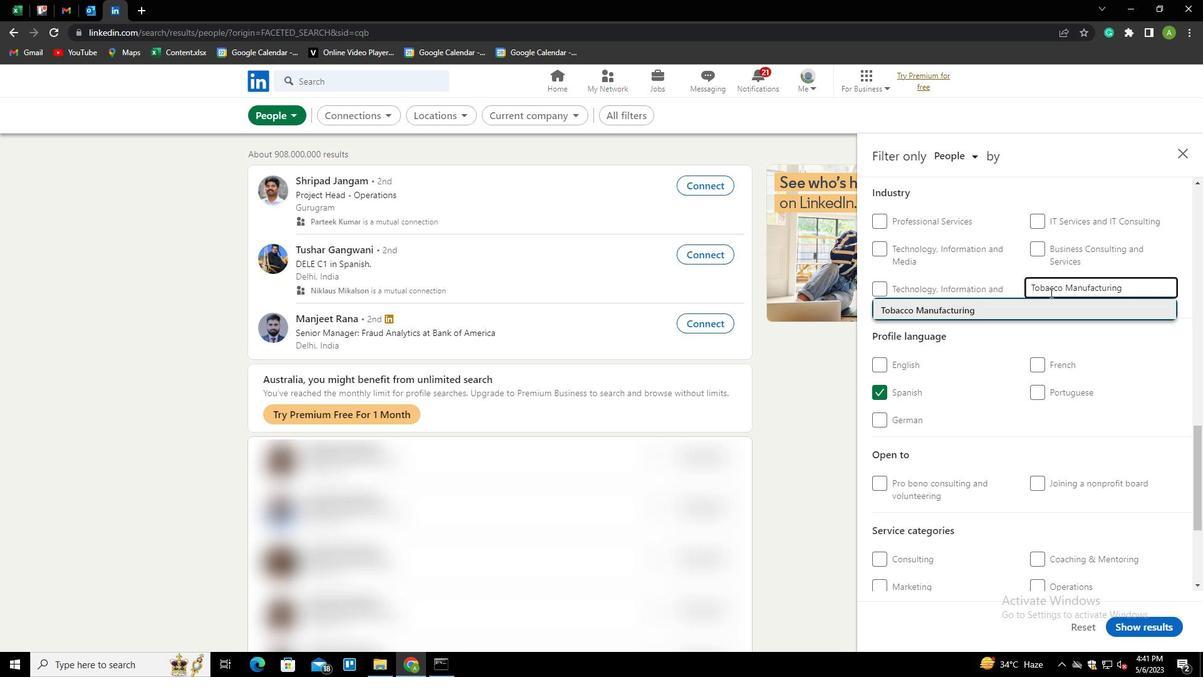 
Action: Mouse scrolled (1050, 292) with delta (0, 0)
Screenshot: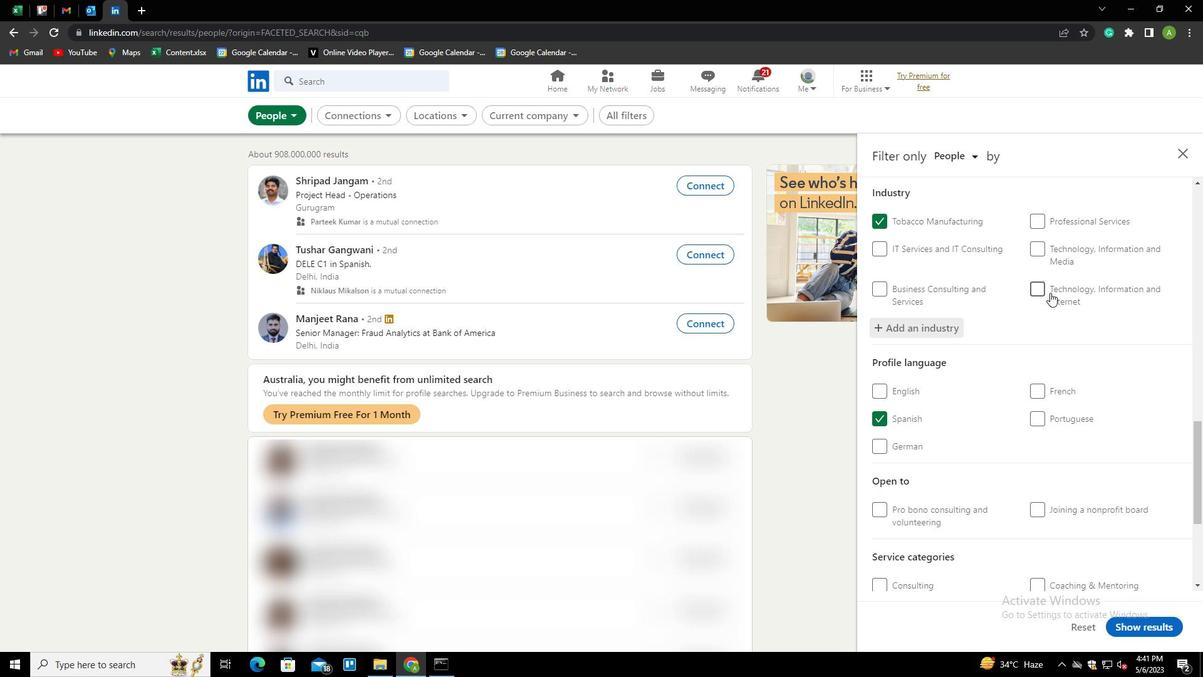
Action: Mouse scrolled (1050, 292) with delta (0, 0)
Screenshot: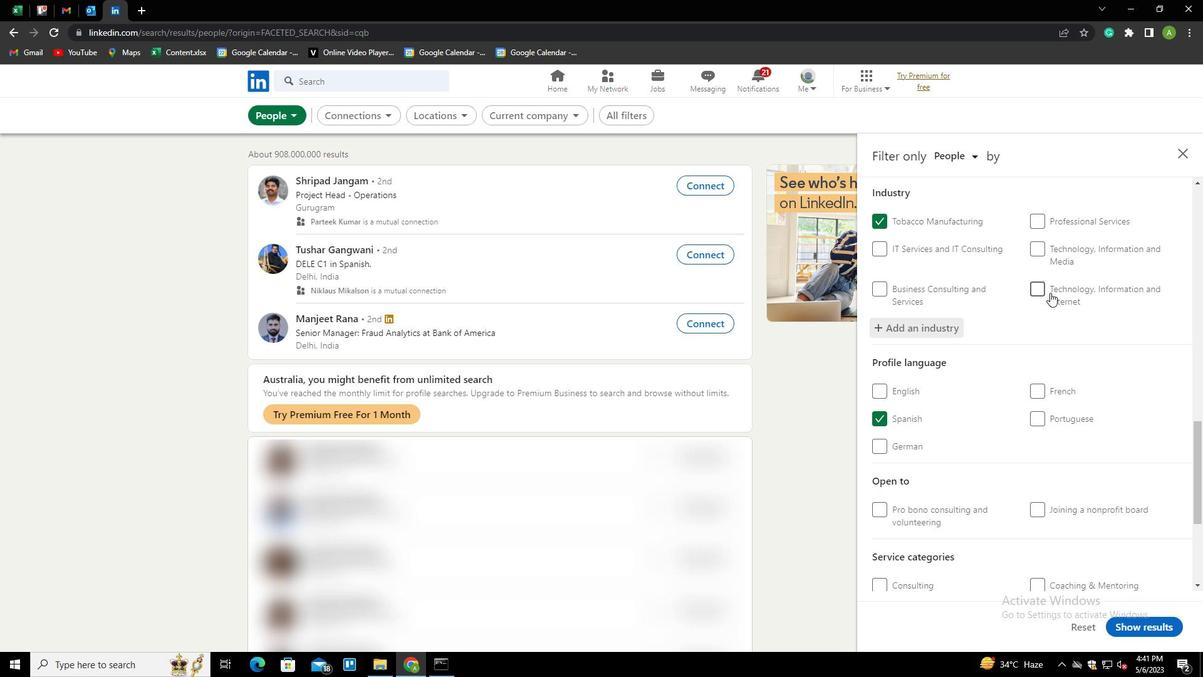 
Action: Mouse moved to (1045, 302)
Screenshot: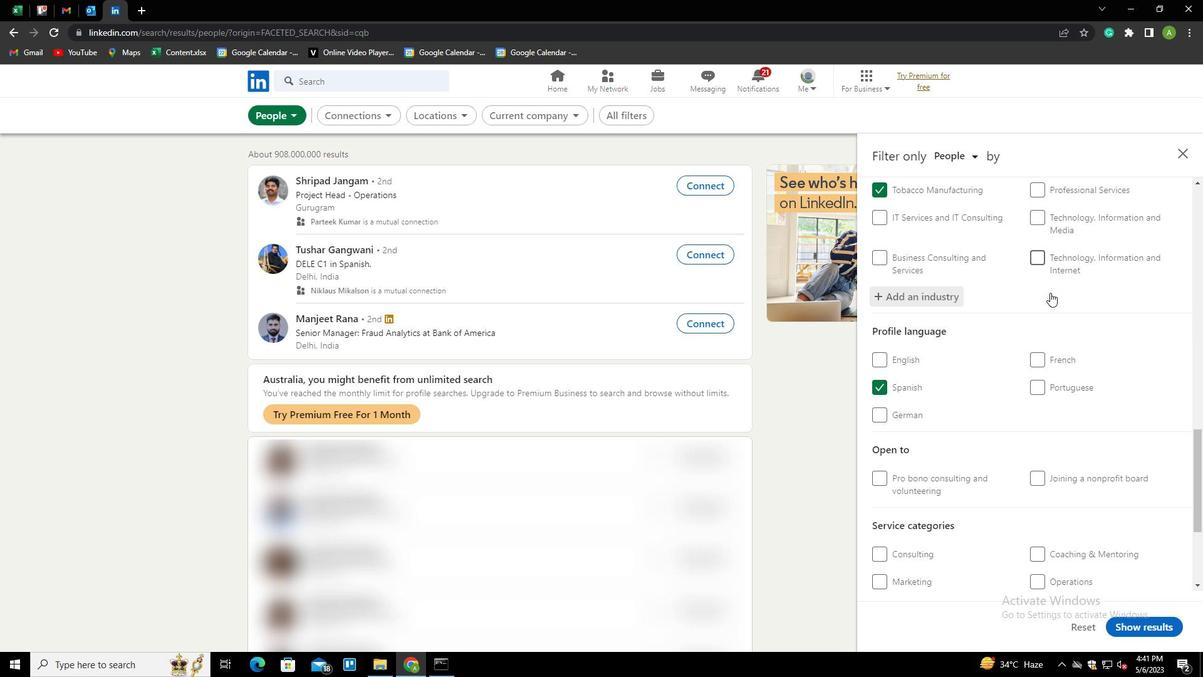 
Action: Mouse scrolled (1045, 301) with delta (0, 0)
Screenshot: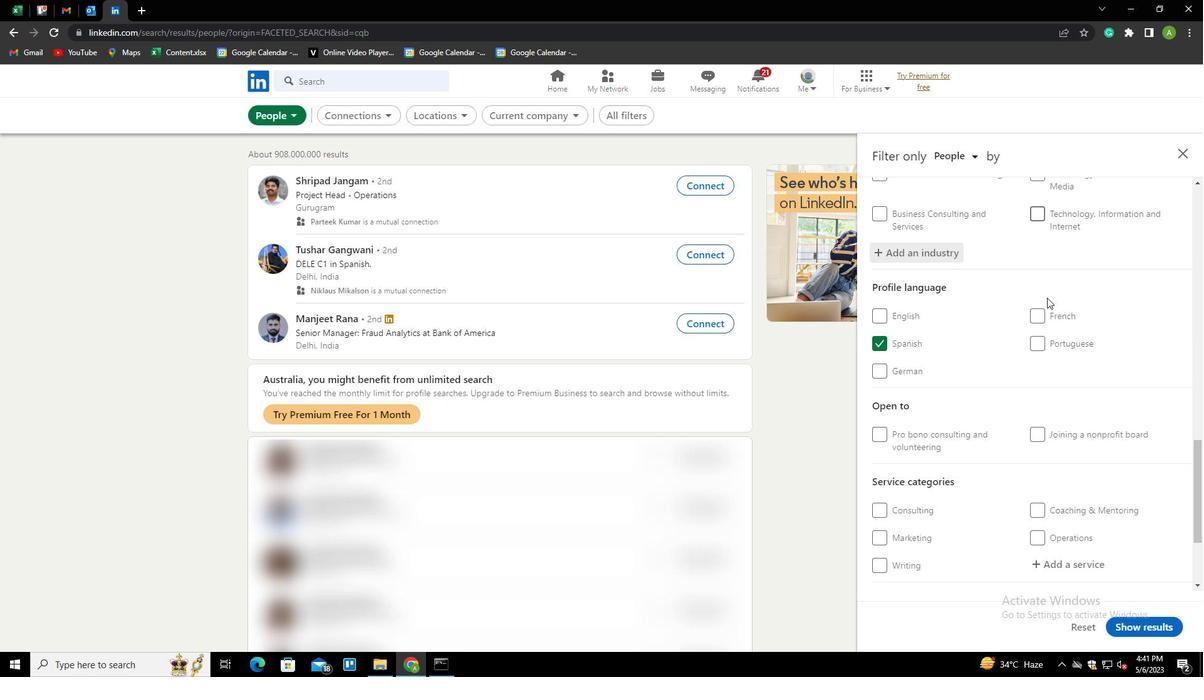 
Action: Mouse moved to (1044, 304)
Screenshot: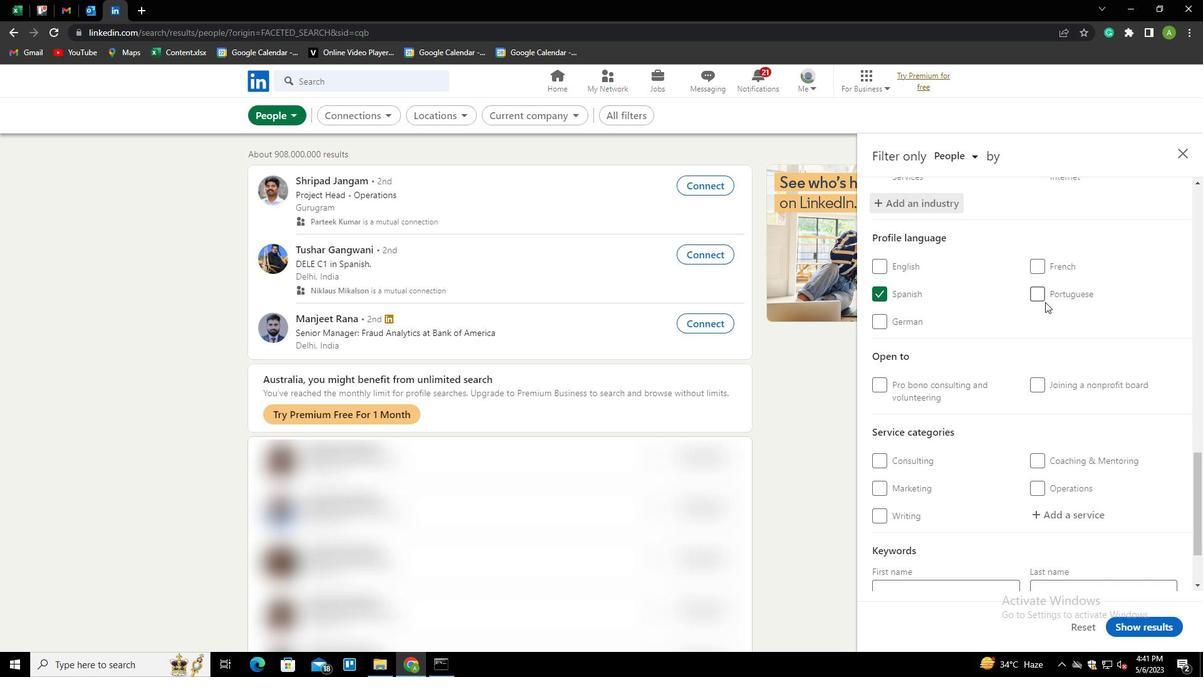 
Action: Mouse scrolled (1044, 304) with delta (0, 0)
Screenshot: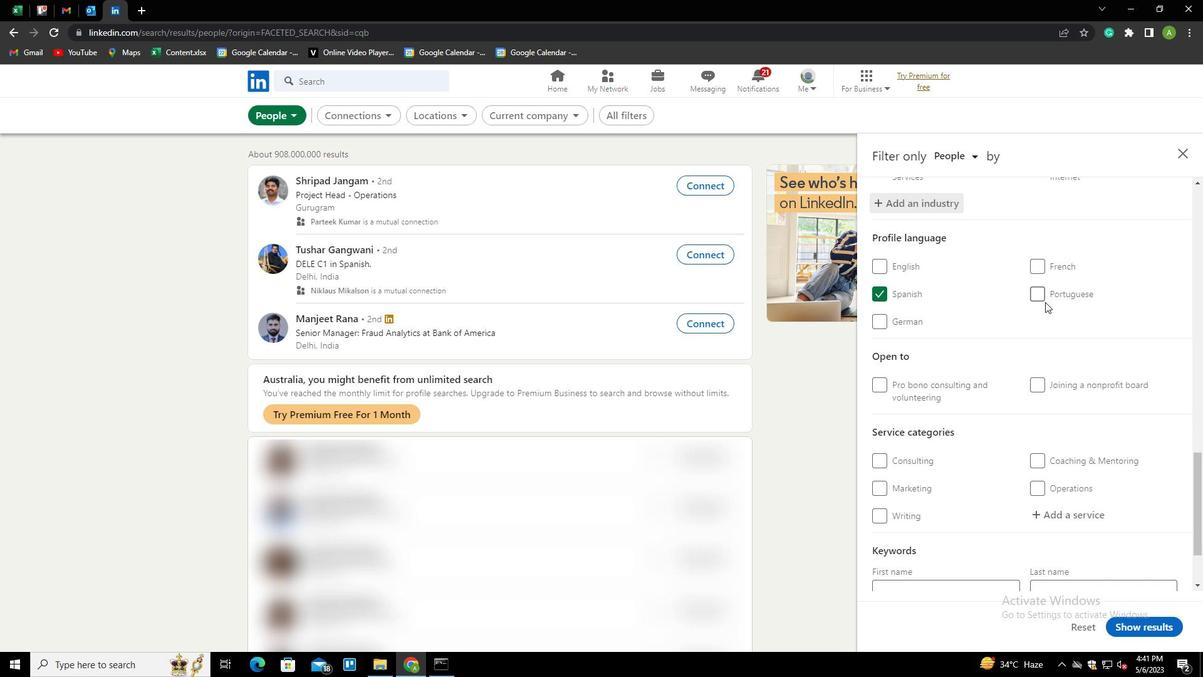 
Action: Mouse moved to (1042, 308)
Screenshot: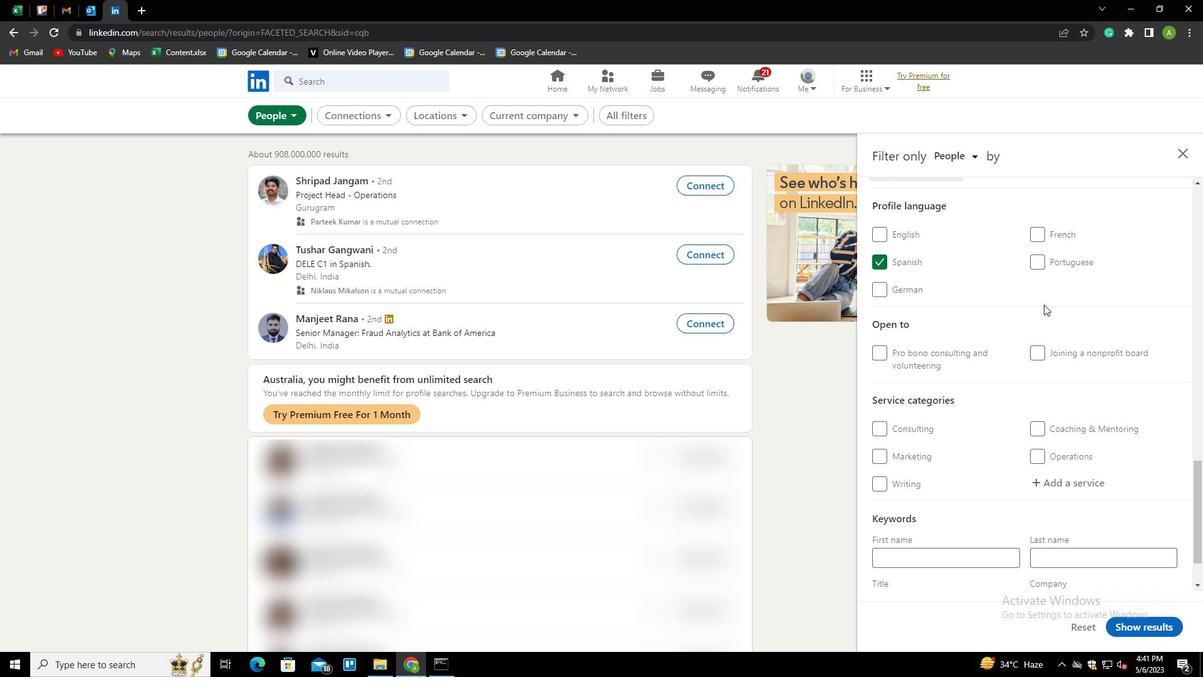 
Action: Mouse scrolled (1042, 307) with delta (0, 0)
Screenshot: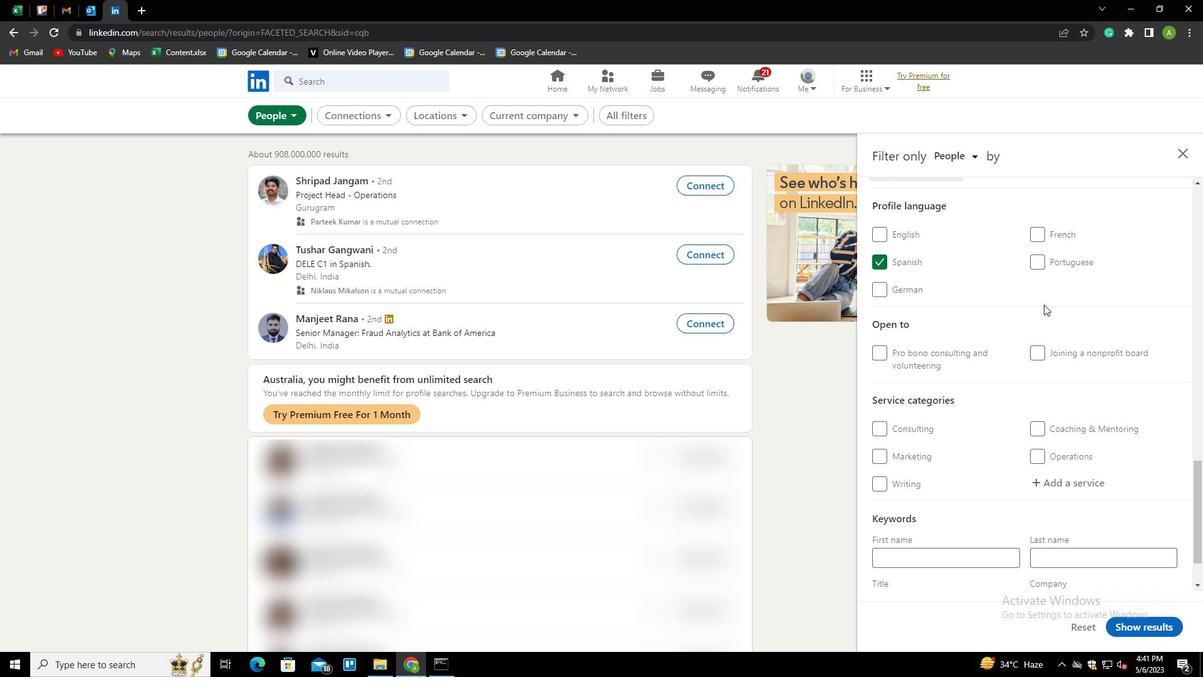 
Action: Mouse moved to (1062, 411)
Screenshot: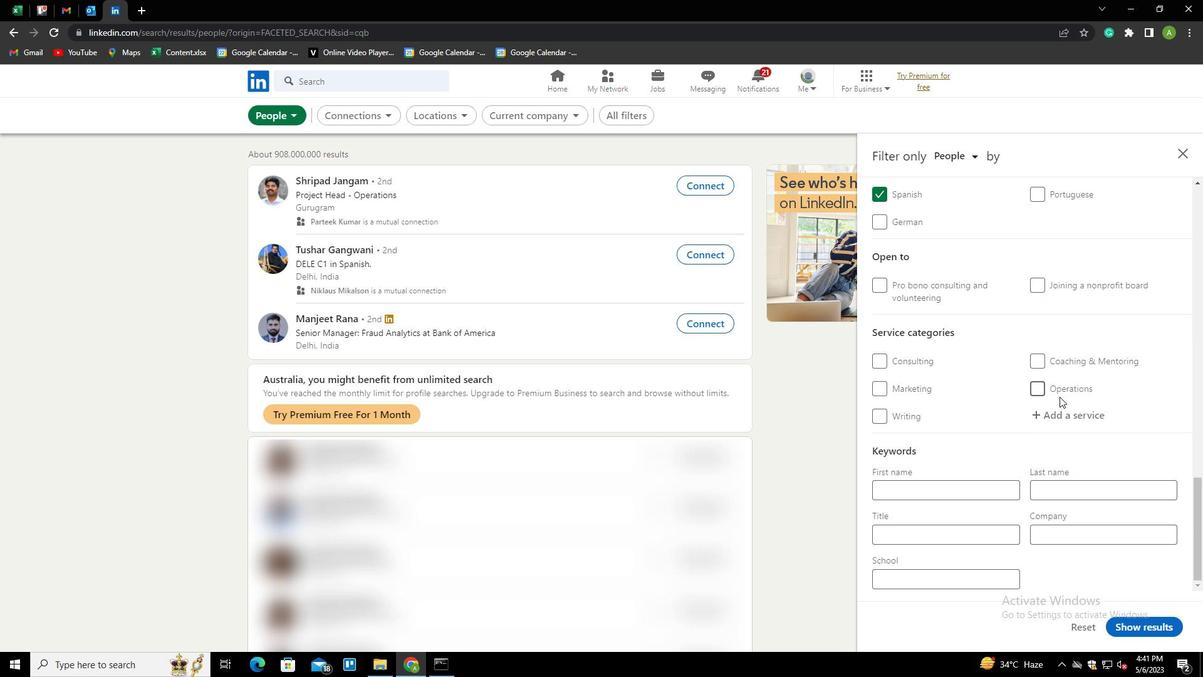 
Action: Mouse pressed left at (1062, 411)
Screenshot: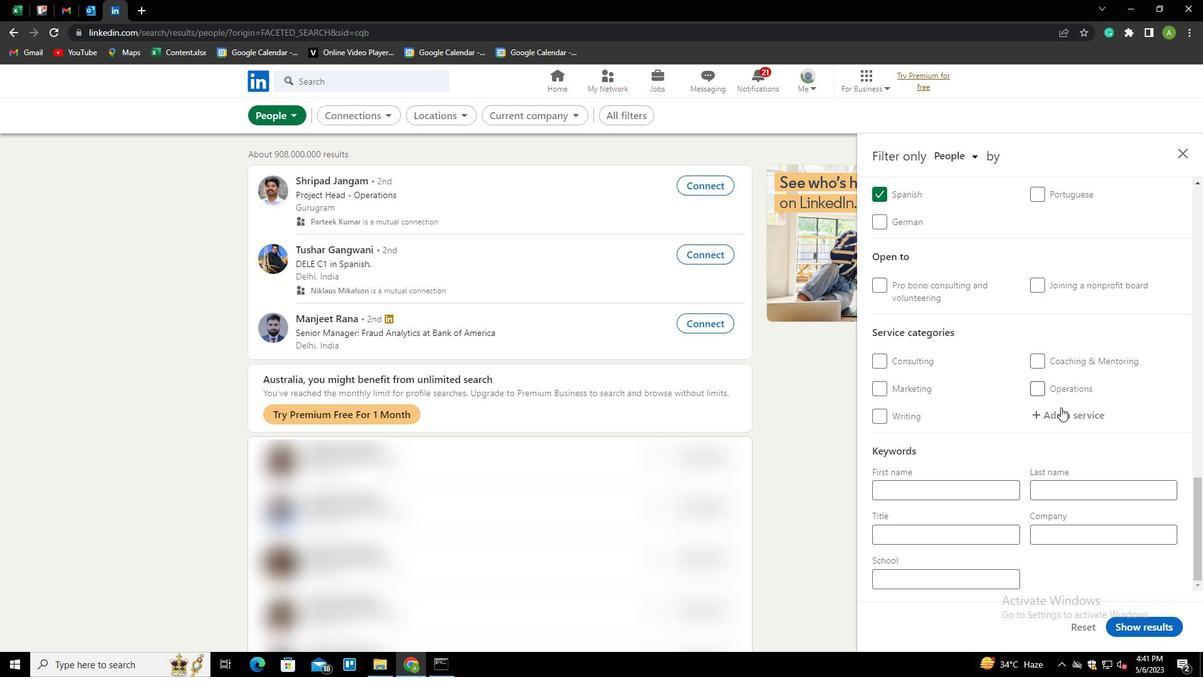 
Action: Key pressed <Key.shift><Key.shift><Key.shift><Key.shift><Key.shift><Key.shift><Key.shift><Key.shift><Key.shift><Key.shift><Key.shift><Key.shift><Key.shift><Key.shift><Key.shift><Key.shift><Key.shift><Key.shift><Key.shift><Key.shift><Key.shift><Key.shift><Key.shift><Key.shift><Key.shift><Key.shift><Key.shift><Key.shift><Key.shift><Key.shift><Key.shift><Key.shift><Key.shift>PROGRAM<Key.space><Key.shift>MANAGEMENT<Key.down><Key.enter>
Screenshot: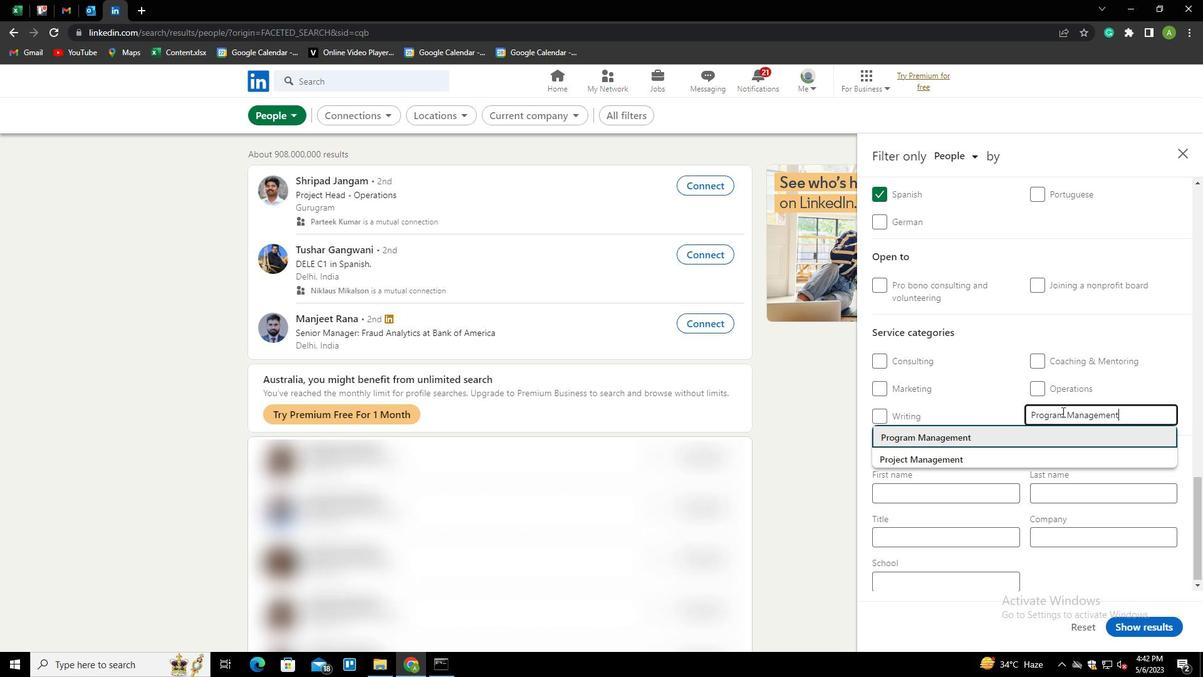 
Action: Mouse scrolled (1062, 411) with delta (0, 0)
Screenshot: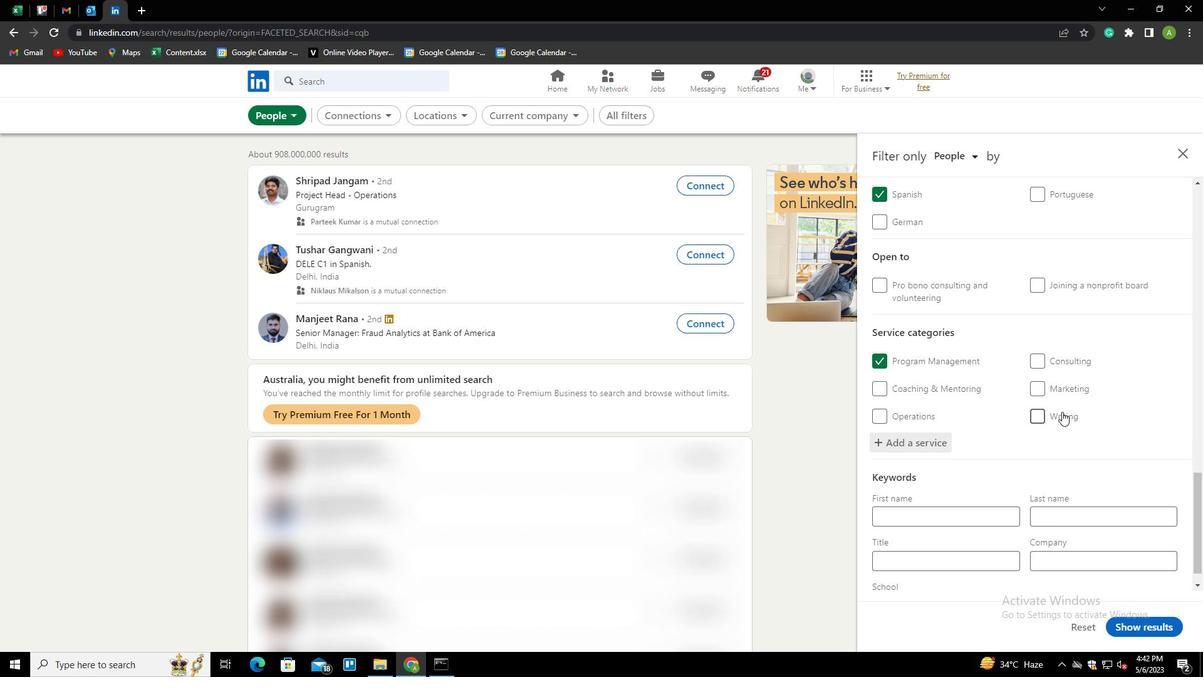 
Action: Mouse scrolled (1062, 411) with delta (0, 0)
Screenshot: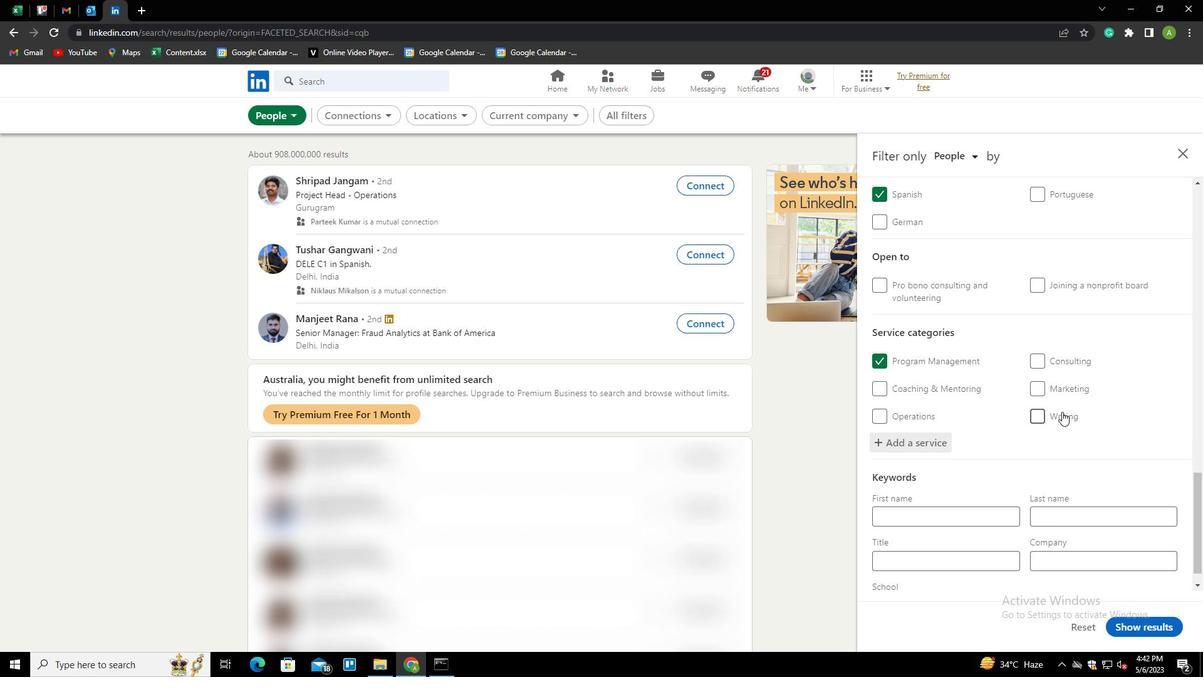 
Action: Mouse scrolled (1062, 411) with delta (0, 0)
Screenshot: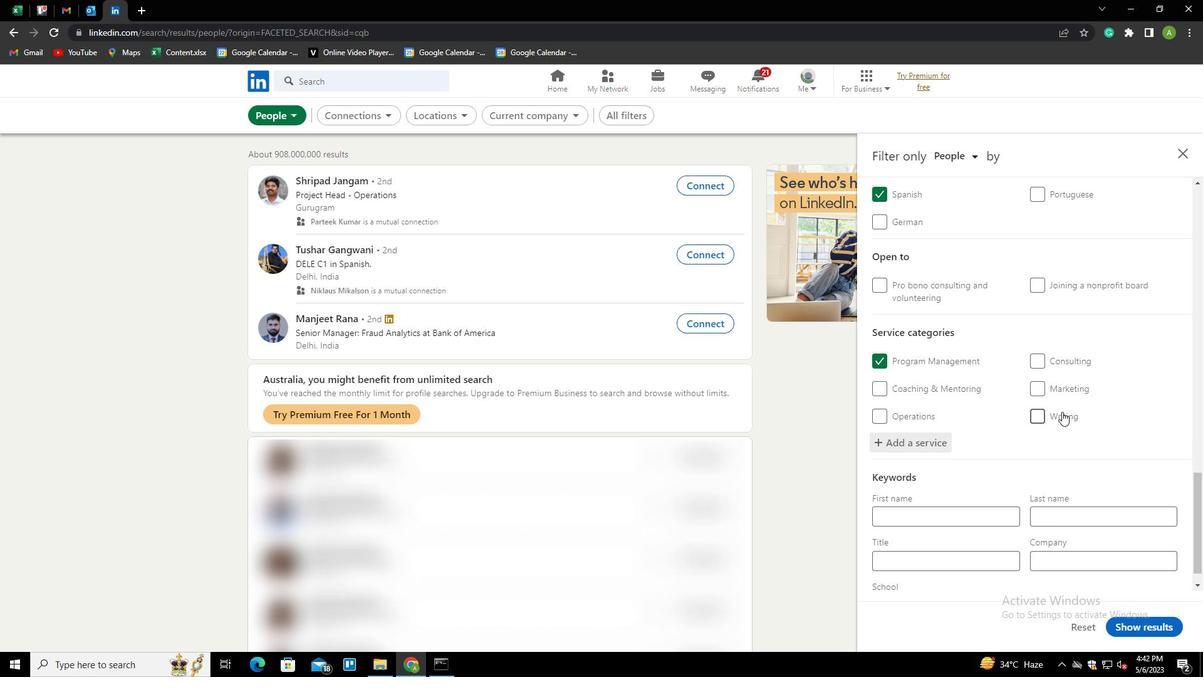 
Action: Mouse scrolled (1062, 411) with delta (0, 0)
Screenshot: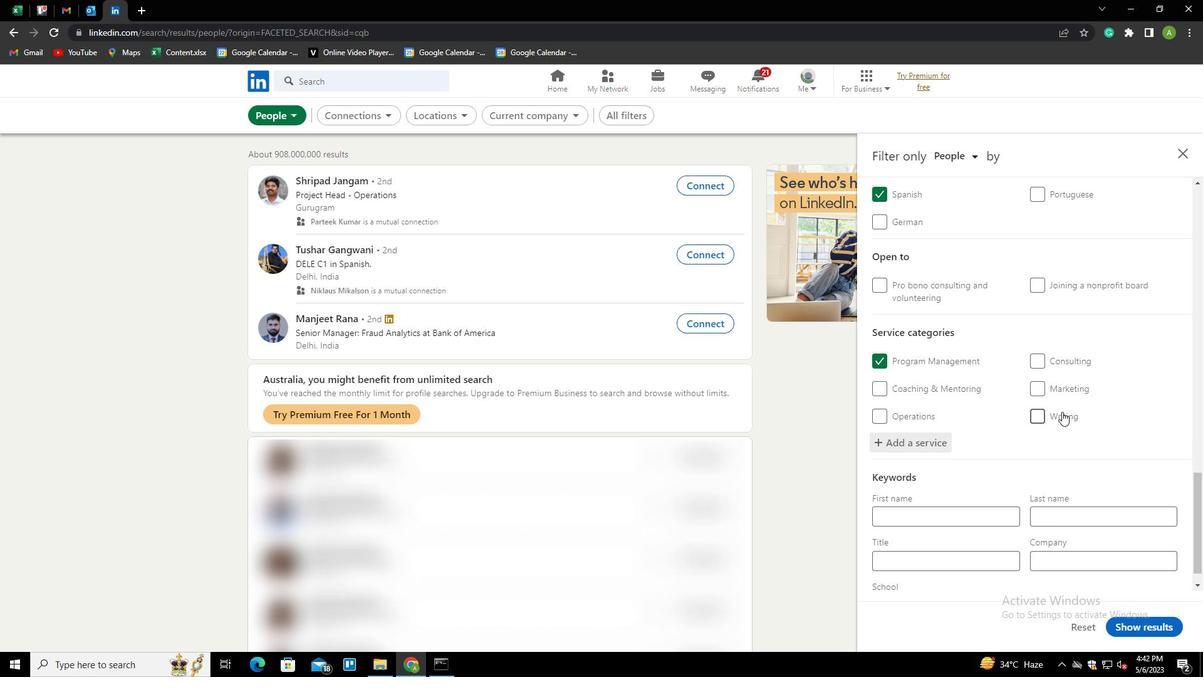
Action: Mouse moved to (974, 536)
Screenshot: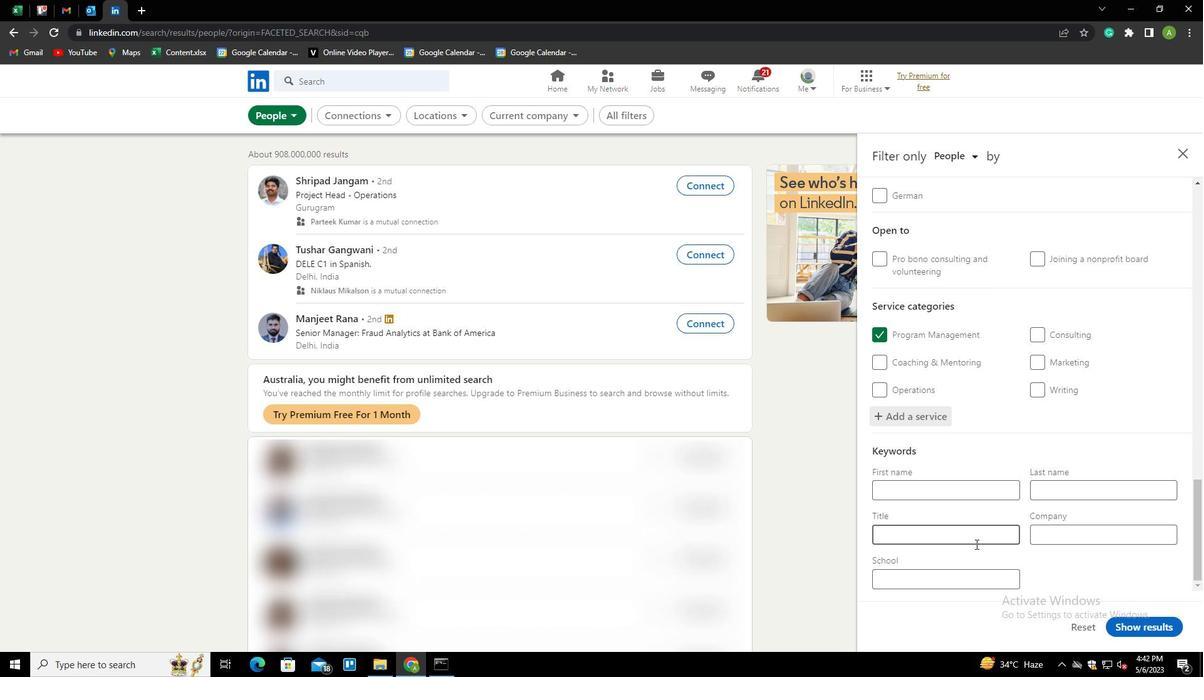 
Action: Mouse pressed left at (974, 536)
Screenshot: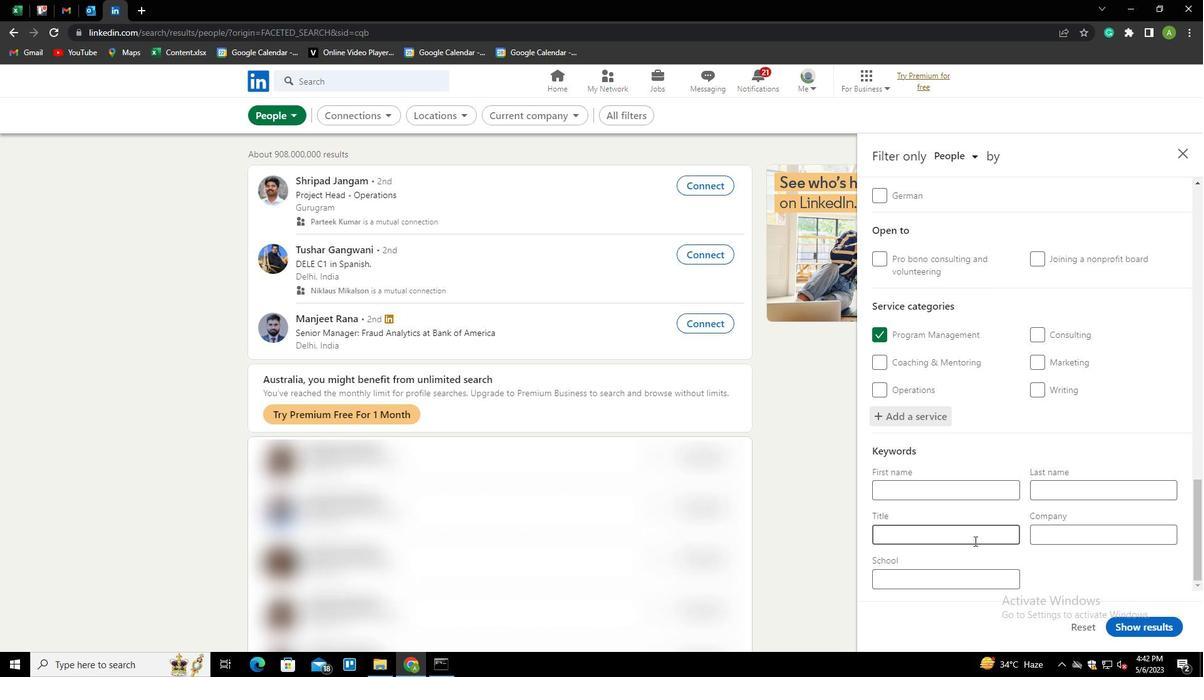 
Action: Key pressed <Key.shift>
Screenshot: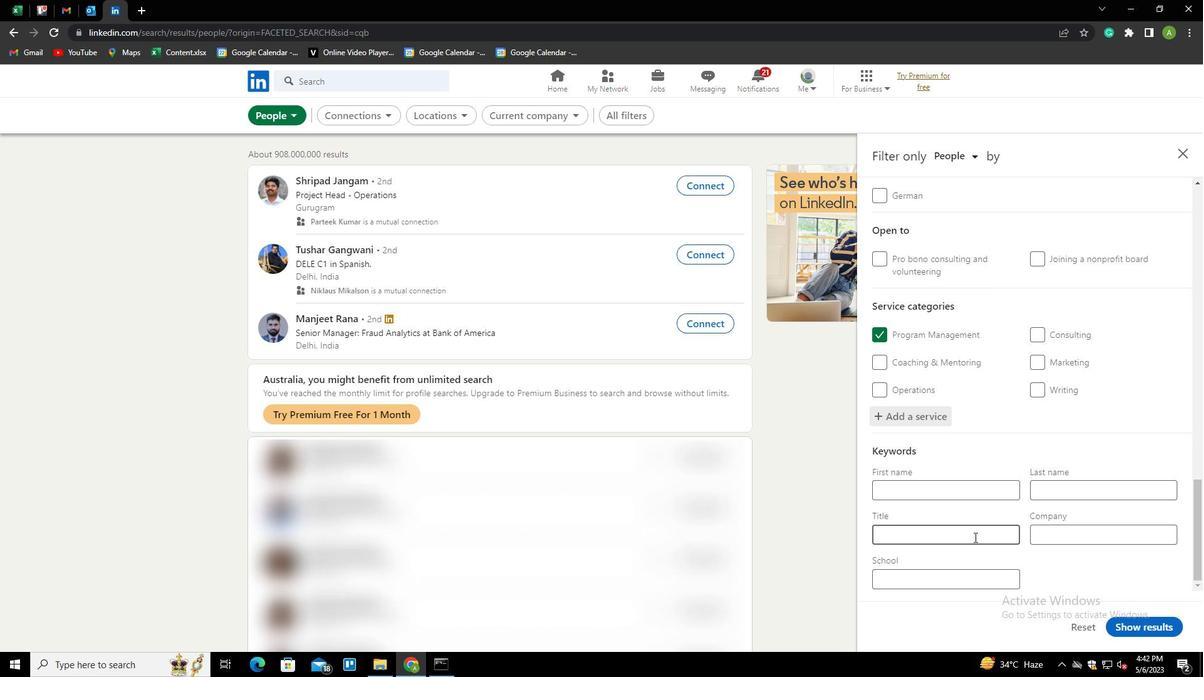 
Action: Mouse moved to (974, 536)
Screenshot: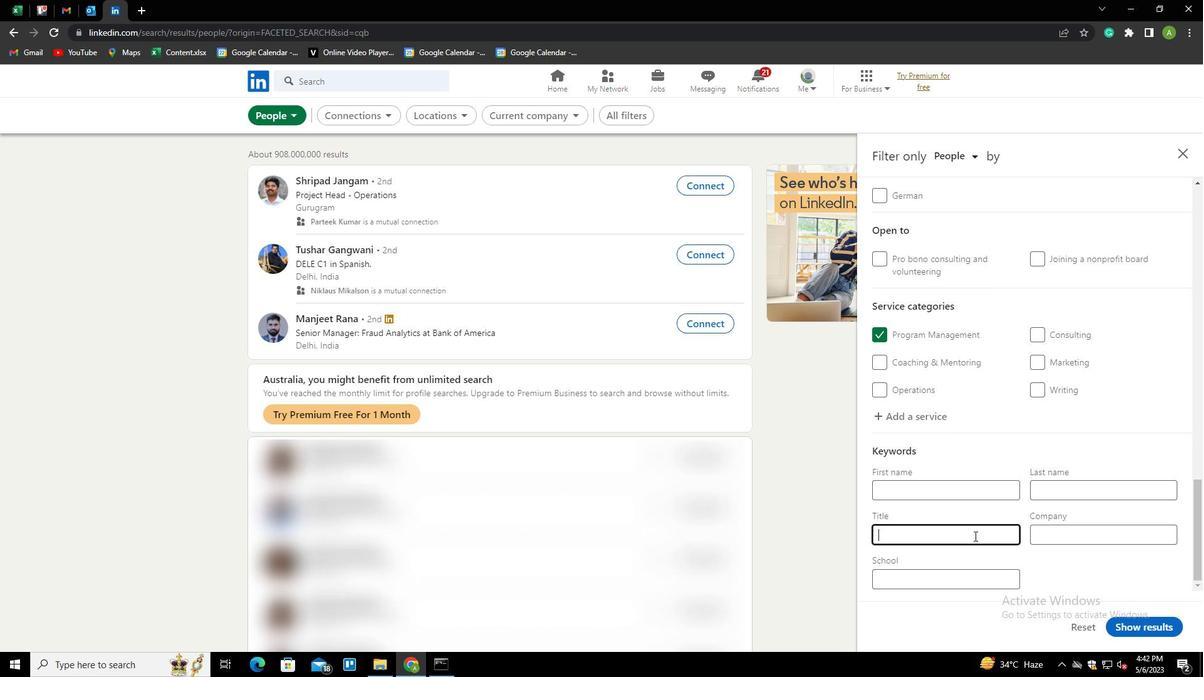 
Action: Key pressed <Key.shift><Key.shift><Key.shift><Key.shift><Key.shift>CREDIT<Key.space><Key.shift>COUNSELOR
Screenshot: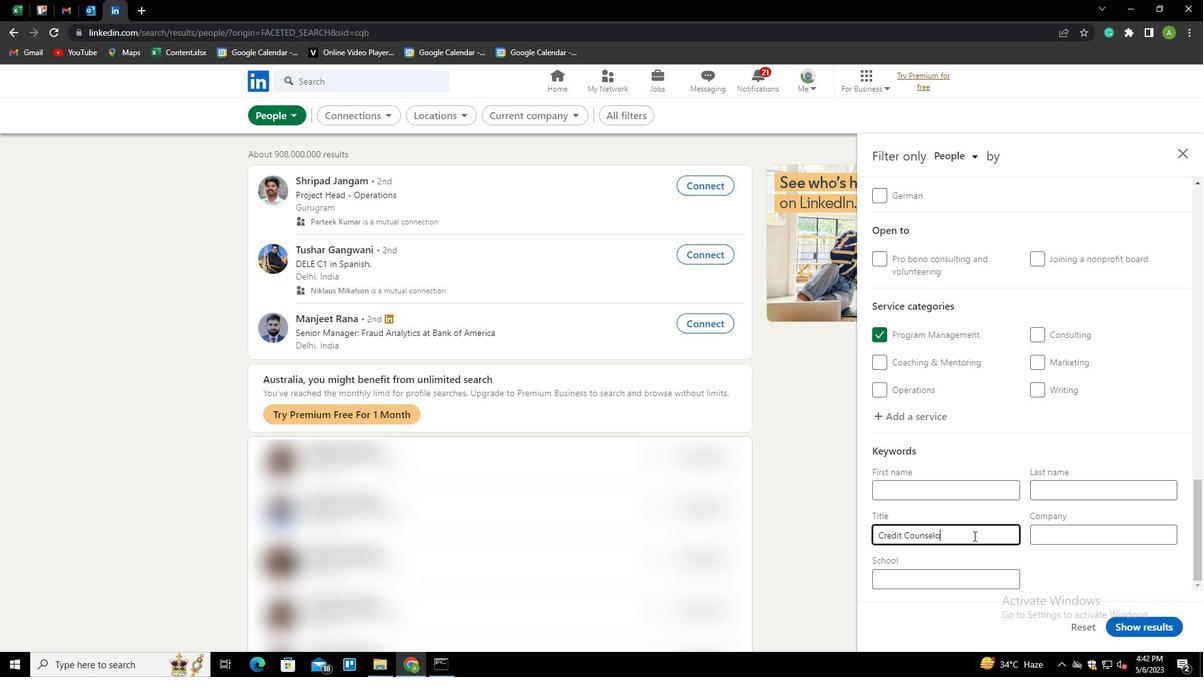 
Action: Mouse moved to (1057, 562)
Screenshot: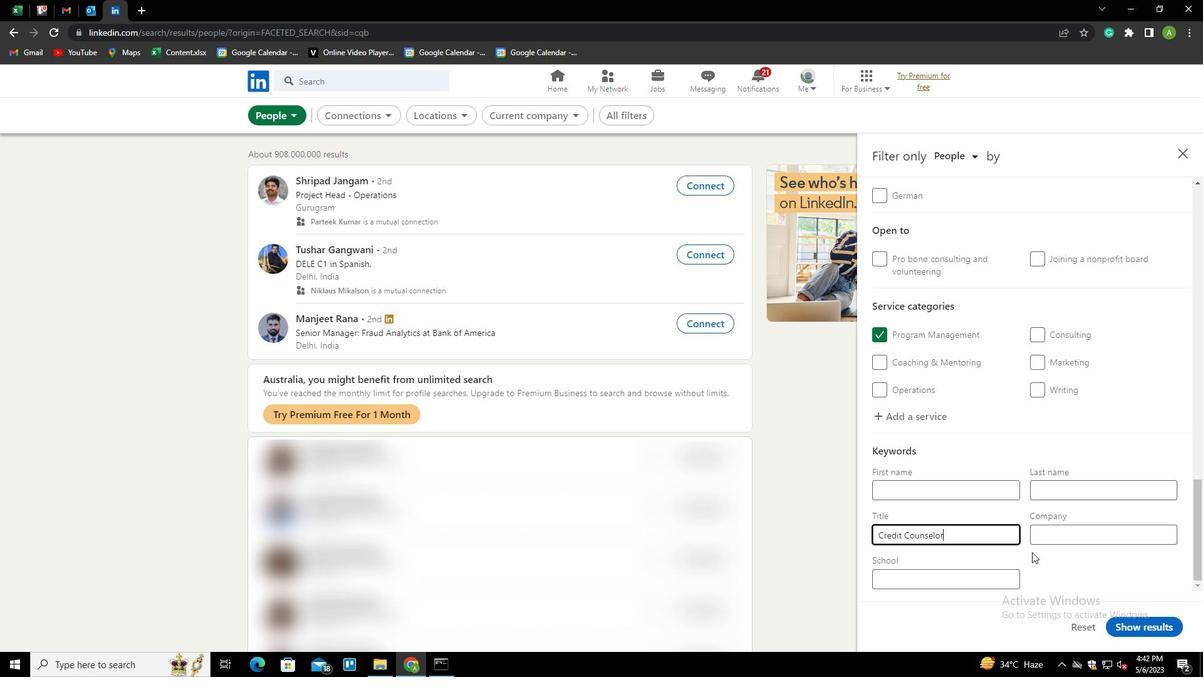 
Action: Mouse pressed left at (1057, 562)
Screenshot: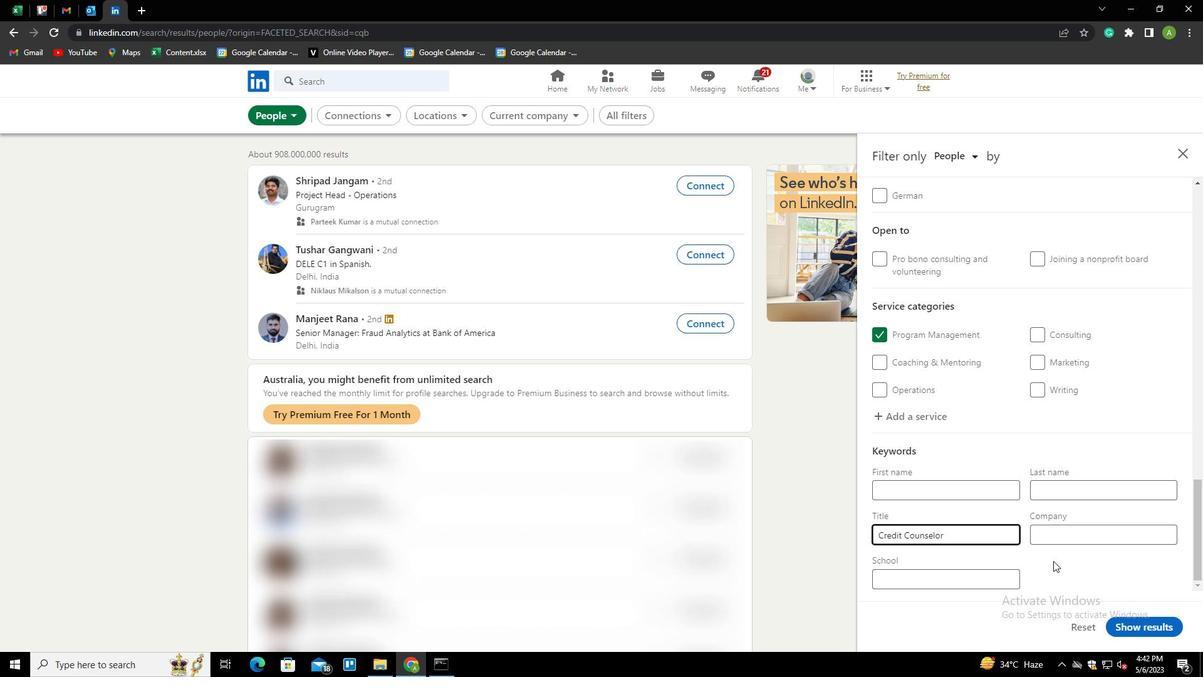 
Action: Mouse moved to (1161, 626)
Screenshot: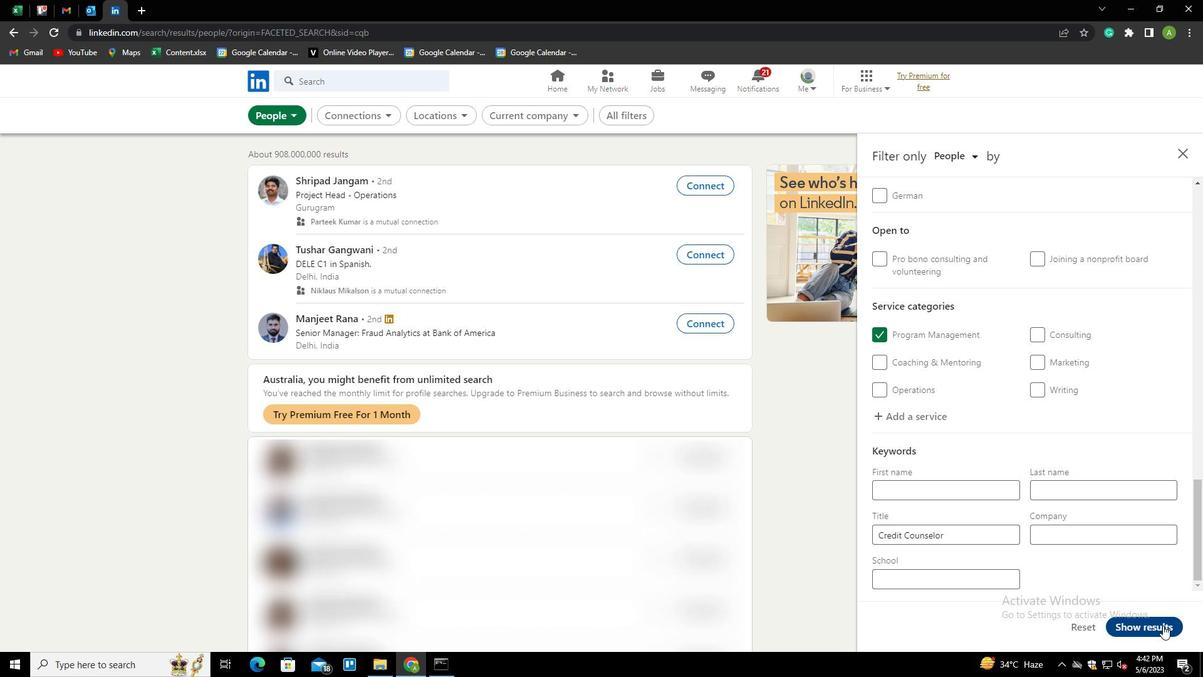 
Action: Mouse pressed left at (1161, 626)
Screenshot: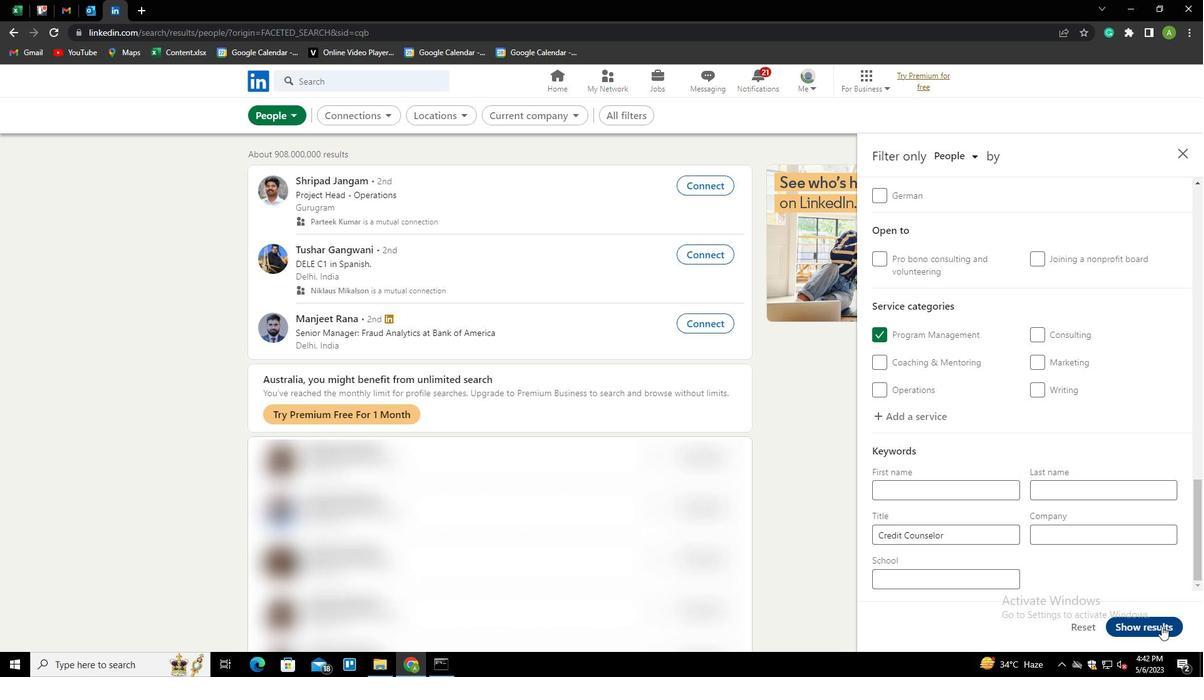 
Action: Mouse moved to (1160, 626)
Screenshot: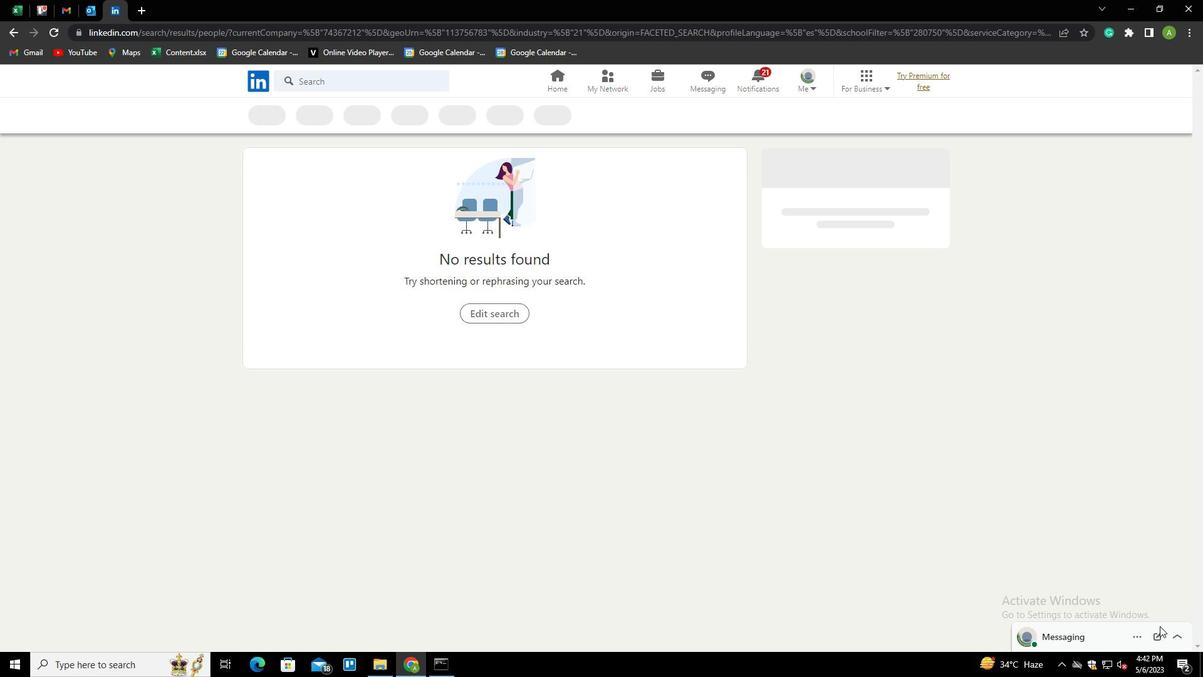 
